 Task: Display the picks of the 2022 Victory Lane Racing NASCAR Cup Series for the race "Quaker State 400" on the track "Atlanta".
Action: Mouse moved to (190, 256)
Screenshot: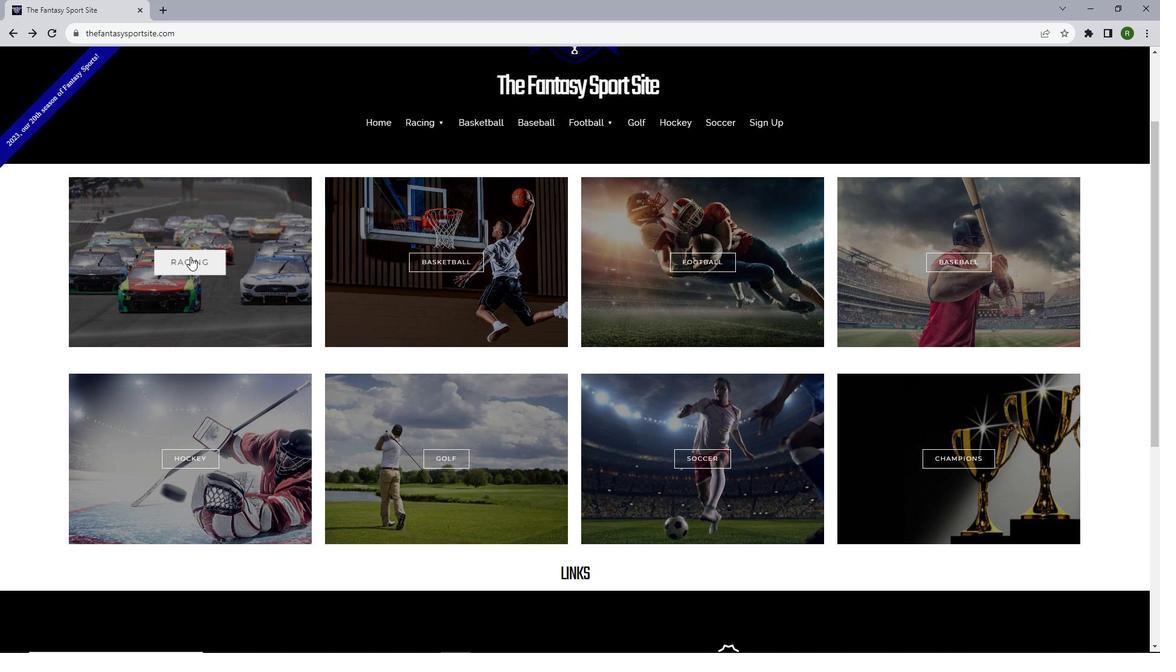 
Action: Mouse pressed left at (190, 256)
Screenshot: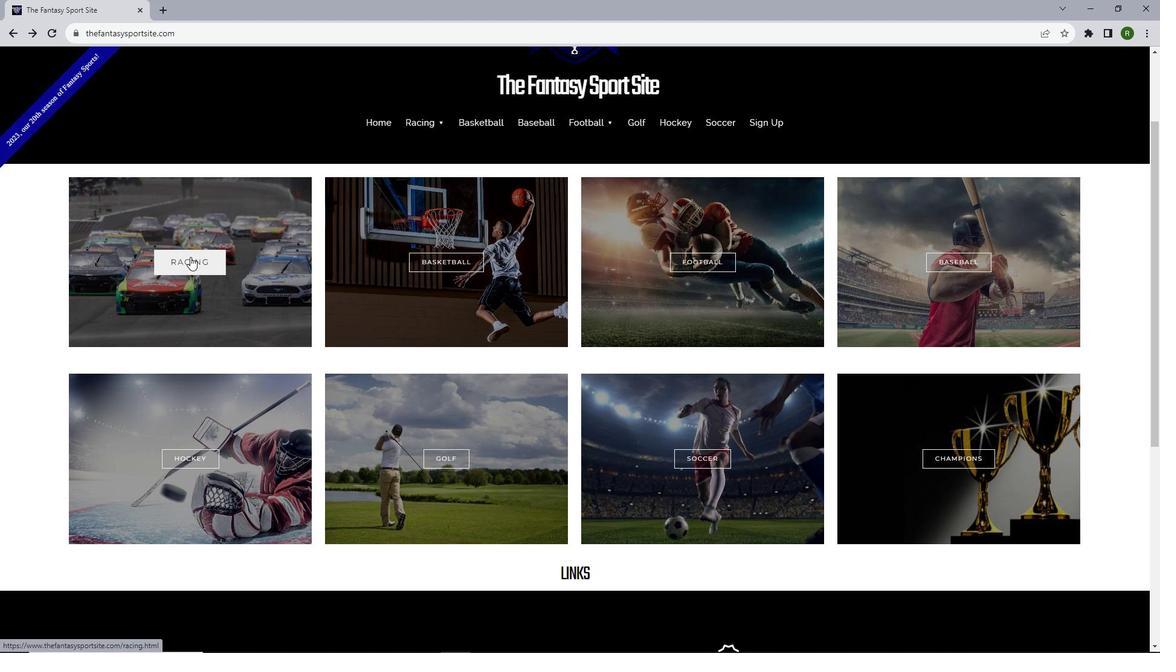 
Action: Mouse moved to (287, 261)
Screenshot: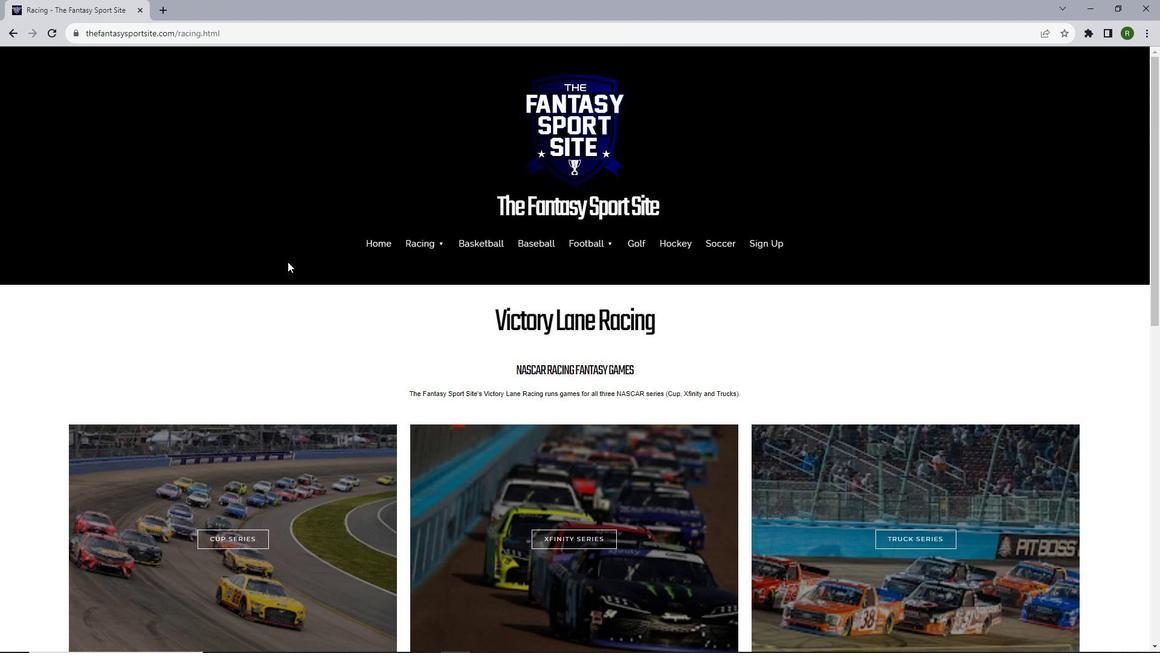 
Action: Mouse scrolled (287, 261) with delta (0, 0)
Screenshot: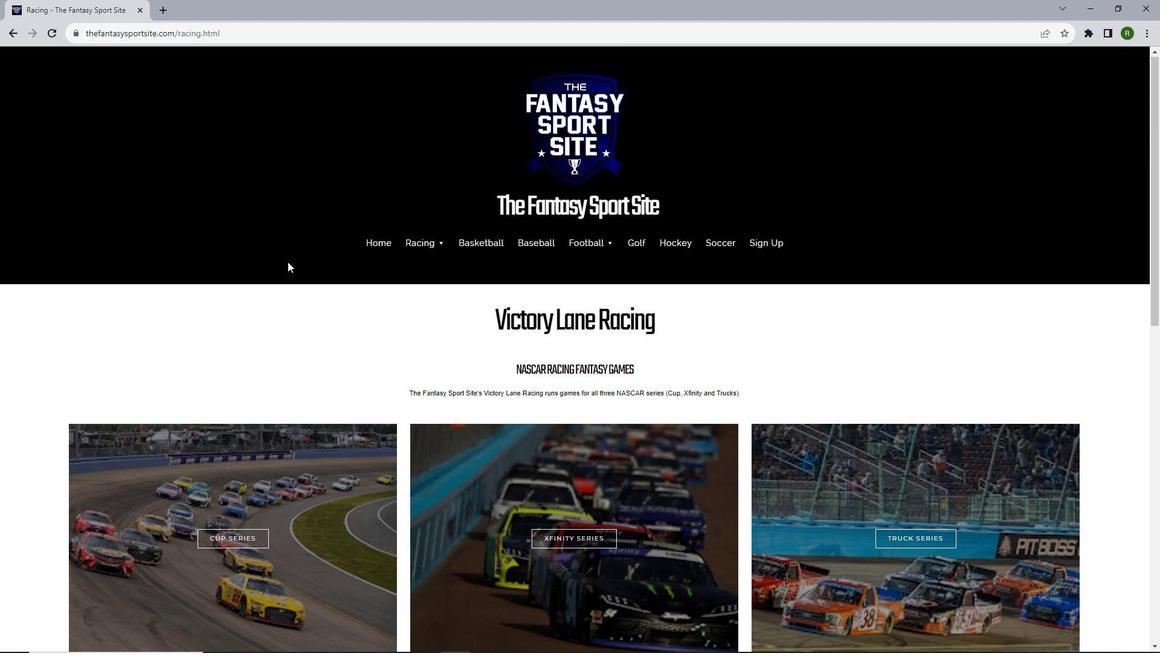 
Action: Mouse scrolled (287, 261) with delta (0, 0)
Screenshot: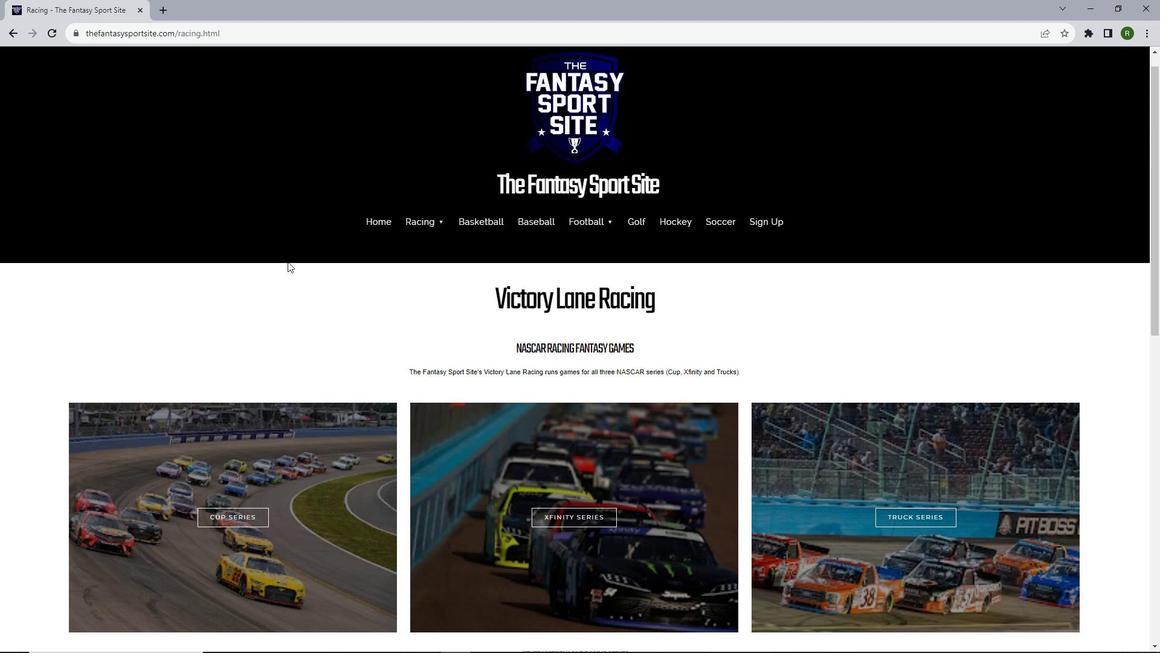 
Action: Mouse moved to (235, 414)
Screenshot: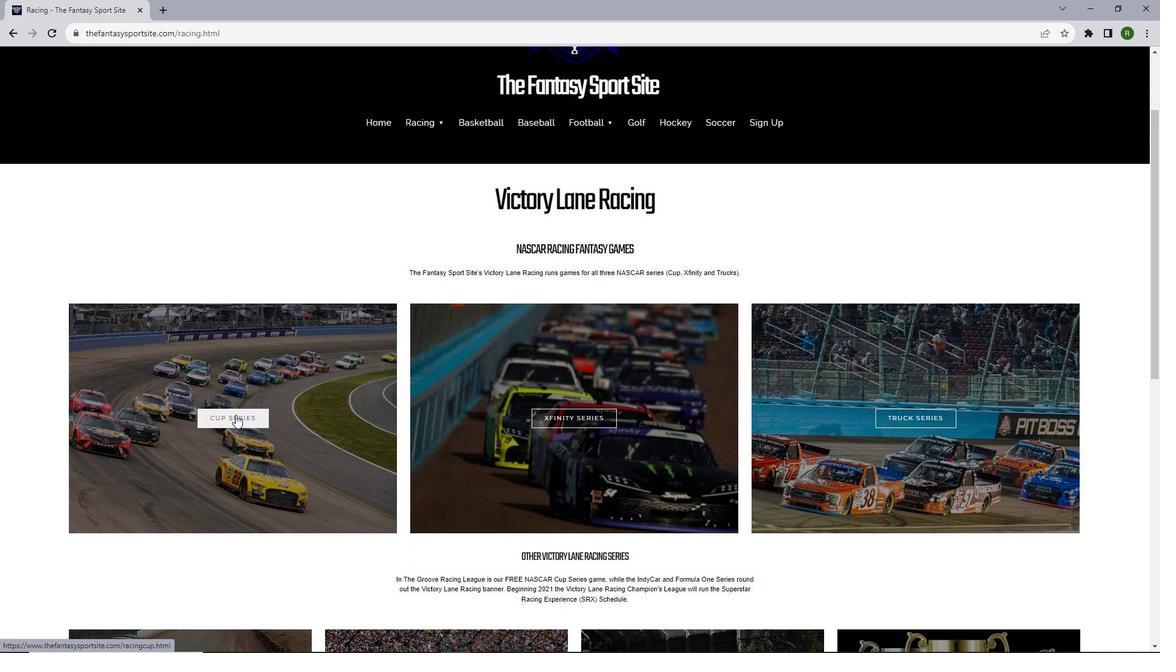 
Action: Mouse pressed left at (235, 414)
Screenshot: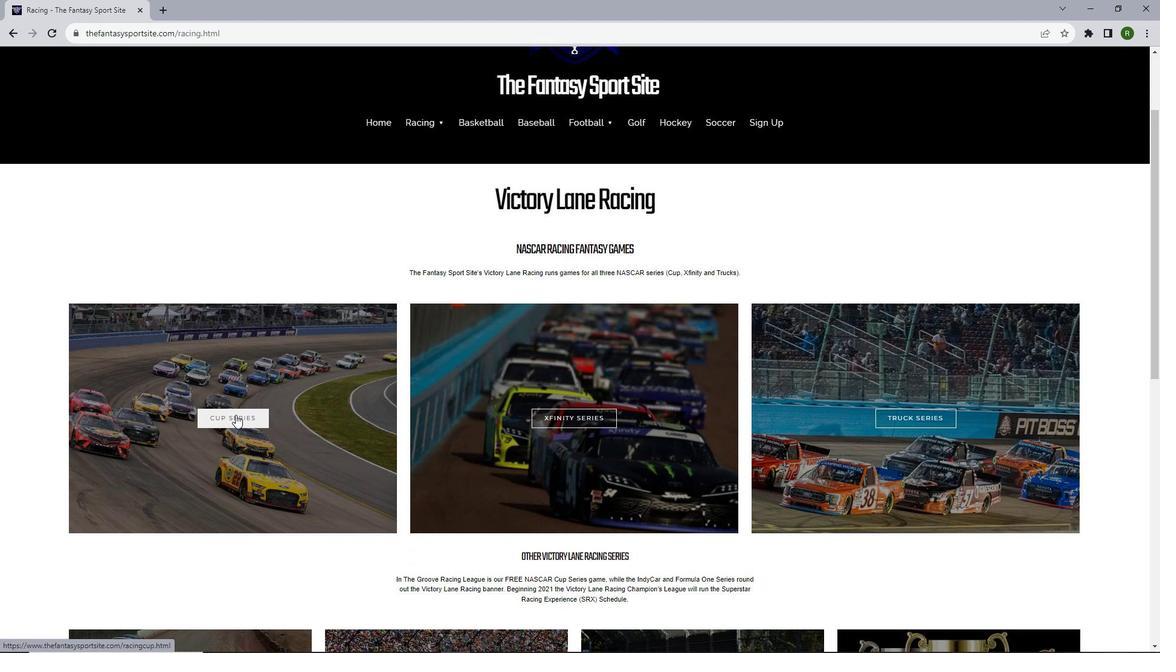
Action: Mouse moved to (312, 322)
Screenshot: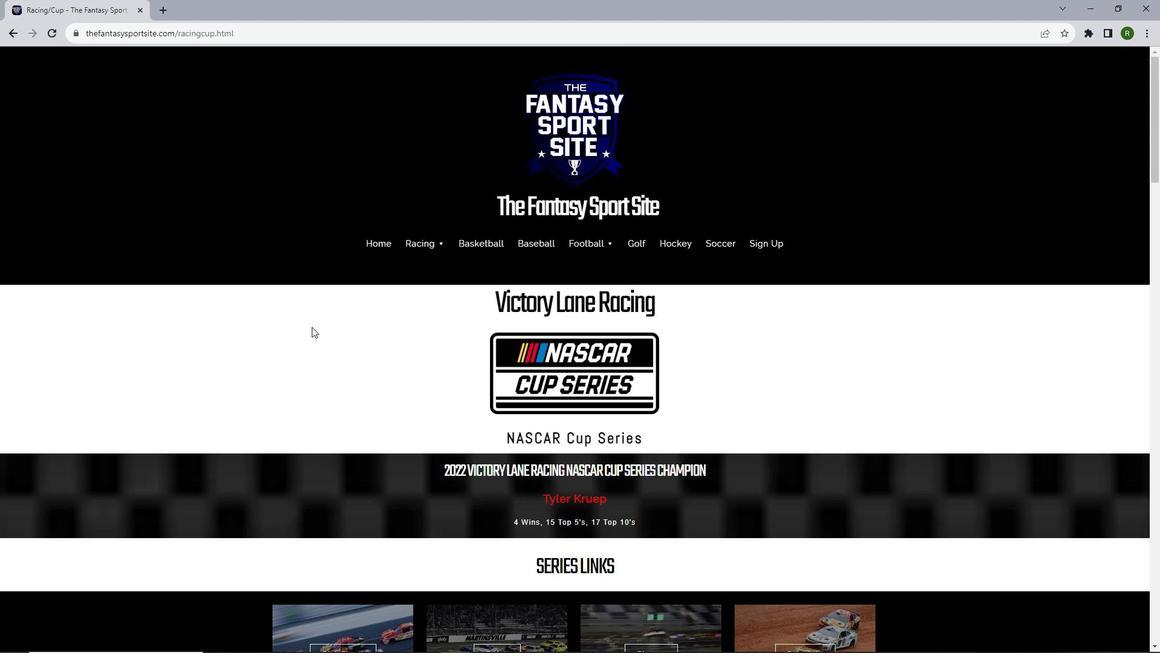 
Action: Mouse scrolled (312, 322) with delta (0, 0)
Screenshot: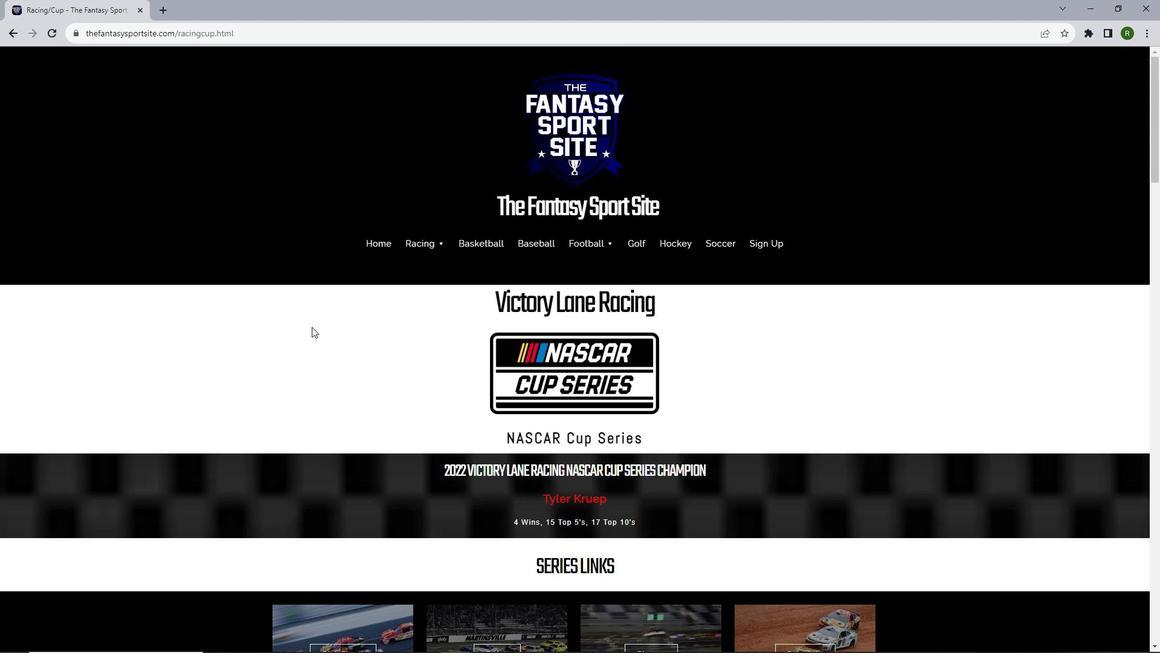 
Action: Mouse moved to (312, 327)
Screenshot: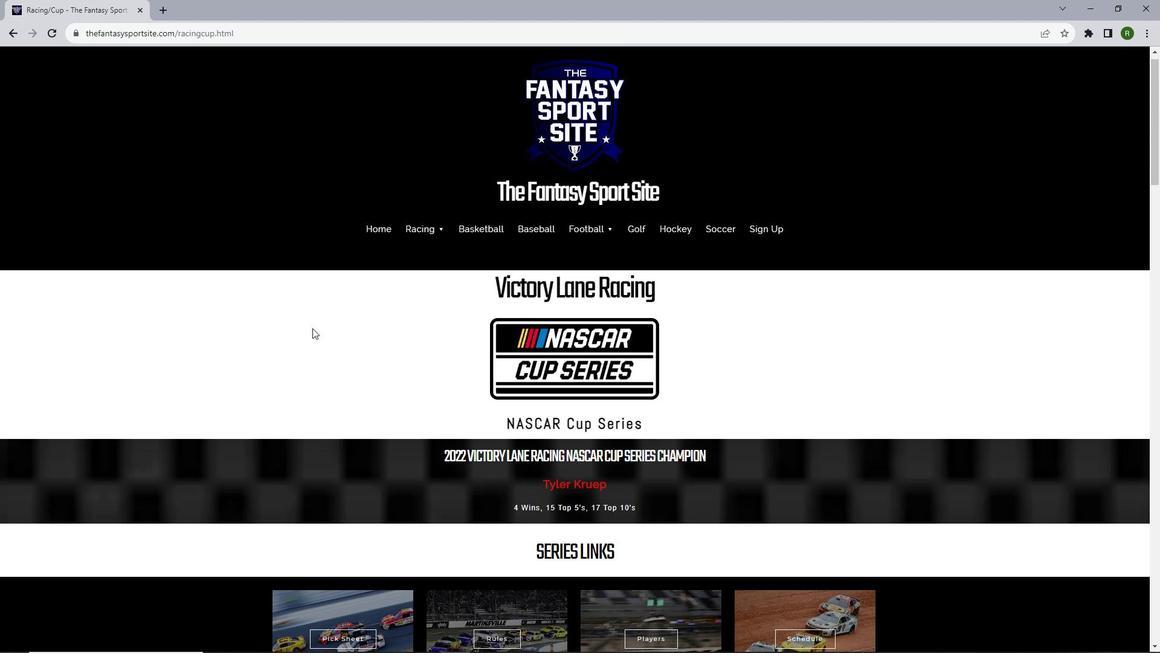 
Action: Mouse scrolled (312, 327) with delta (0, 0)
Screenshot: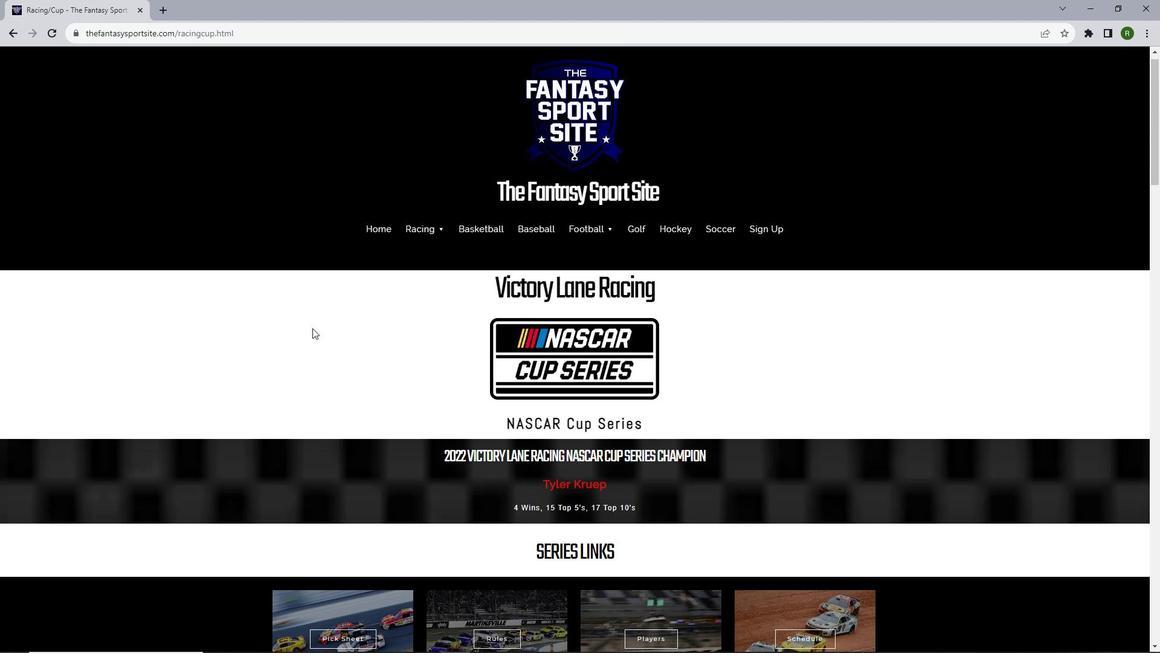 
Action: Mouse moved to (311, 347)
Screenshot: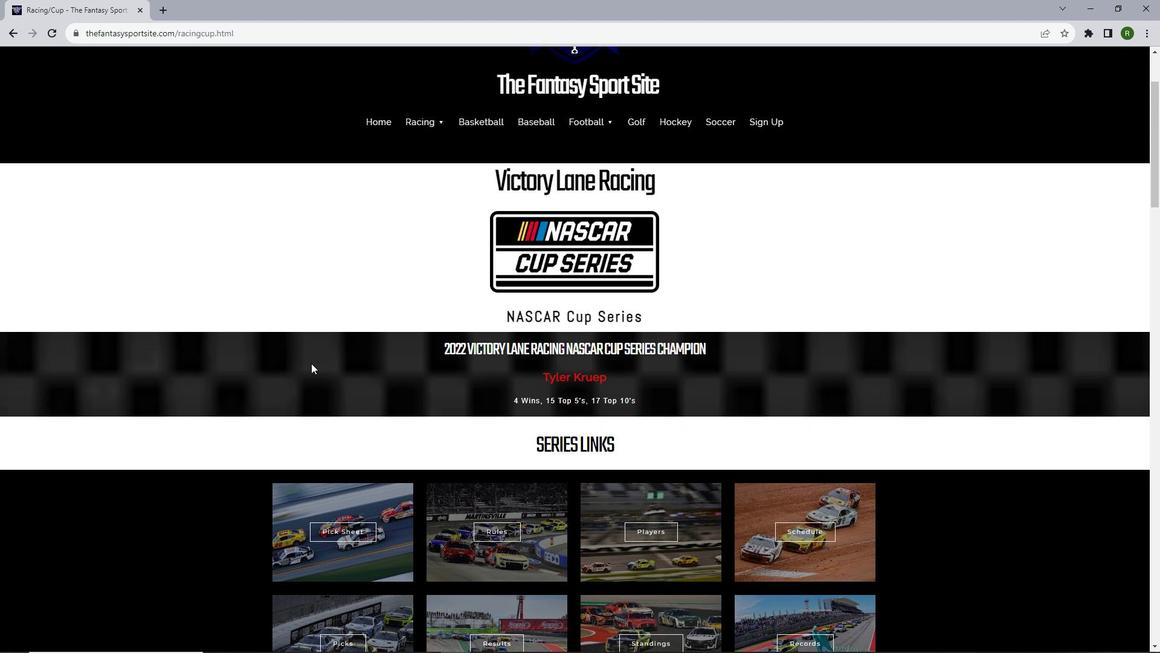 
Action: Mouse scrolled (311, 347) with delta (0, 0)
Screenshot: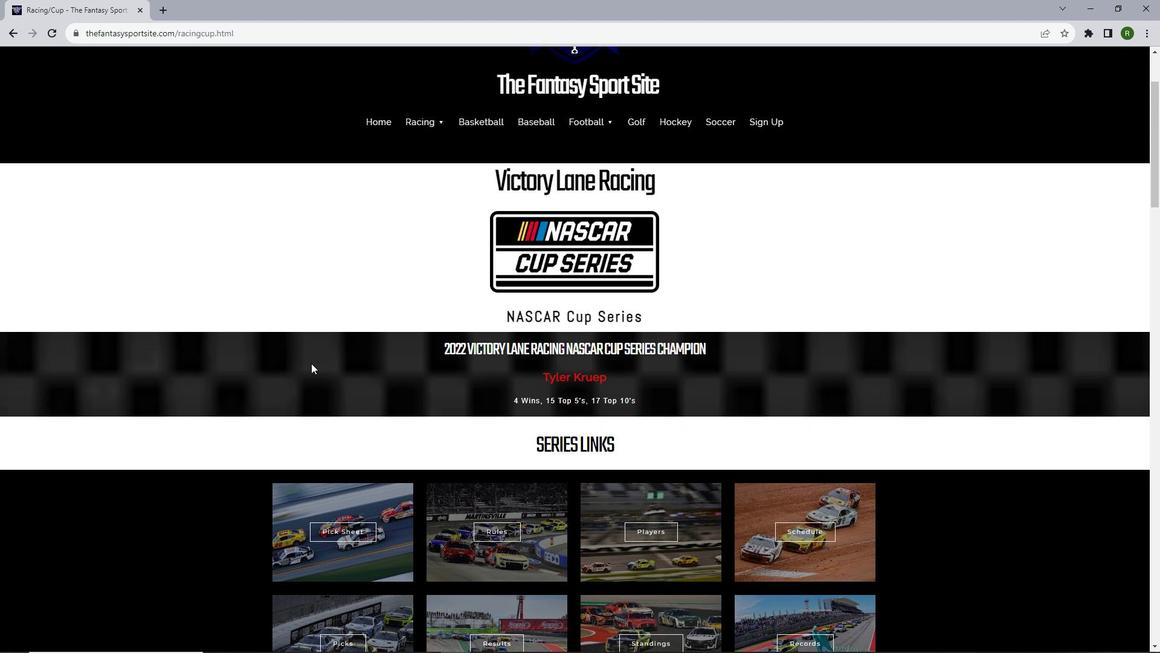 
Action: Mouse moved to (335, 587)
Screenshot: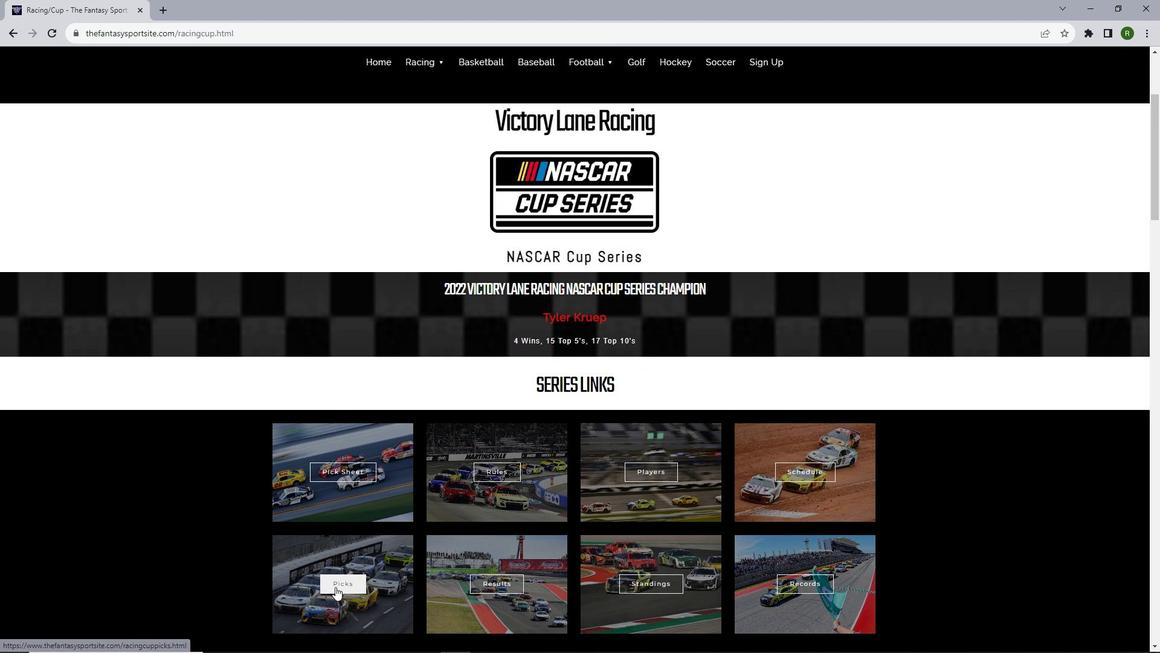 
Action: Mouse pressed left at (335, 587)
Screenshot: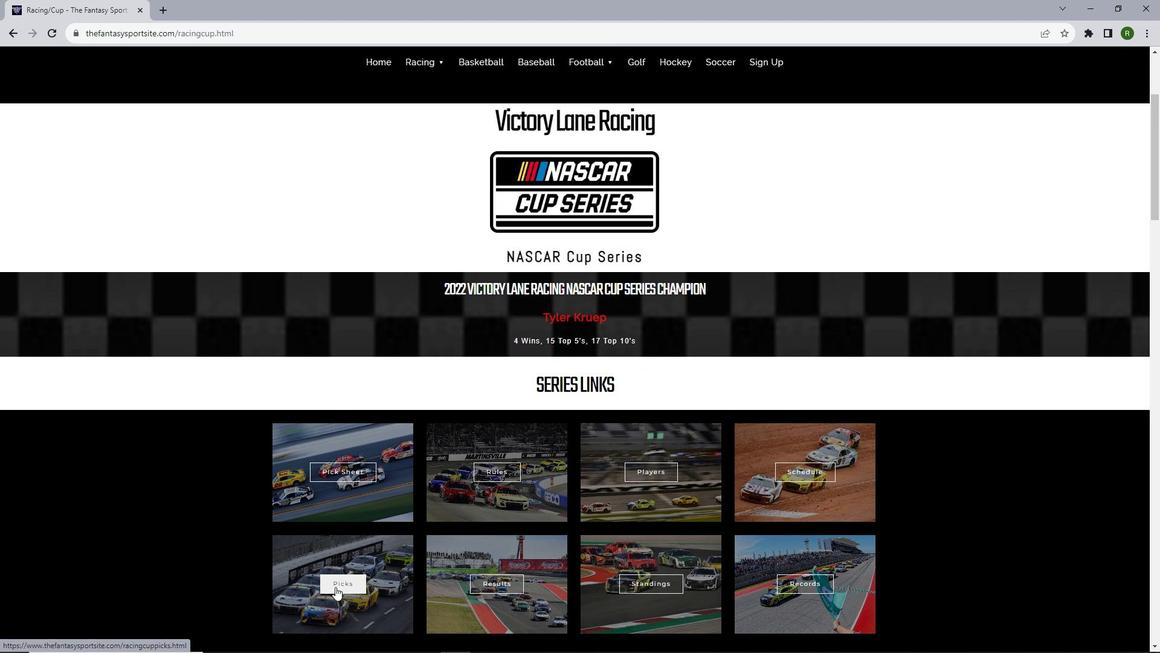 
Action: Mouse moved to (290, 393)
Screenshot: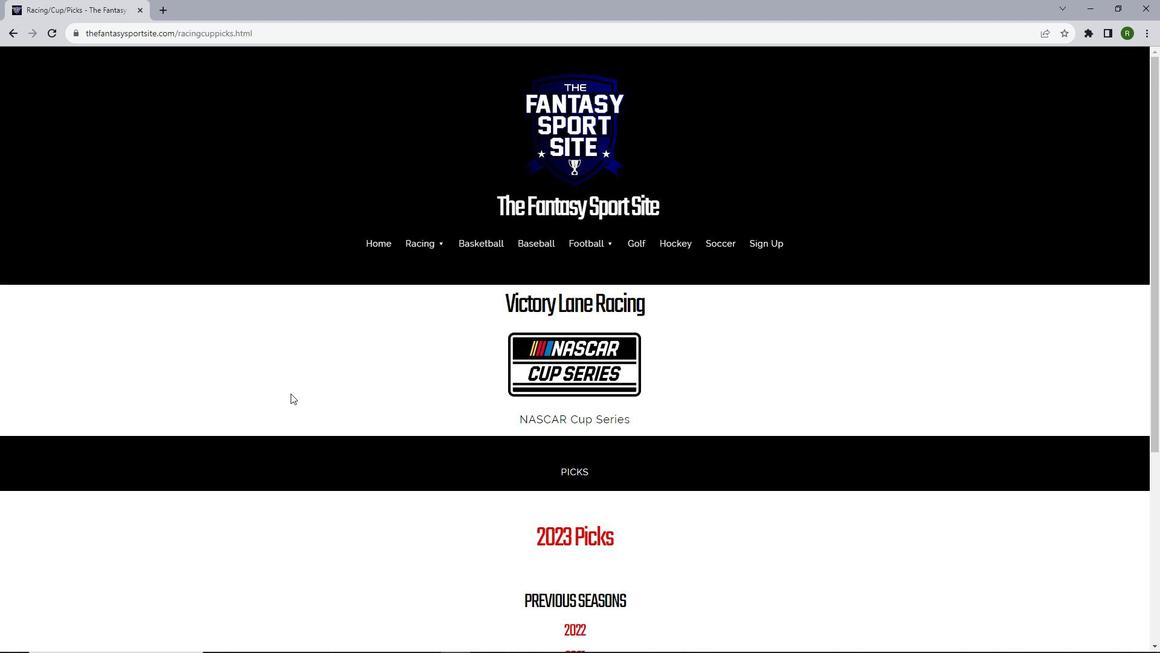 
Action: Mouse scrolled (290, 393) with delta (0, 0)
Screenshot: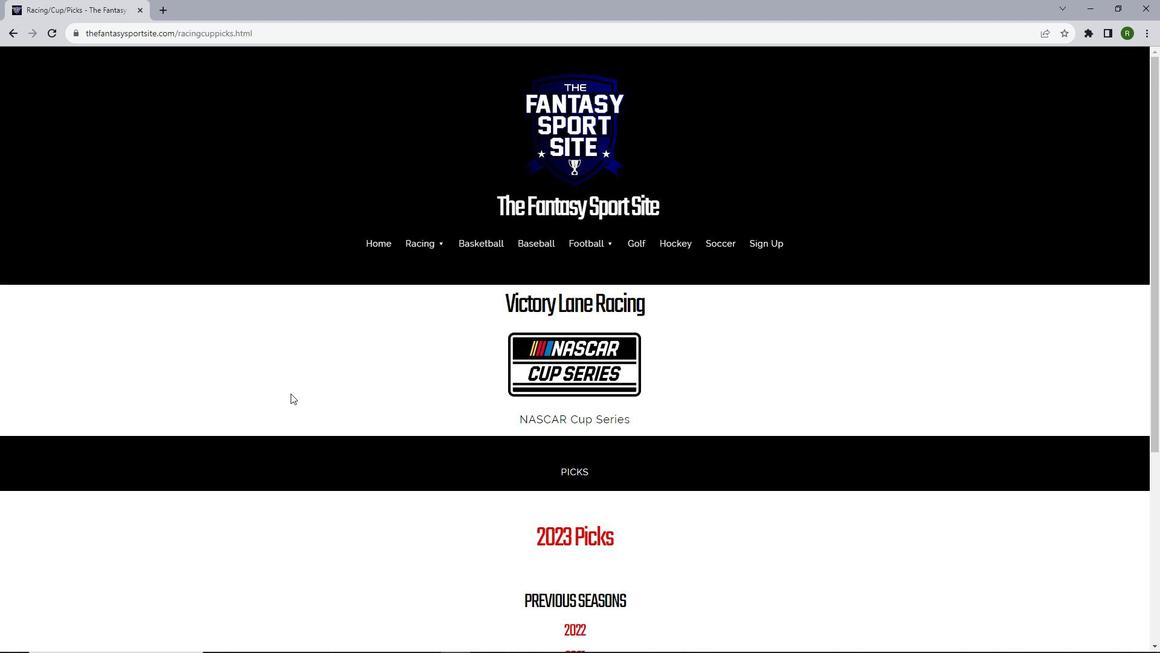 
Action: Mouse scrolled (290, 393) with delta (0, 0)
Screenshot: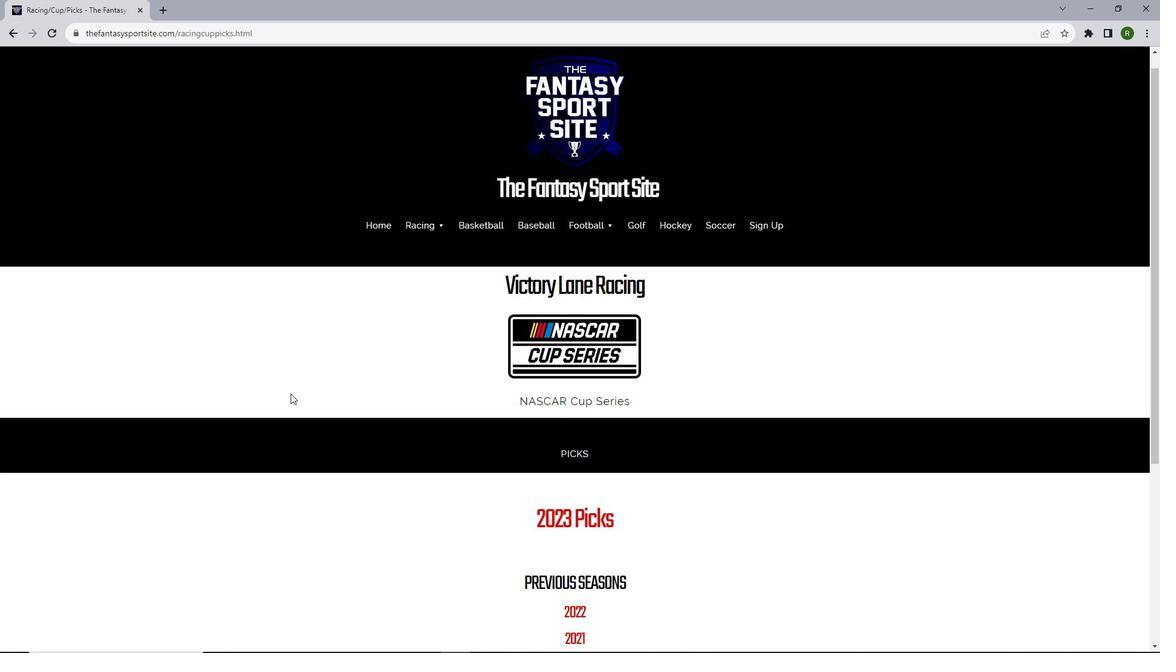 
Action: Mouse scrolled (290, 393) with delta (0, 0)
Screenshot: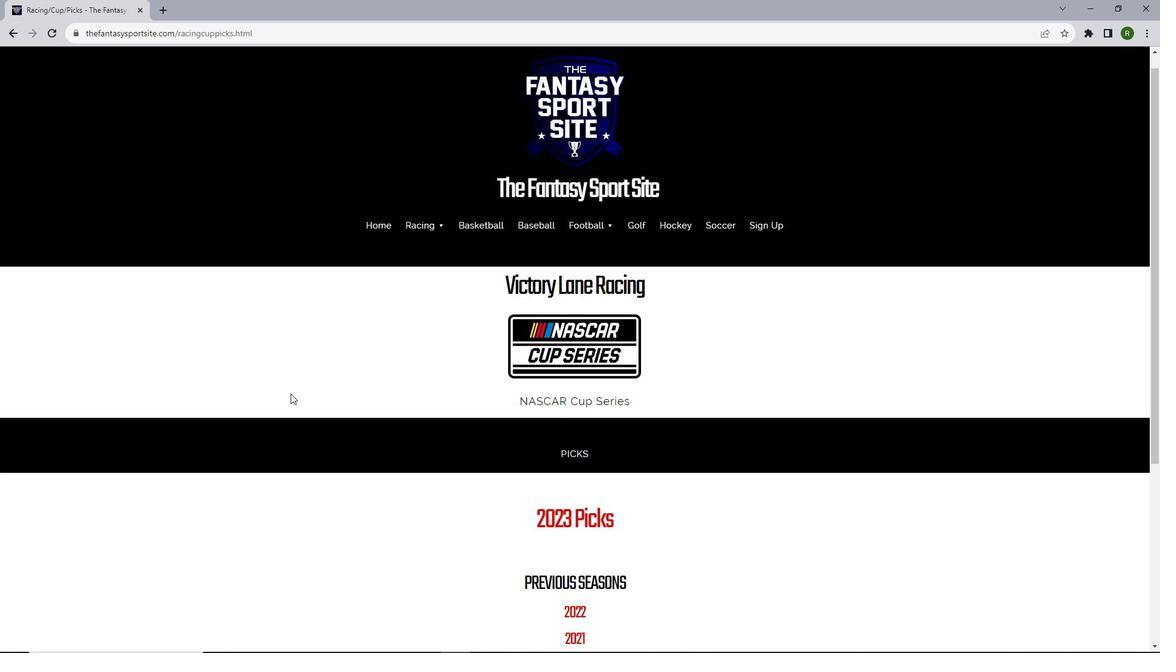 
Action: Mouse scrolled (290, 393) with delta (0, 0)
Screenshot: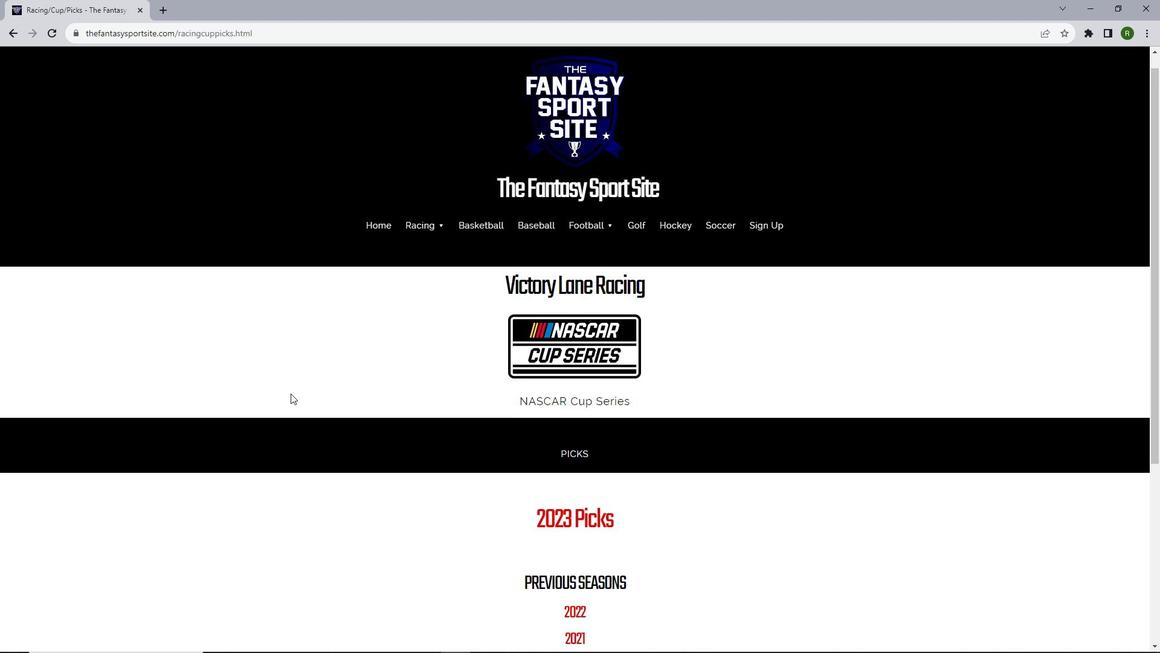 
Action: Mouse scrolled (290, 393) with delta (0, 0)
Screenshot: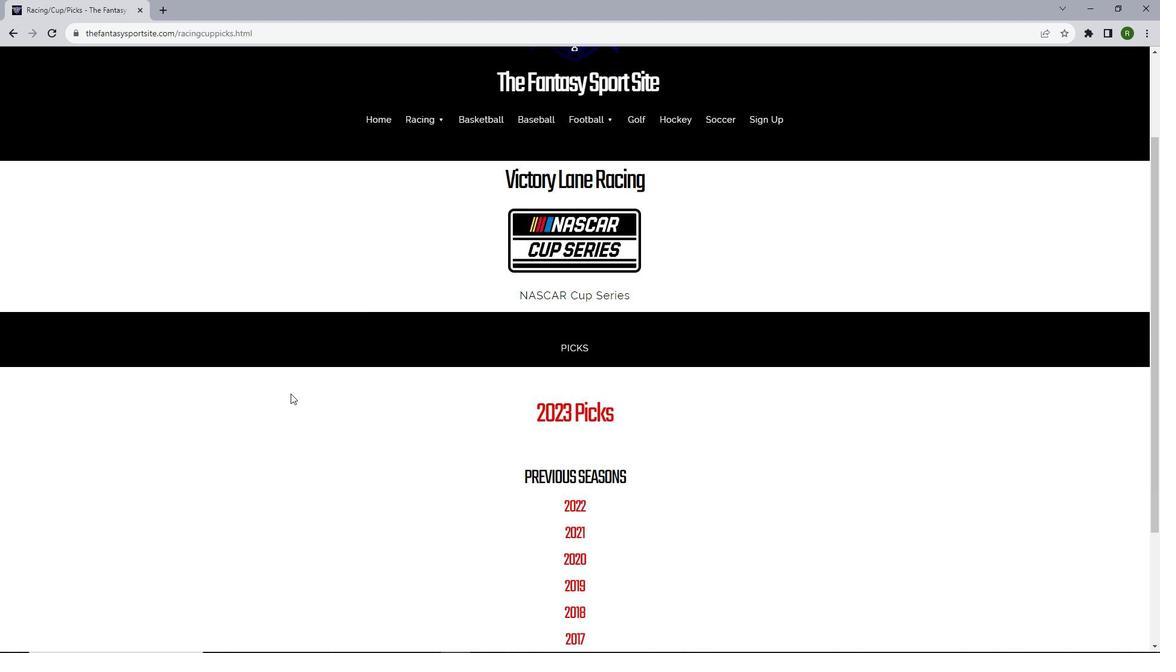 
Action: Mouse moved to (576, 337)
Screenshot: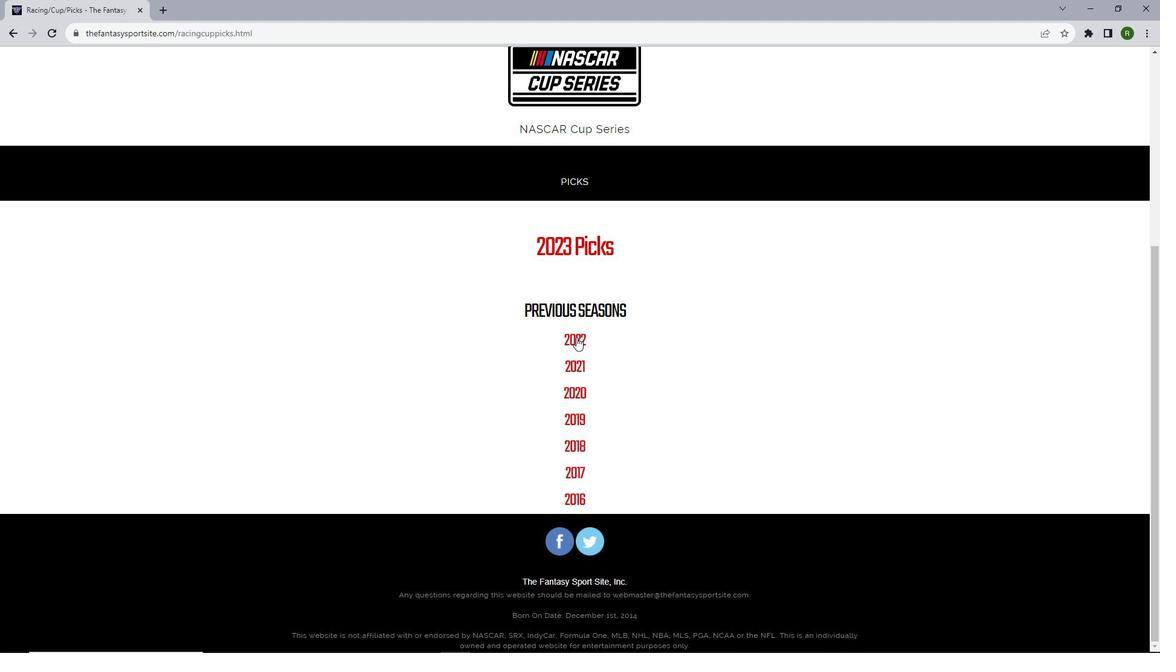 
Action: Mouse pressed left at (576, 337)
Screenshot: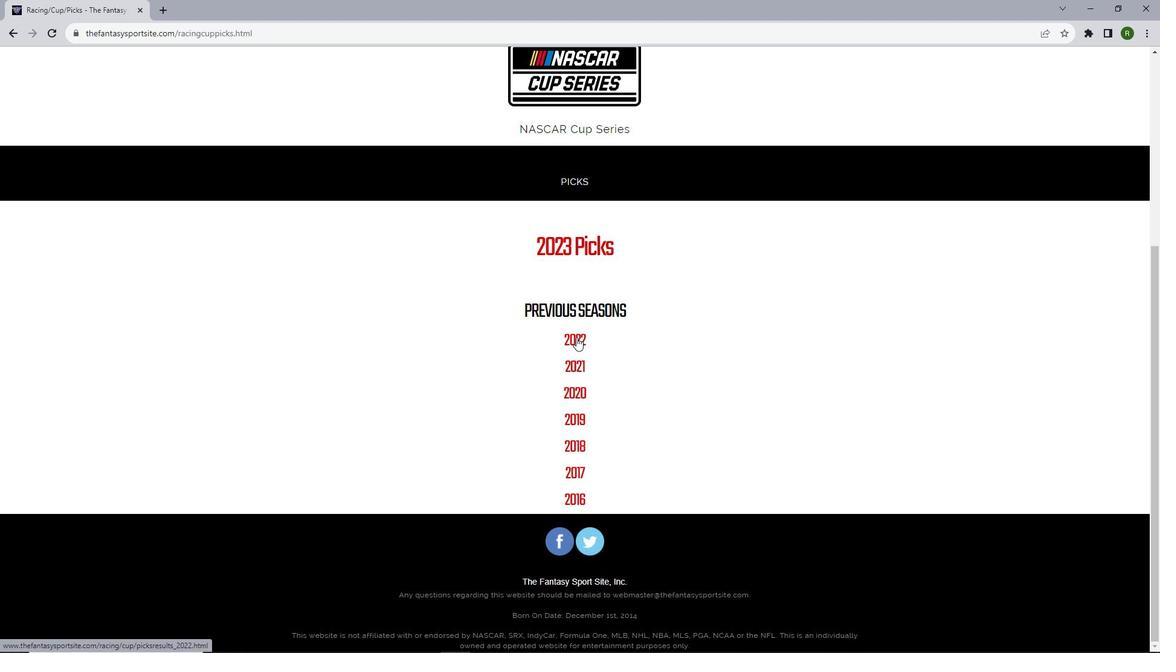 
Action: Mouse moved to (589, 365)
Screenshot: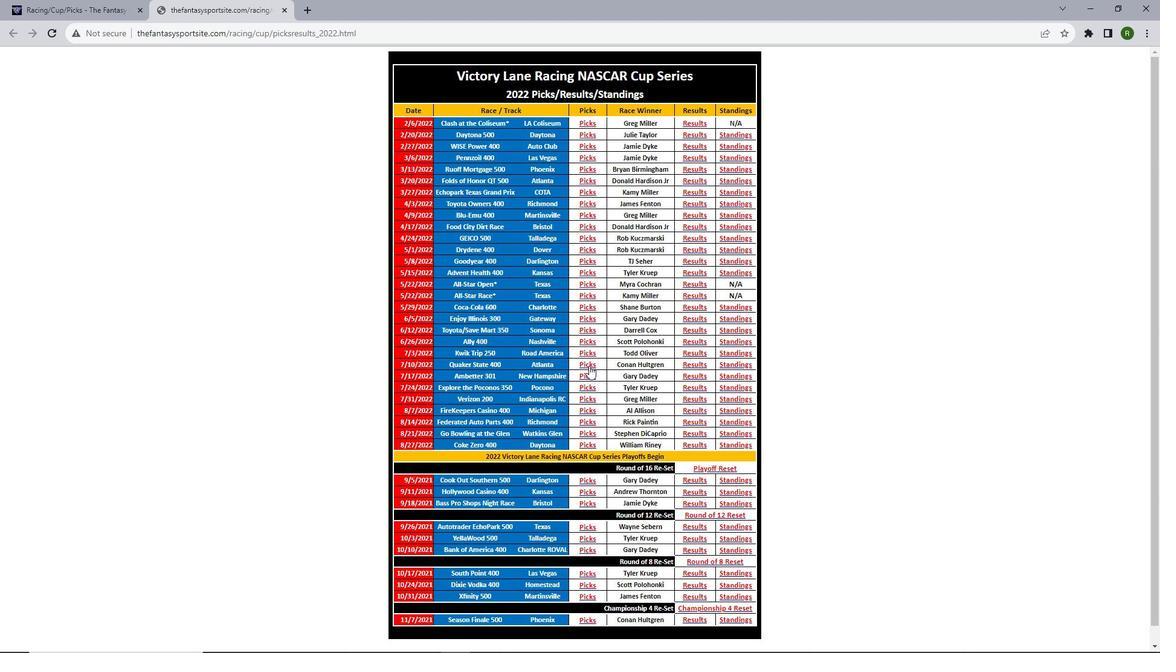 
Action: Mouse pressed left at (589, 365)
Screenshot: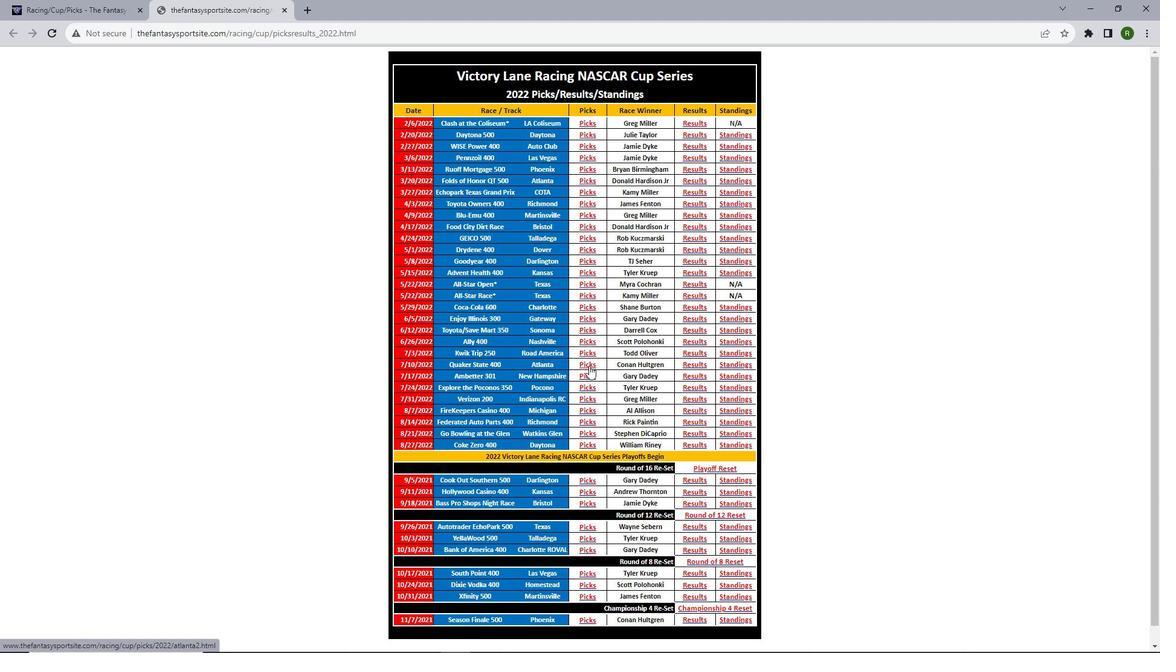 
Action: Mouse scrolled (589, 365) with delta (0, 0)
Screenshot: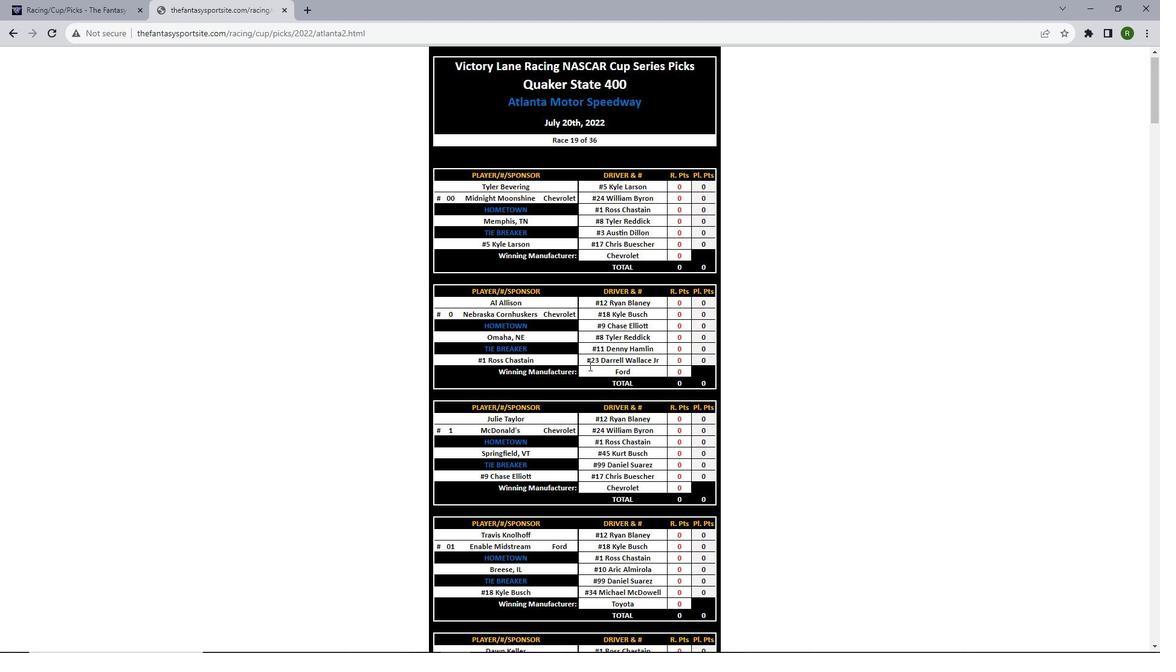 
Action: Mouse scrolled (589, 365) with delta (0, 0)
Screenshot: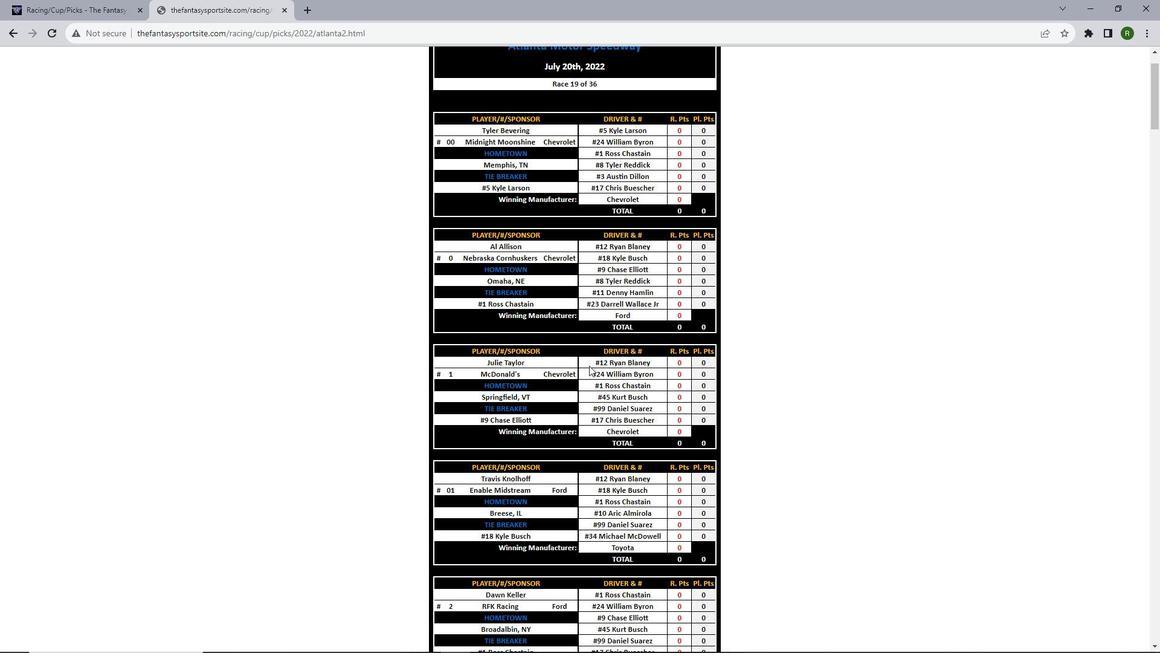 
Action: Mouse scrolled (589, 365) with delta (0, 0)
Screenshot: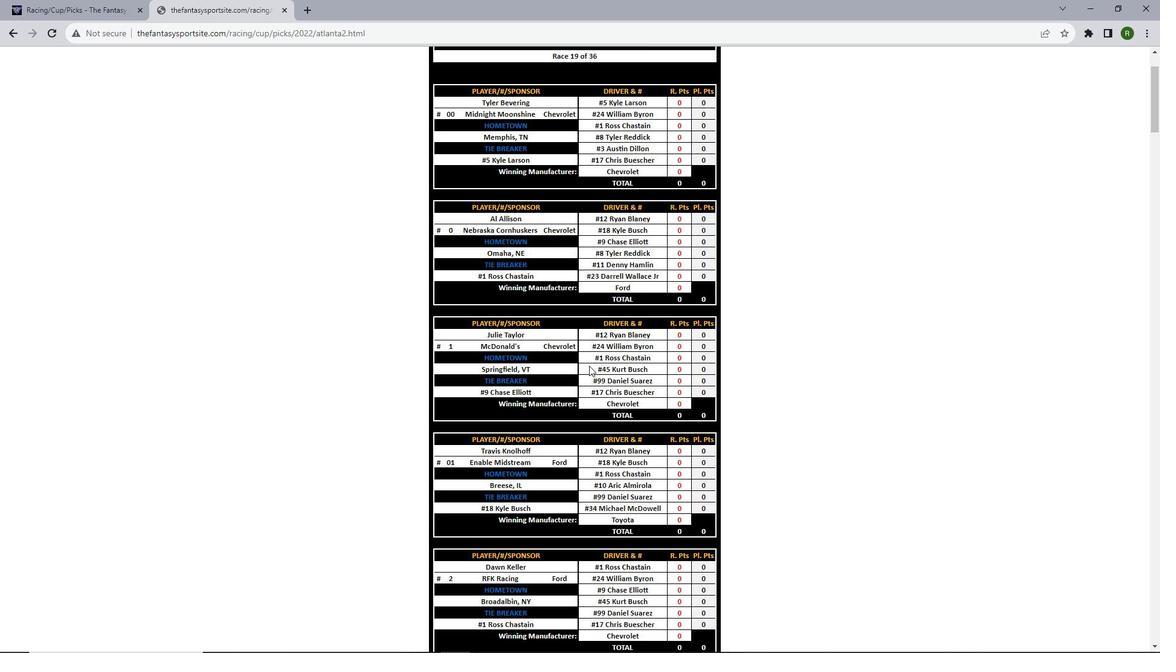 
Action: Mouse moved to (589, 365)
Screenshot: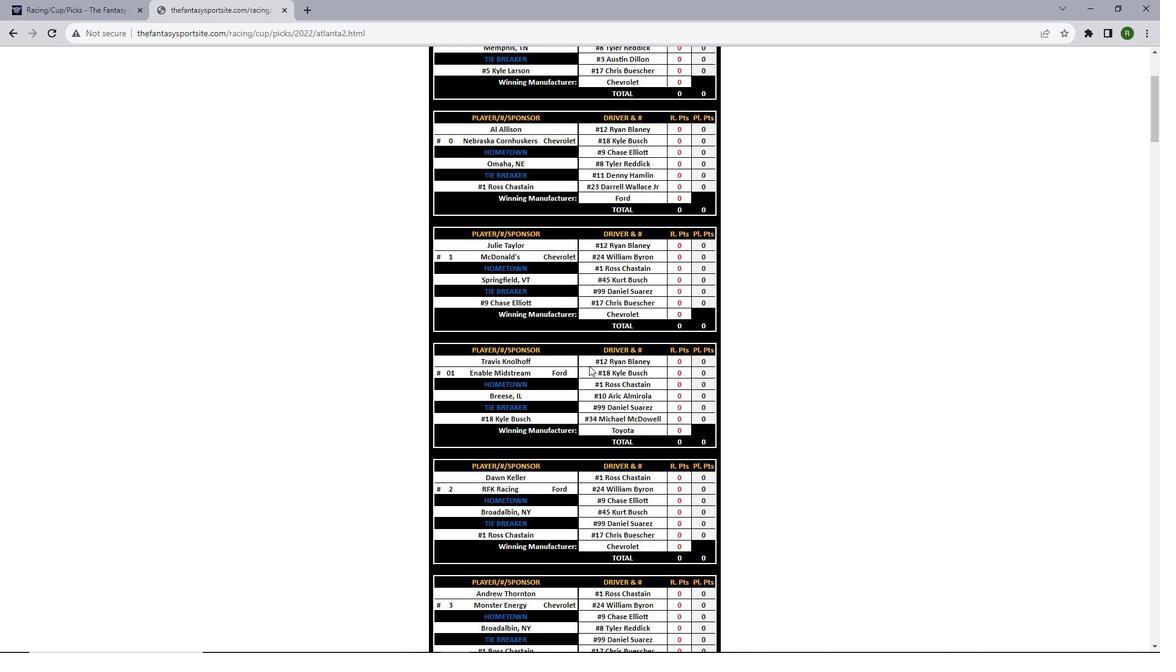 
Action: Mouse scrolled (589, 365) with delta (0, 0)
Screenshot: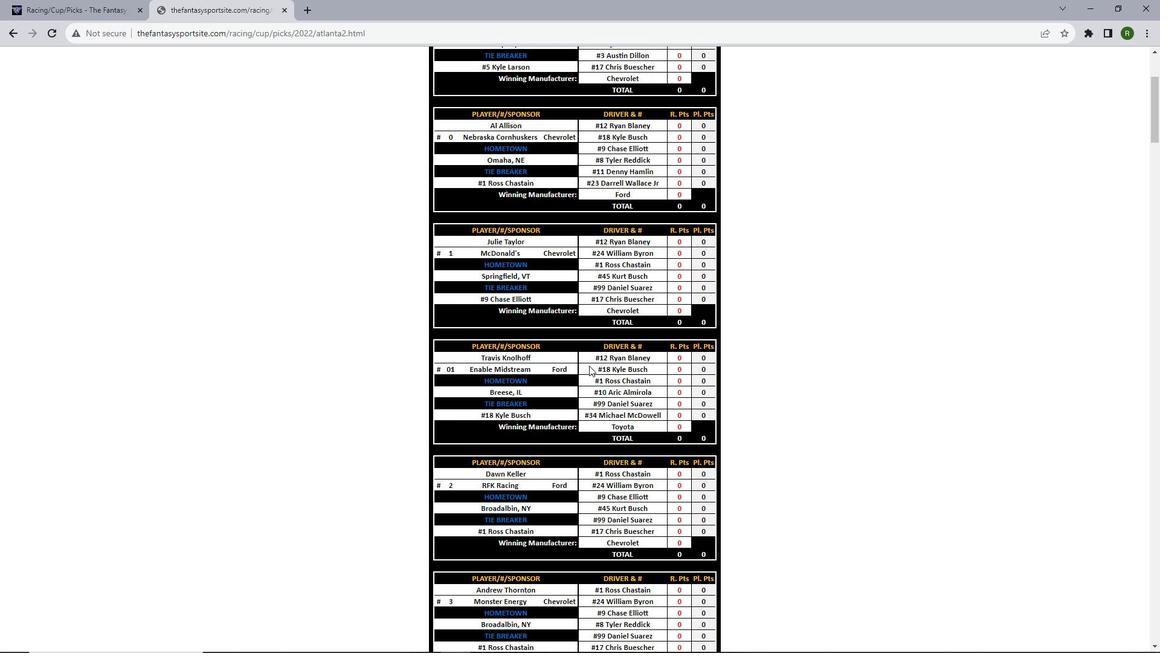 
Action: Mouse moved to (590, 360)
Screenshot: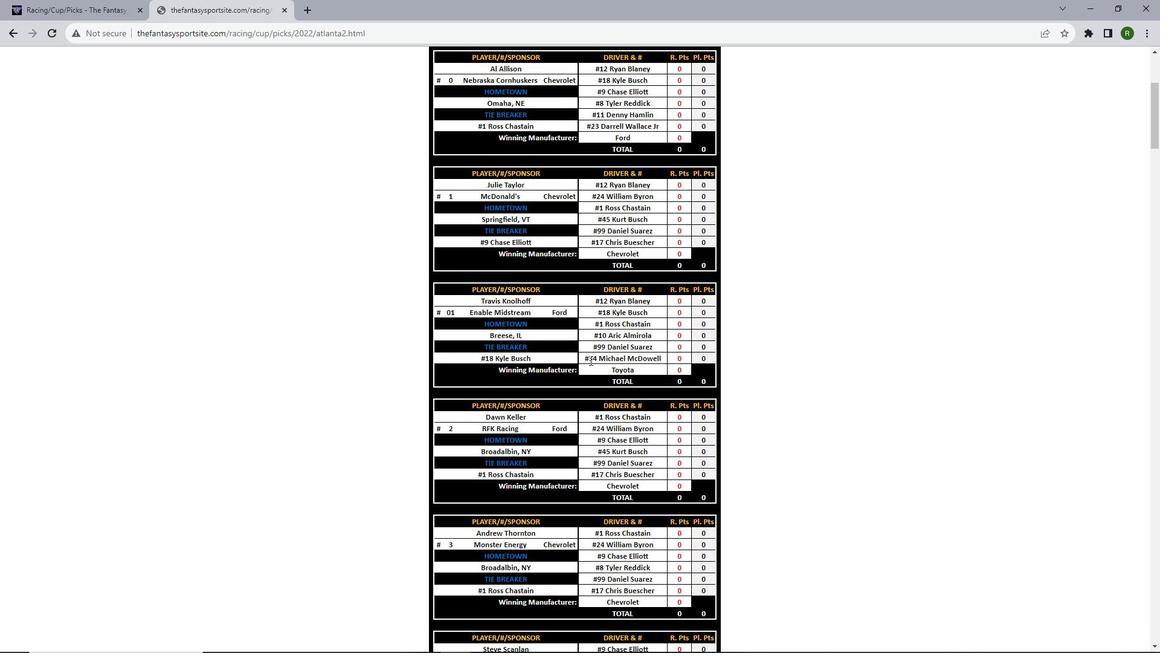 
Action: Mouse scrolled (590, 359) with delta (0, 0)
Screenshot: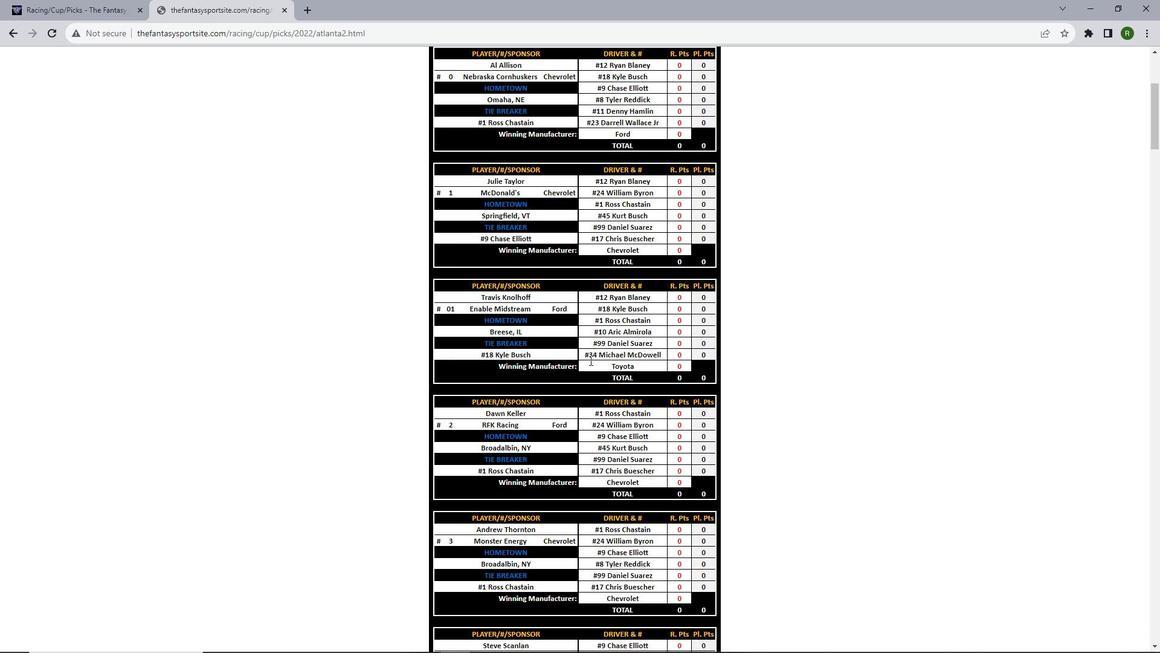 
Action: Mouse scrolled (590, 359) with delta (0, 0)
Screenshot: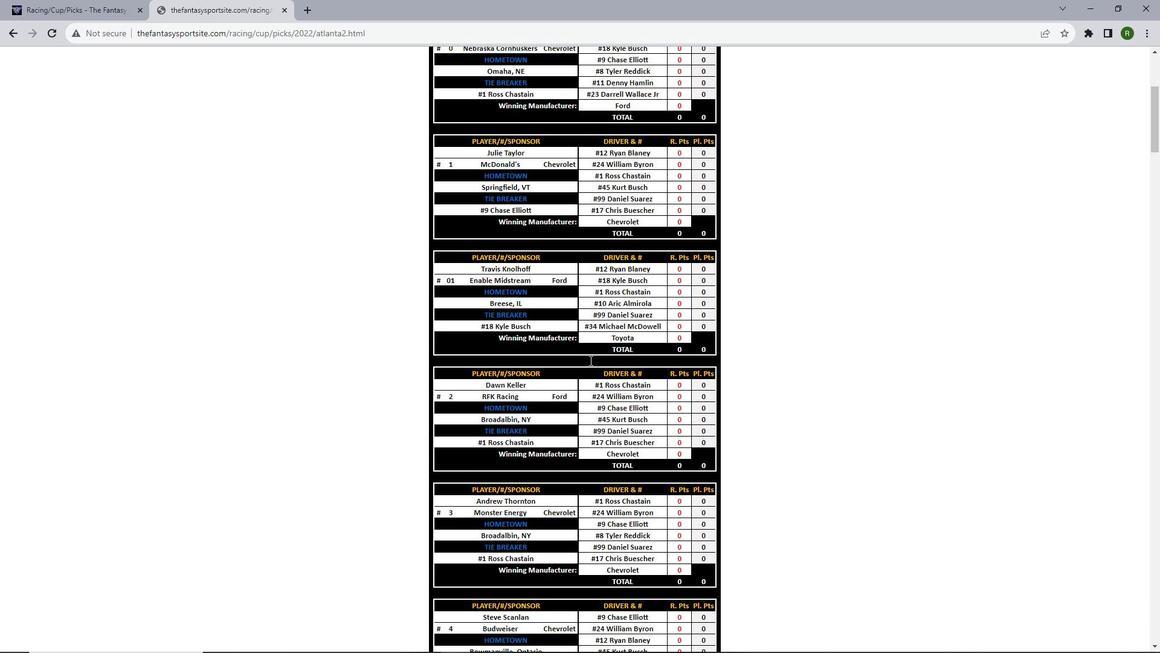 
Action: Mouse scrolled (590, 359) with delta (0, 0)
Screenshot: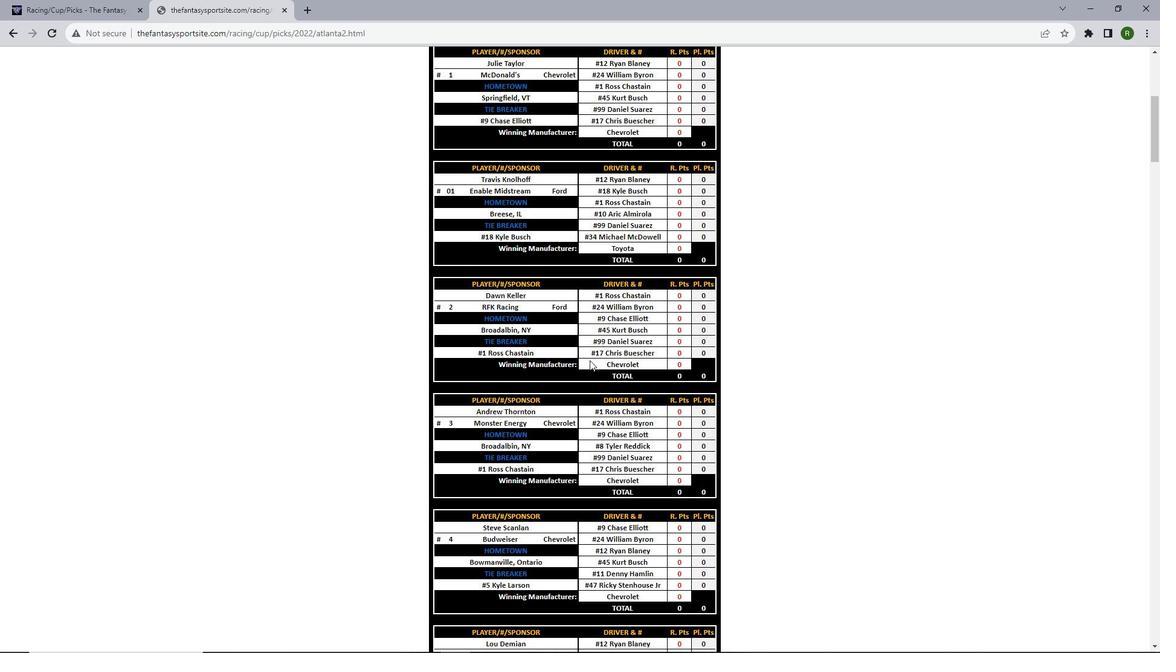 
Action: Mouse scrolled (590, 359) with delta (0, 0)
Screenshot: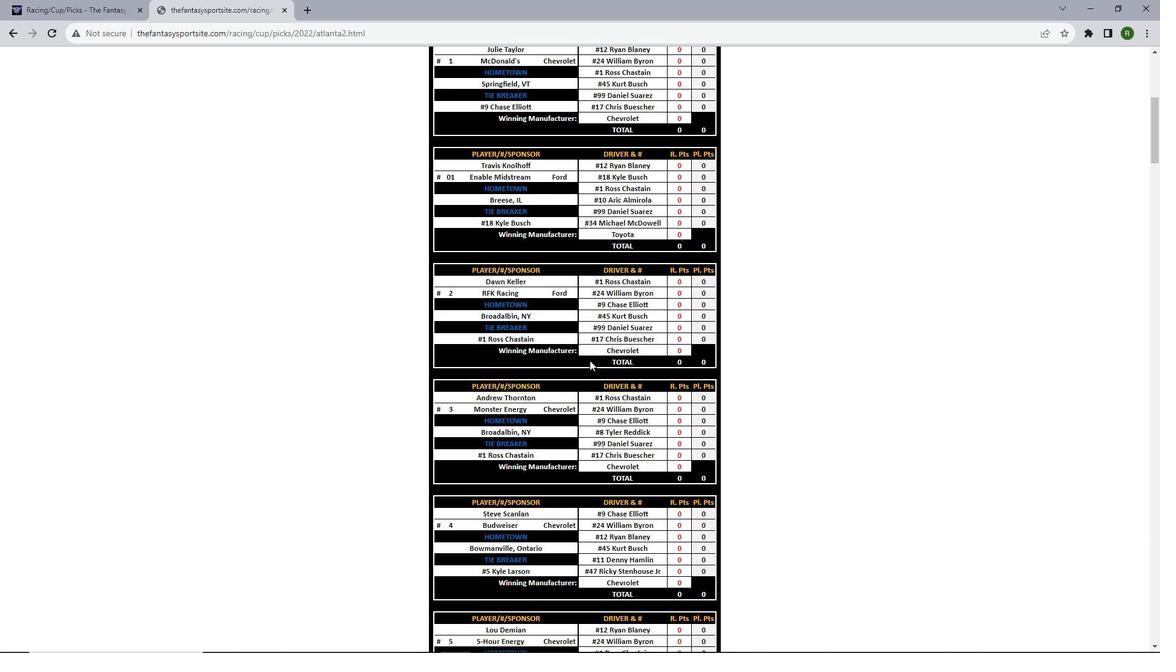 
Action: Mouse moved to (589, 360)
Screenshot: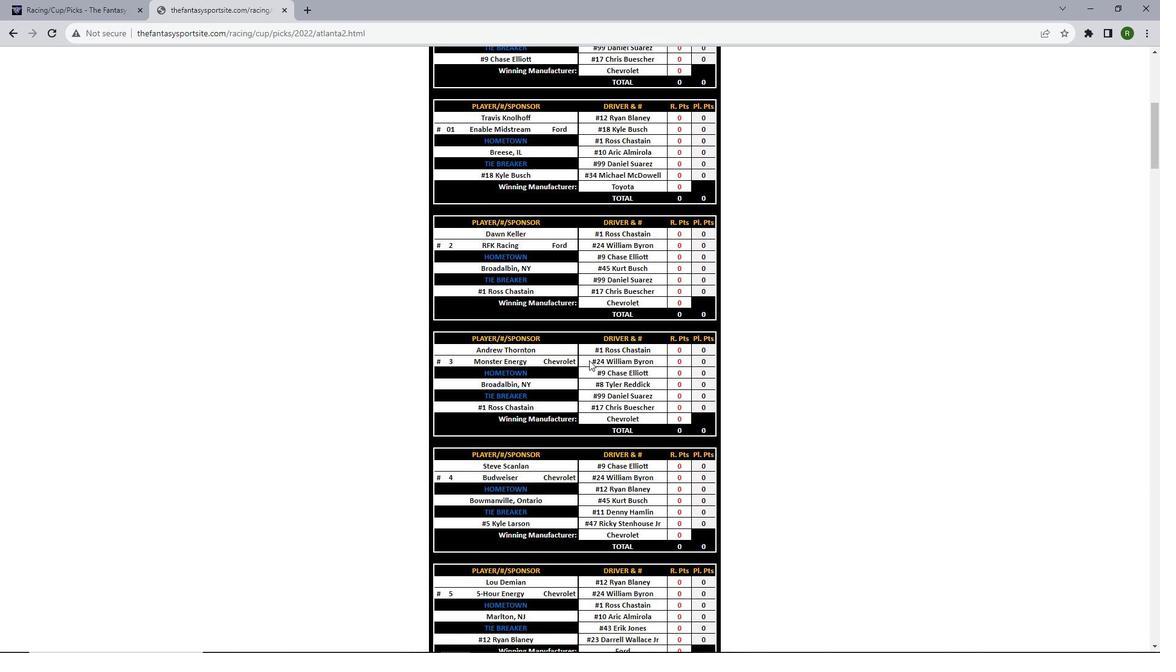 
Action: Mouse scrolled (589, 359) with delta (0, 0)
Screenshot: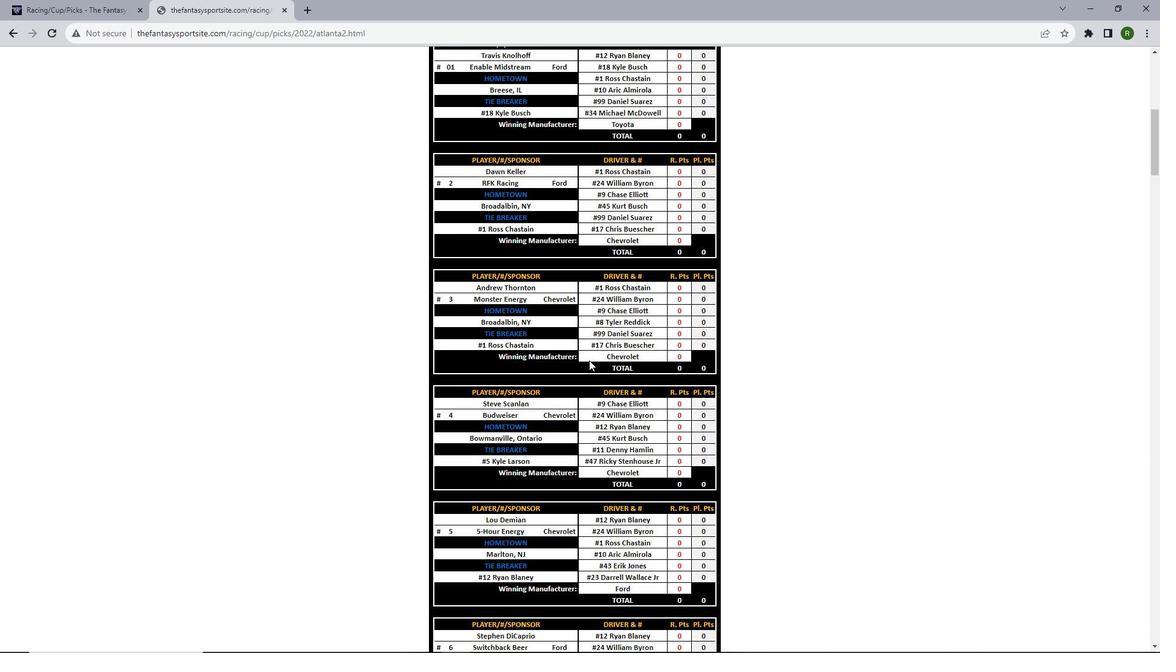 
Action: Mouse scrolled (589, 359) with delta (0, 0)
Screenshot: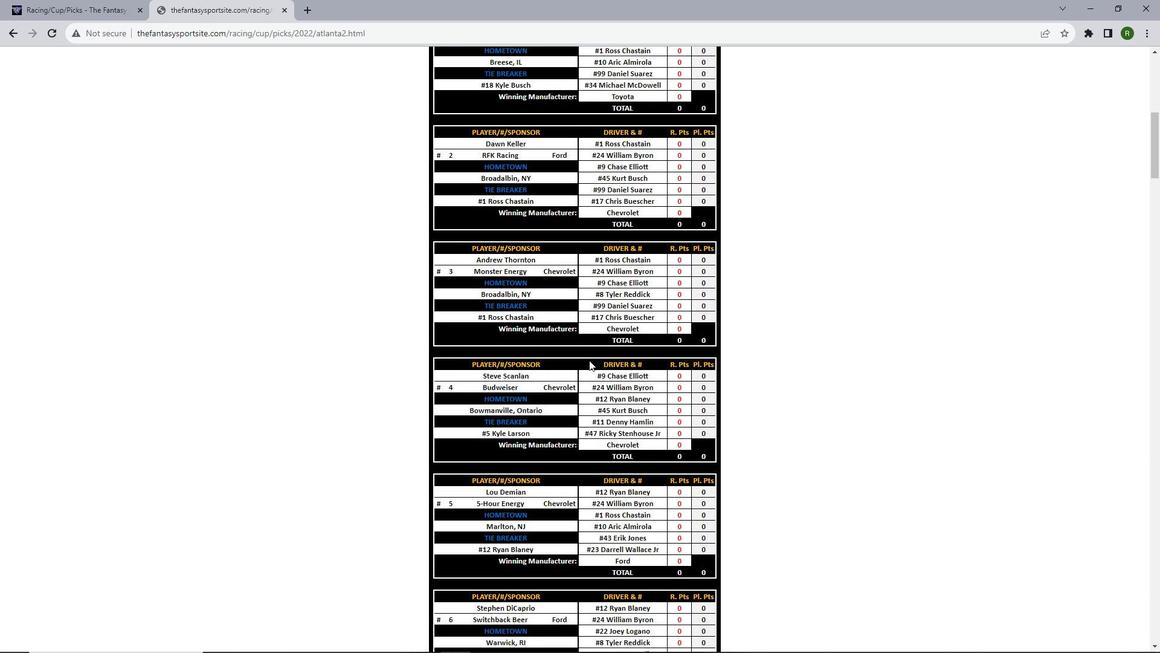 
Action: Mouse scrolled (589, 359) with delta (0, 0)
Screenshot: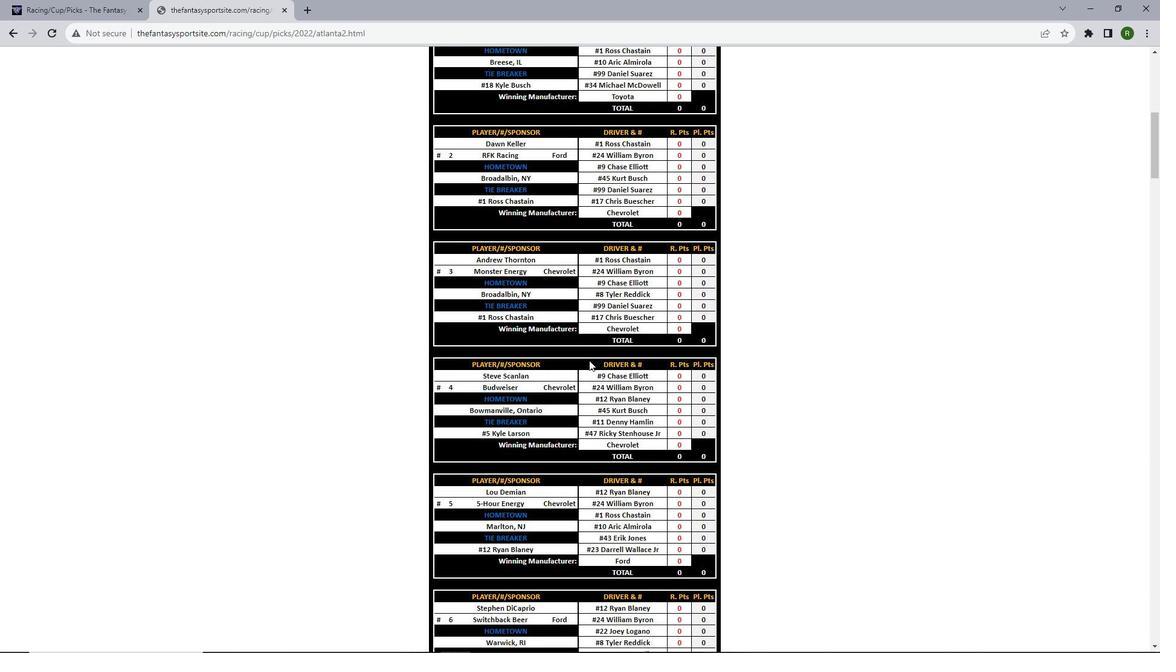 
Action: Mouse scrolled (589, 359) with delta (0, 0)
Screenshot: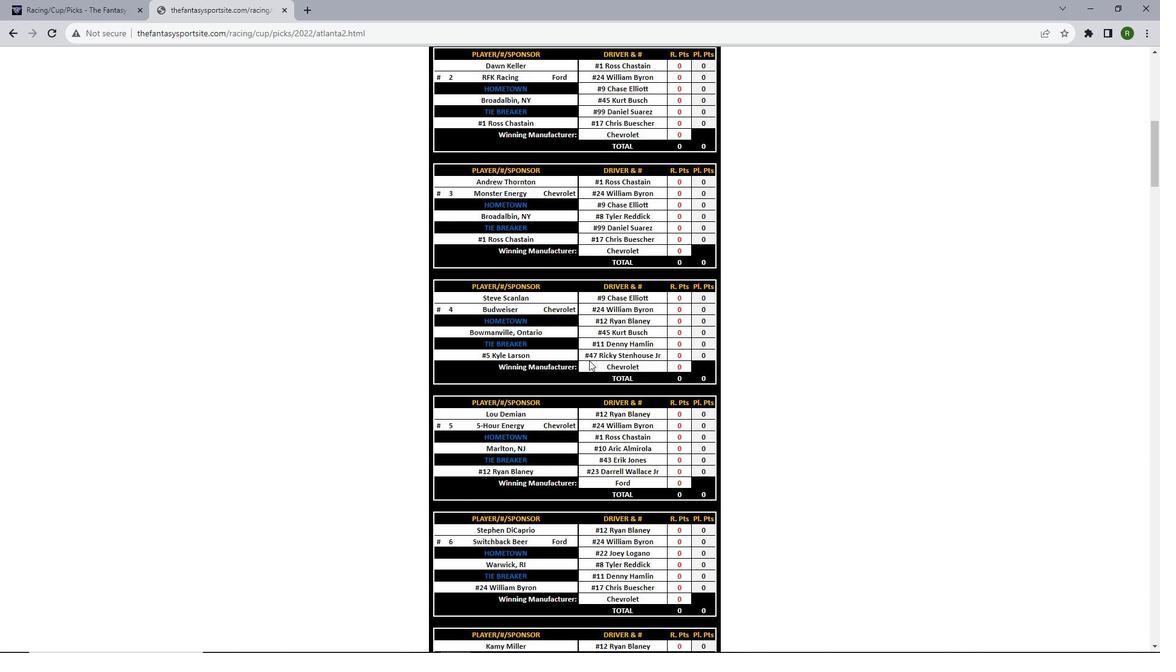 
Action: Mouse scrolled (589, 359) with delta (0, 0)
Screenshot: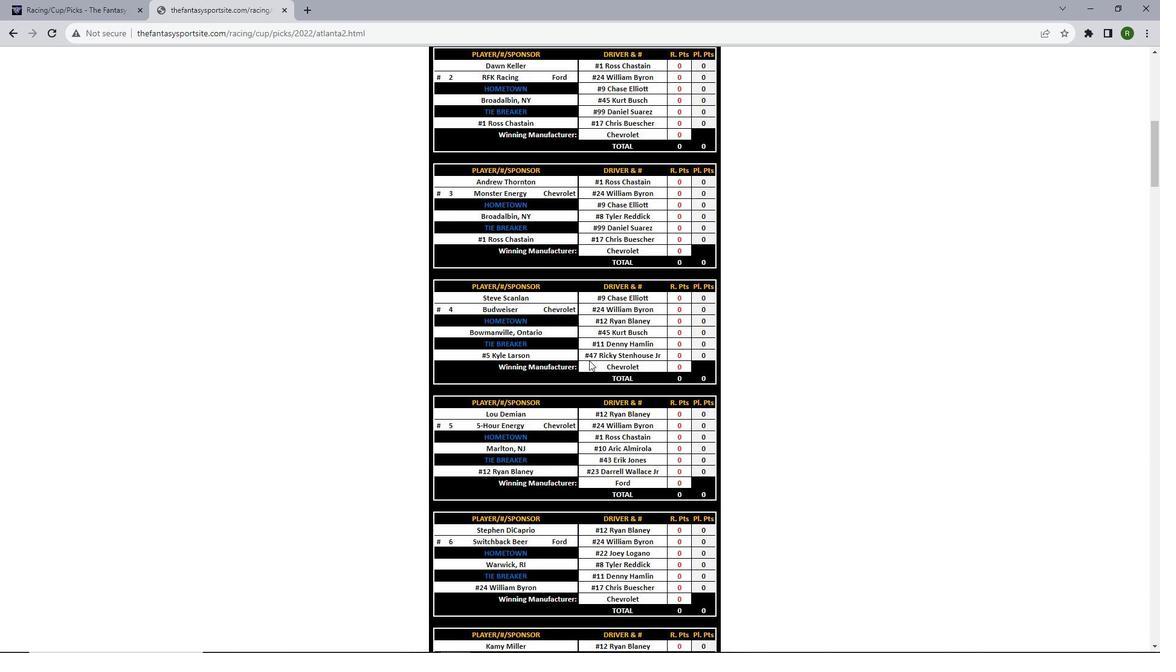 
Action: Mouse scrolled (589, 359) with delta (0, 0)
Screenshot: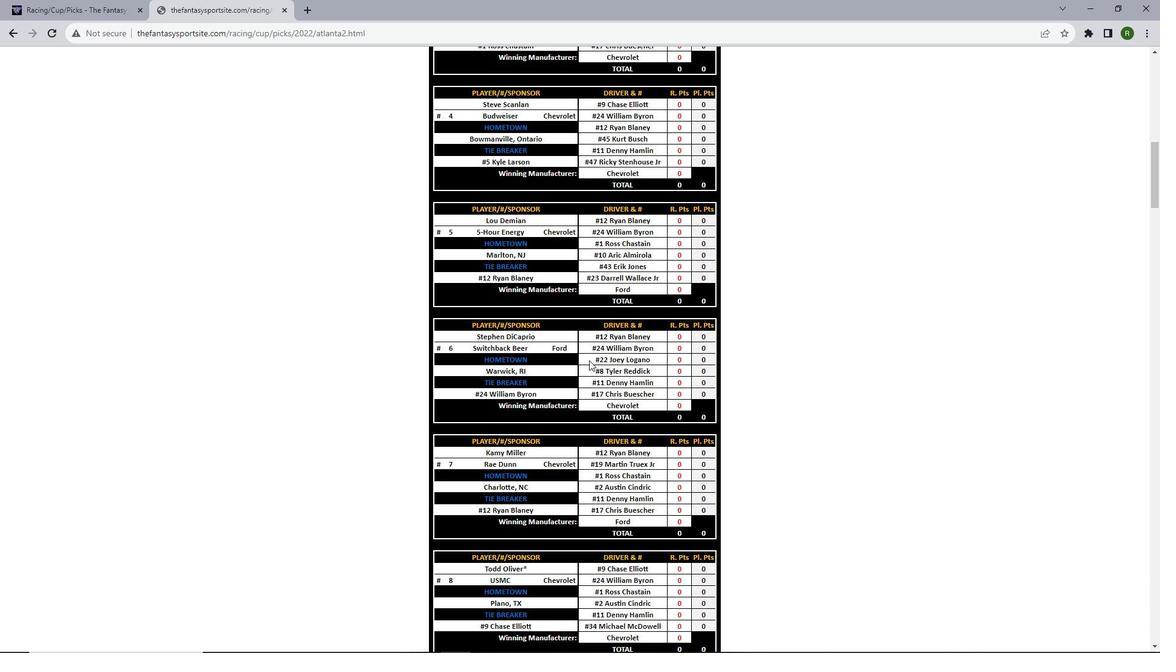 
Action: Mouse scrolled (589, 359) with delta (0, 0)
Screenshot: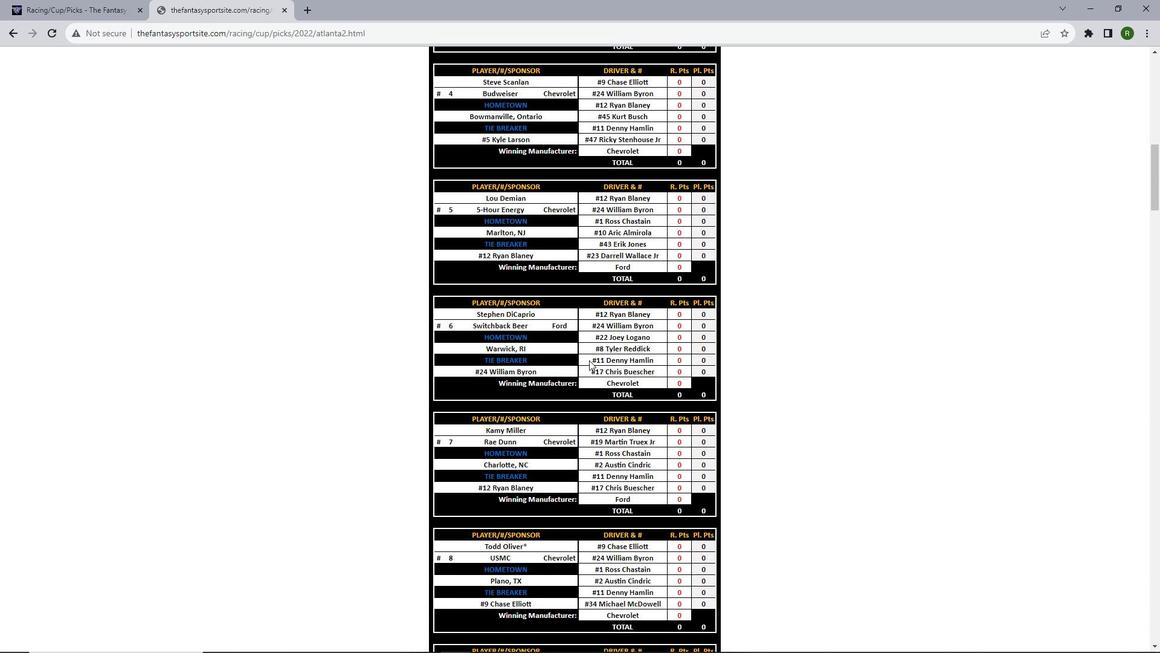 
Action: Mouse scrolled (589, 359) with delta (0, 0)
Screenshot: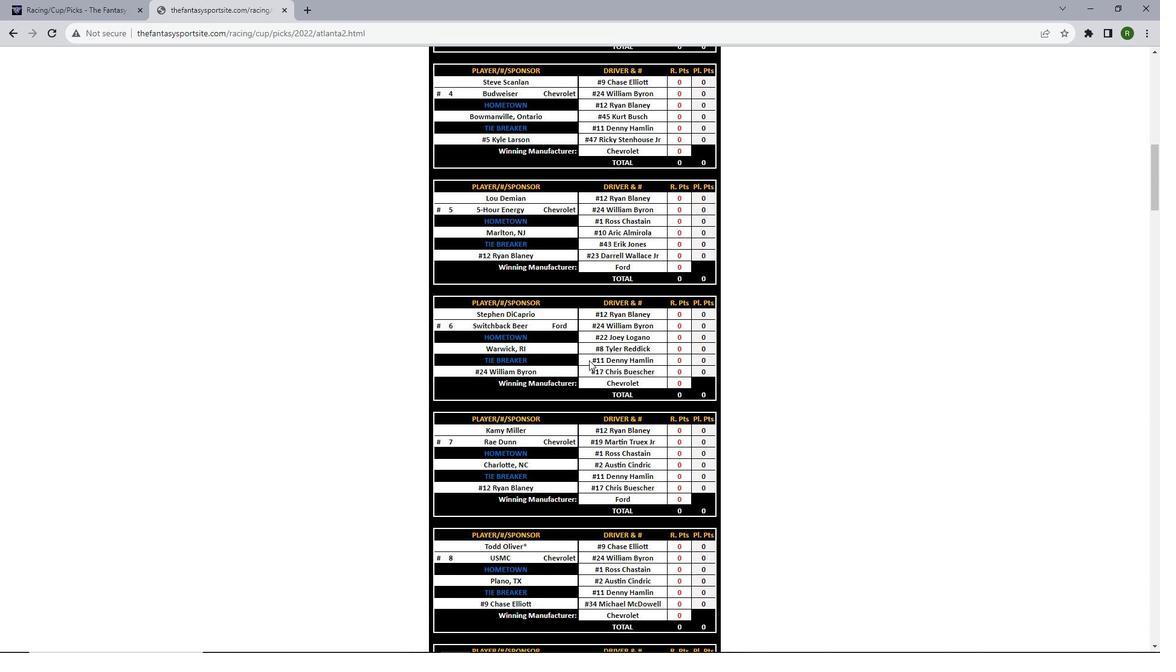 
Action: Mouse scrolled (589, 359) with delta (0, 0)
Screenshot: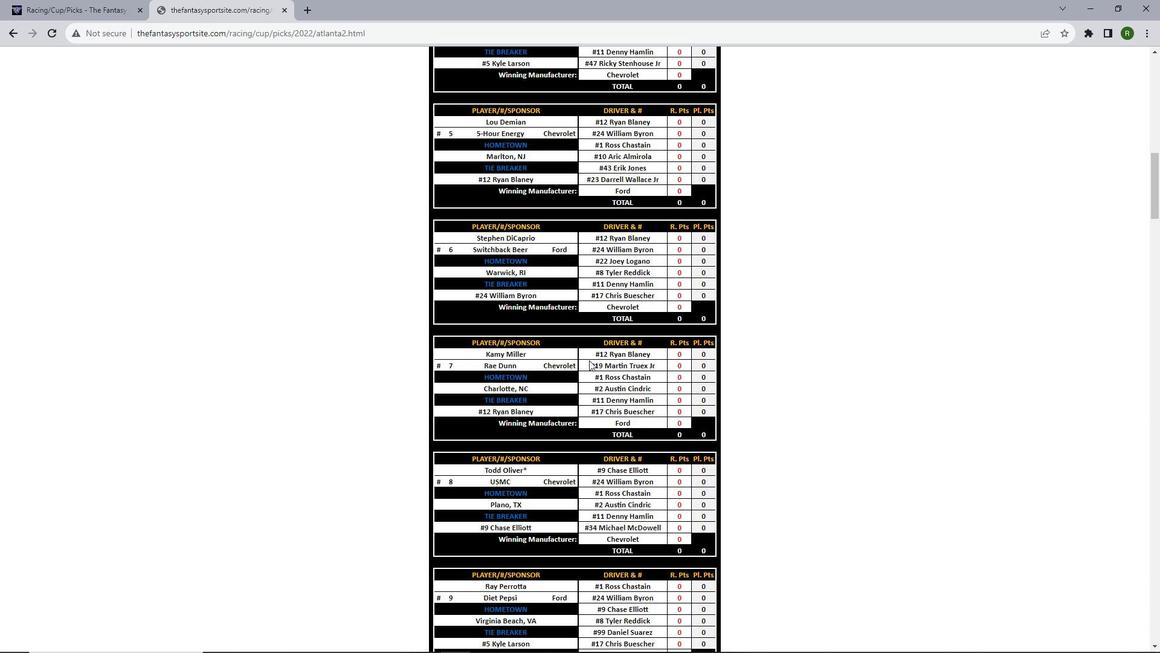 
Action: Mouse moved to (589, 359)
Screenshot: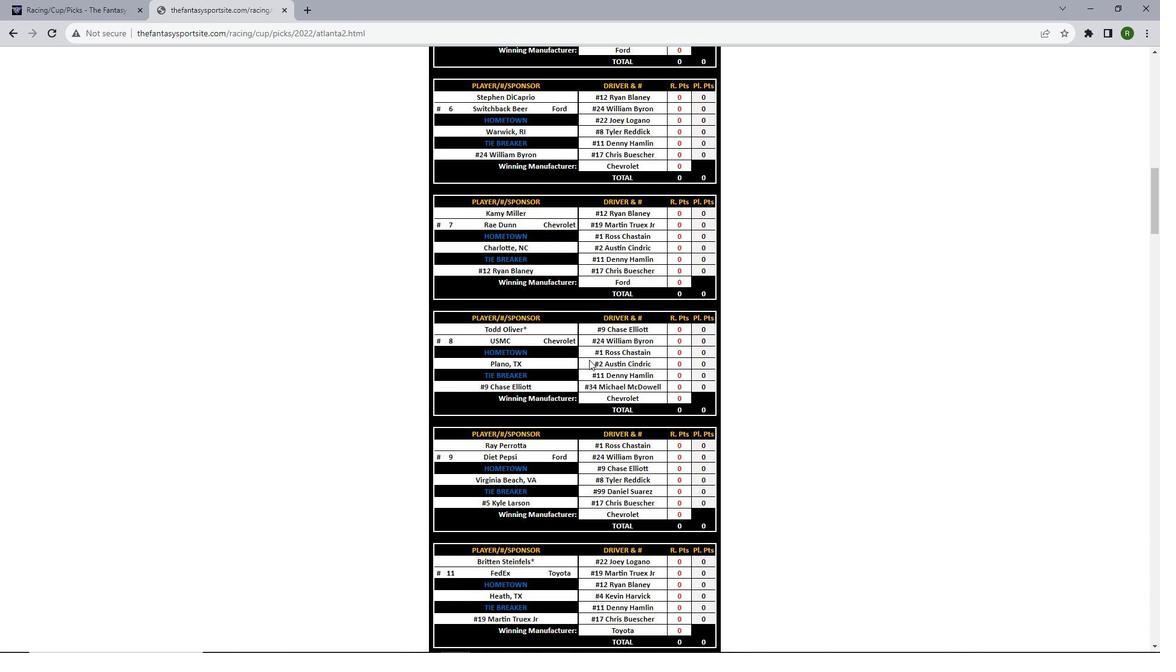 
Action: Mouse scrolled (589, 359) with delta (0, 0)
Screenshot: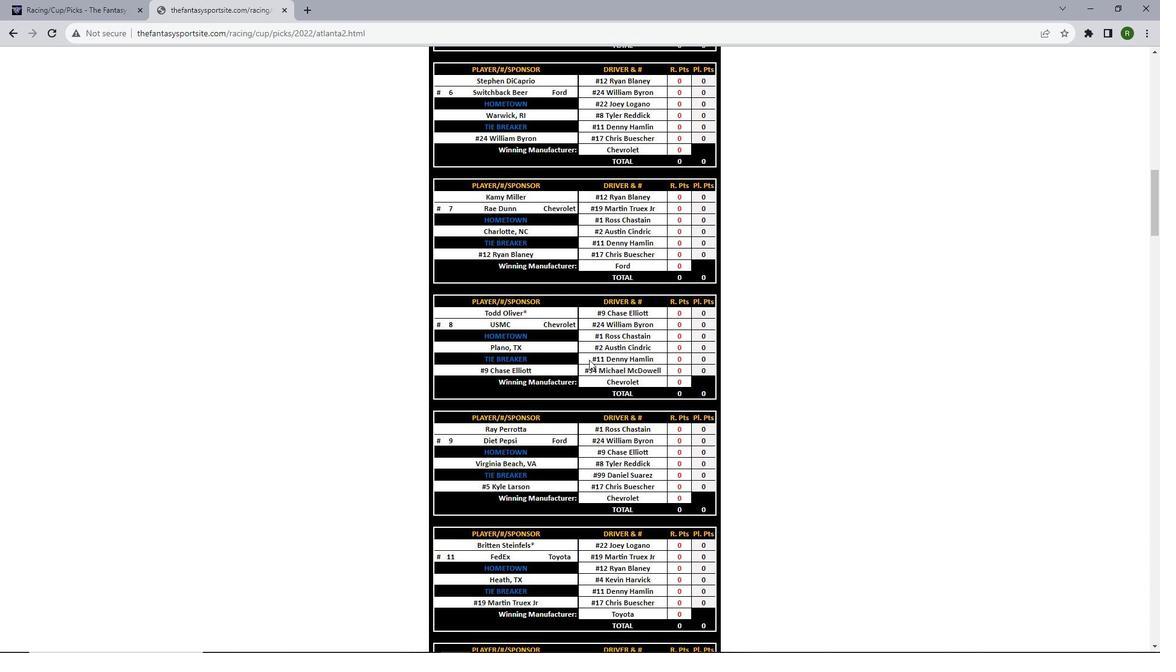 
Action: Mouse scrolled (589, 359) with delta (0, 0)
Screenshot: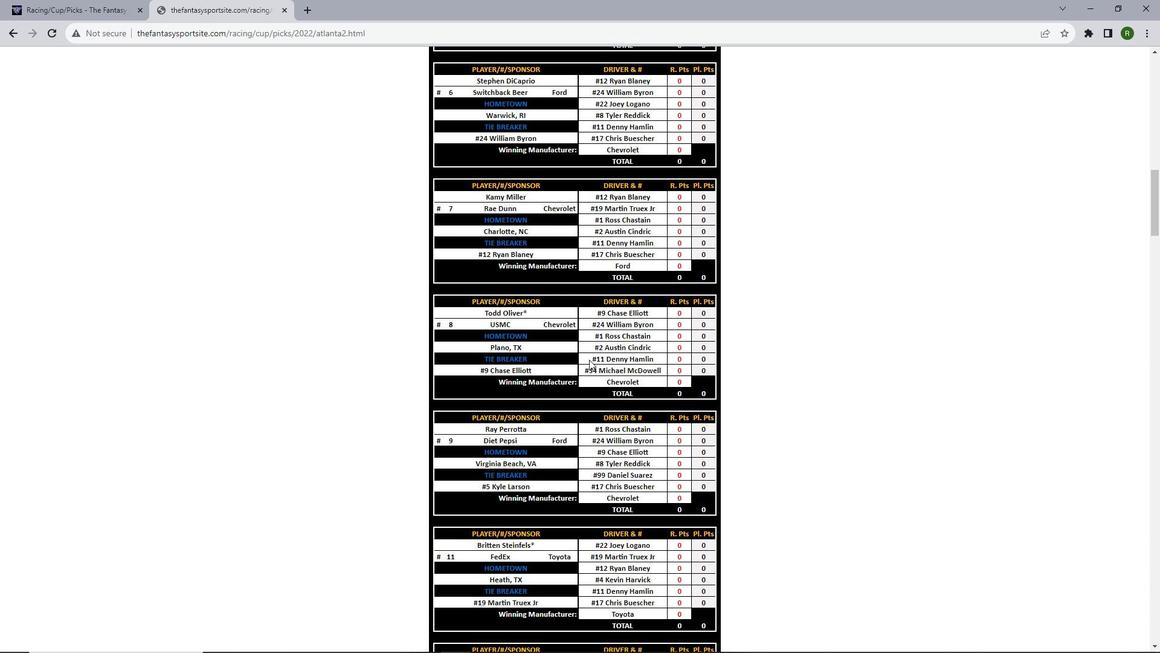 
Action: Mouse scrolled (589, 359) with delta (0, 0)
Screenshot: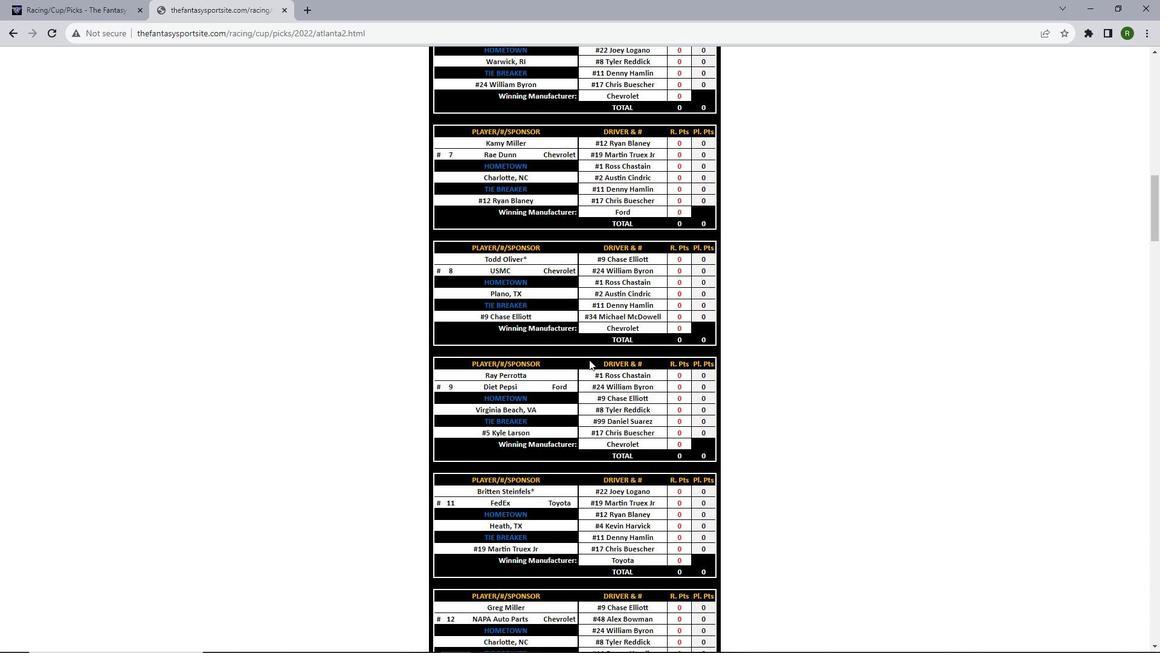 
Action: Mouse scrolled (589, 359) with delta (0, 0)
Screenshot: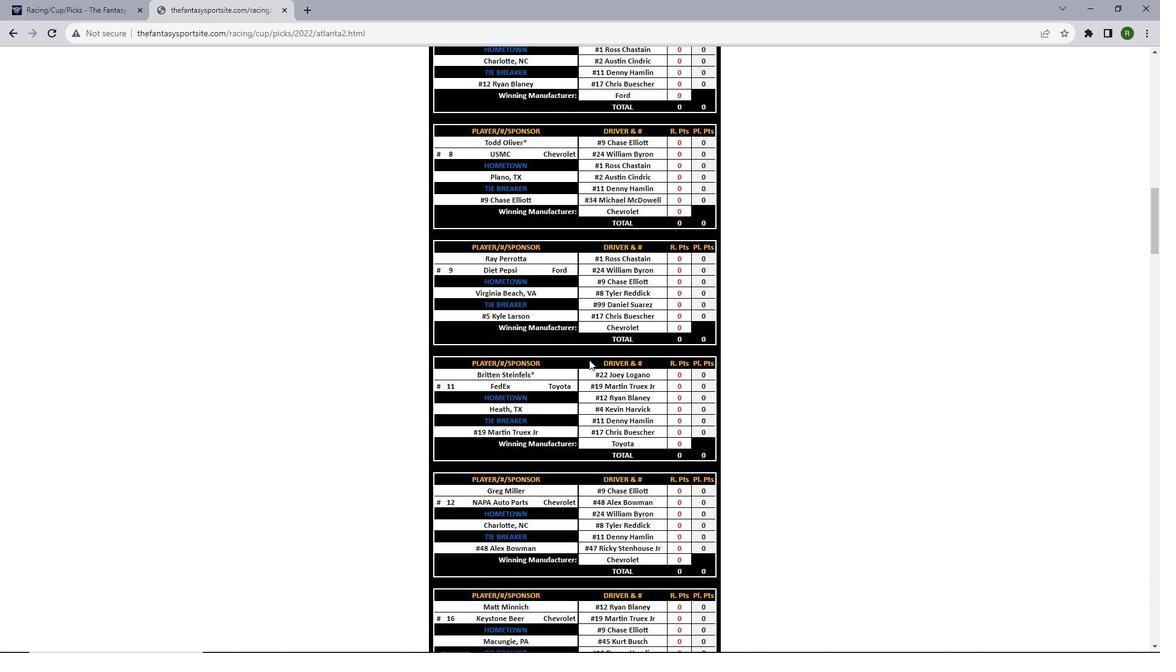 
Action: Mouse scrolled (589, 359) with delta (0, 0)
Screenshot: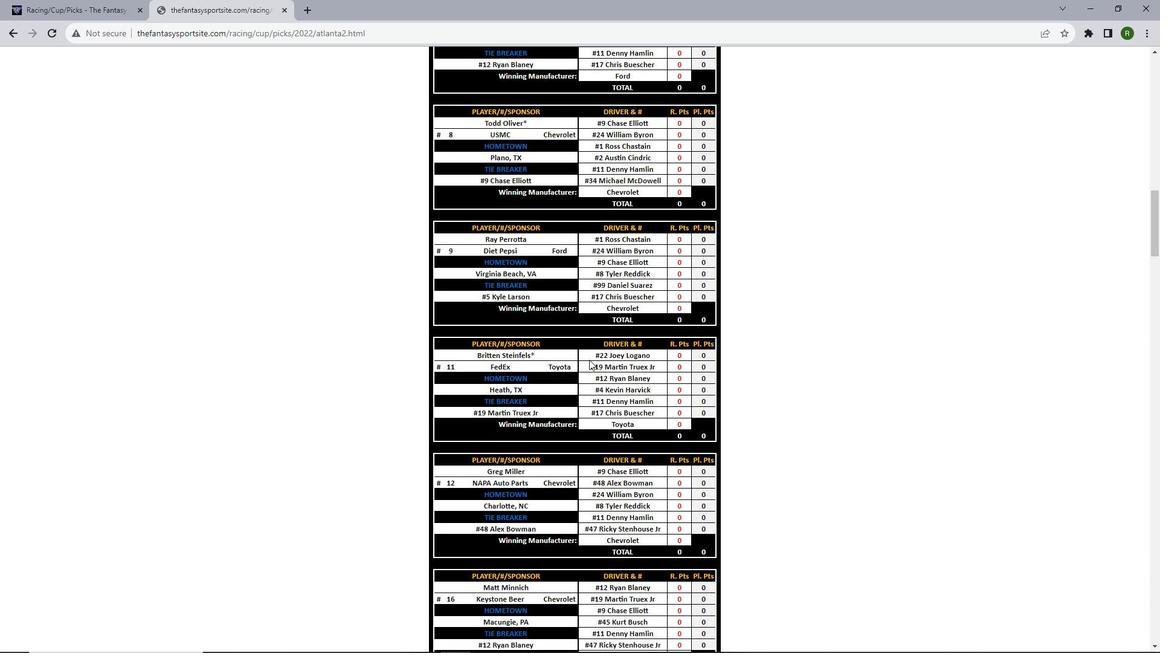 
Action: Mouse scrolled (589, 359) with delta (0, 0)
Screenshot: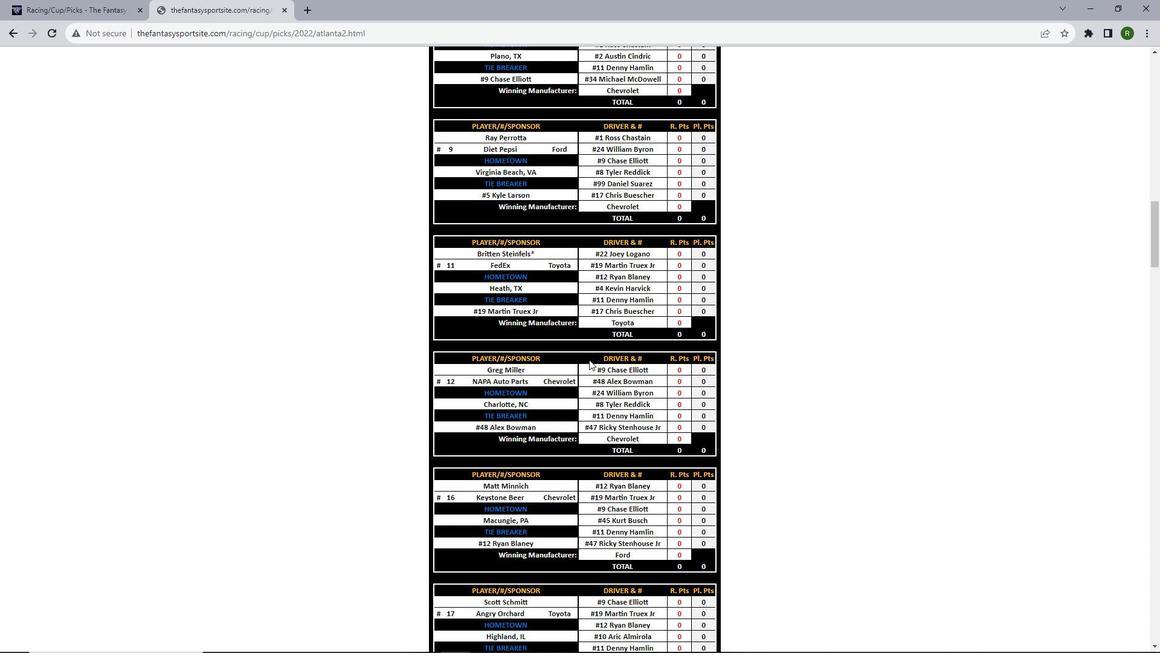 
Action: Mouse scrolled (589, 359) with delta (0, 0)
Screenshot: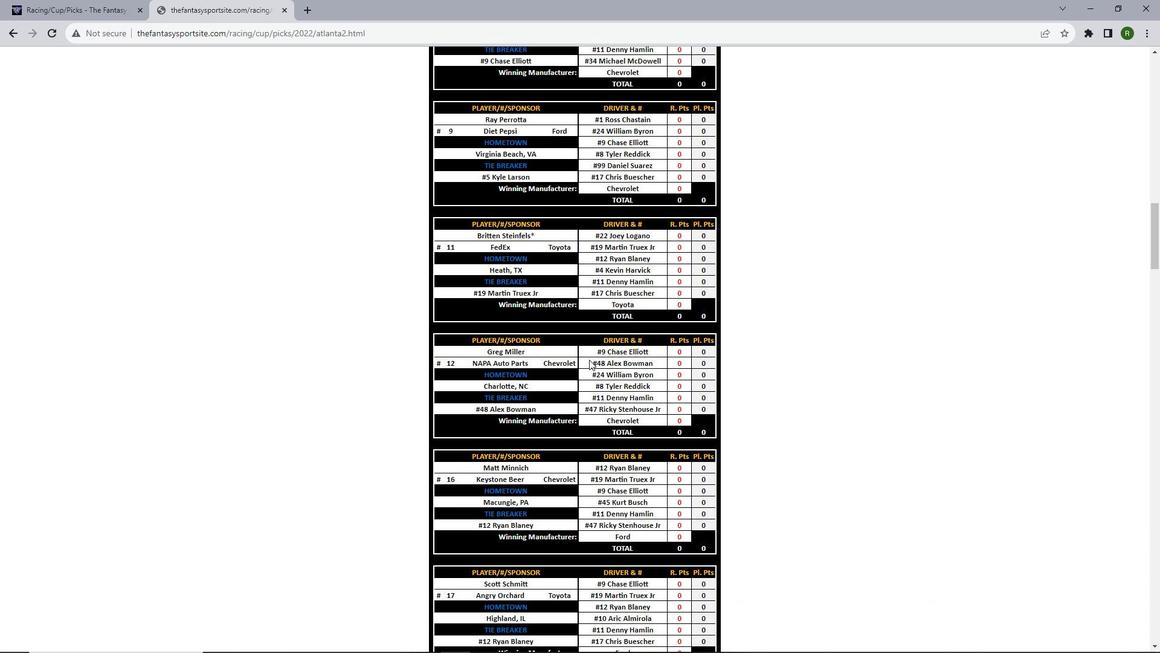 
Action: Mouse scrolled (589, 359) with delta (0, 0)
Screenshot: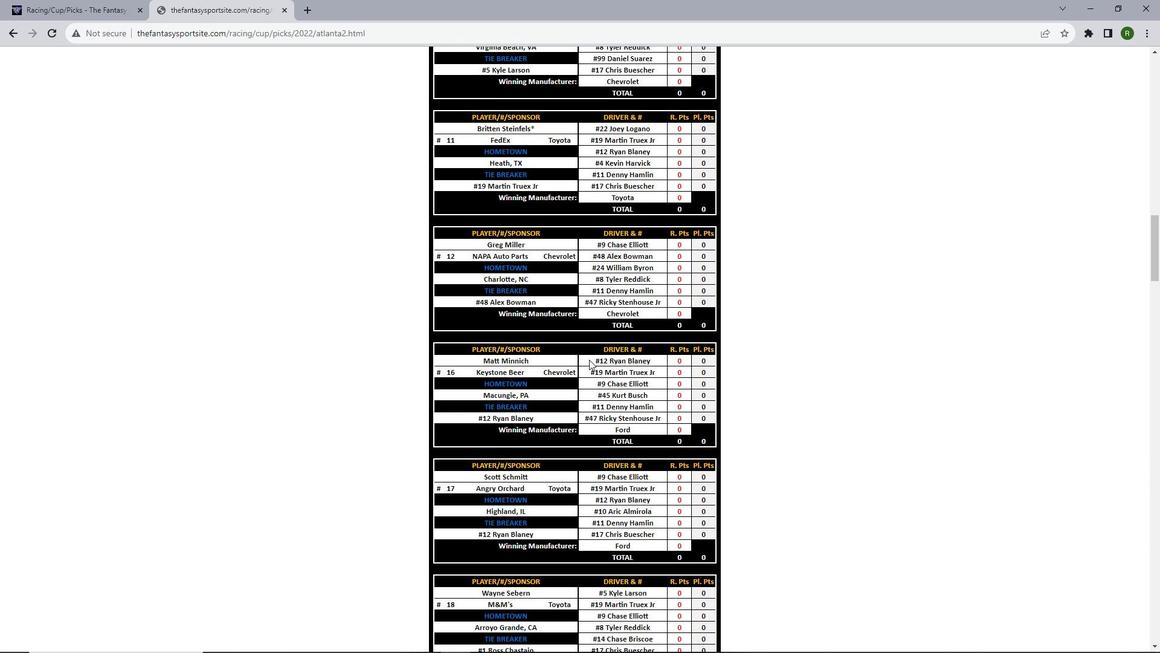 
Action: Mouse scrolled (589, 359) with delta (0, 0)
Screenshot: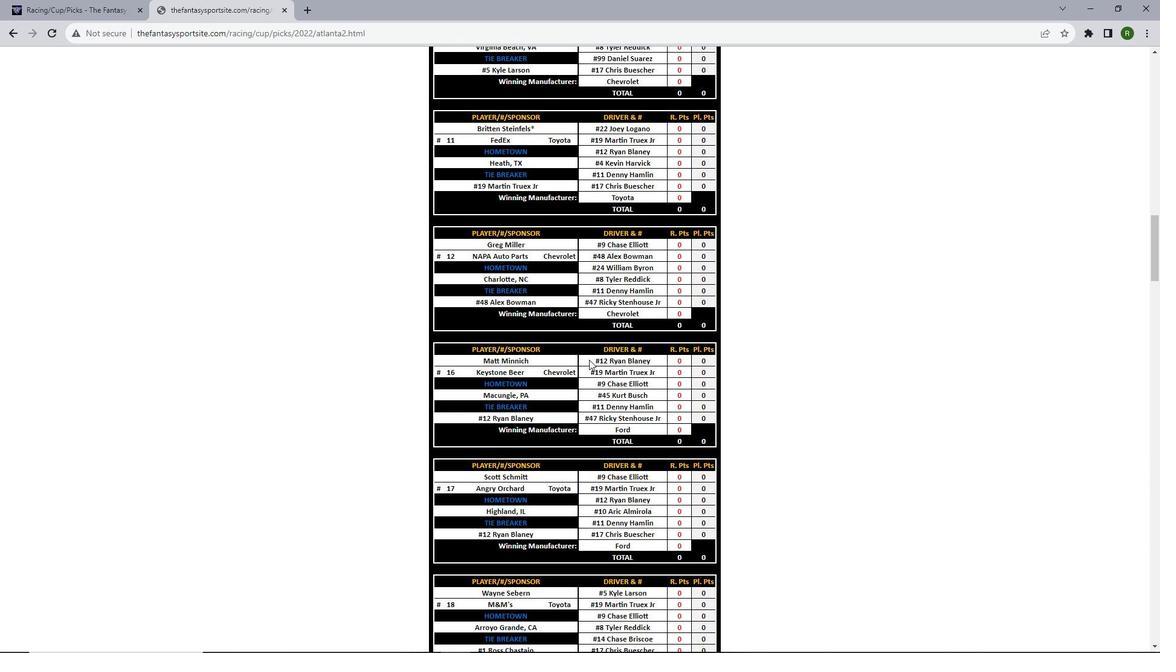 
Action: Mouse scrolled (589, 359) with delta (0, 0)
Screenshot: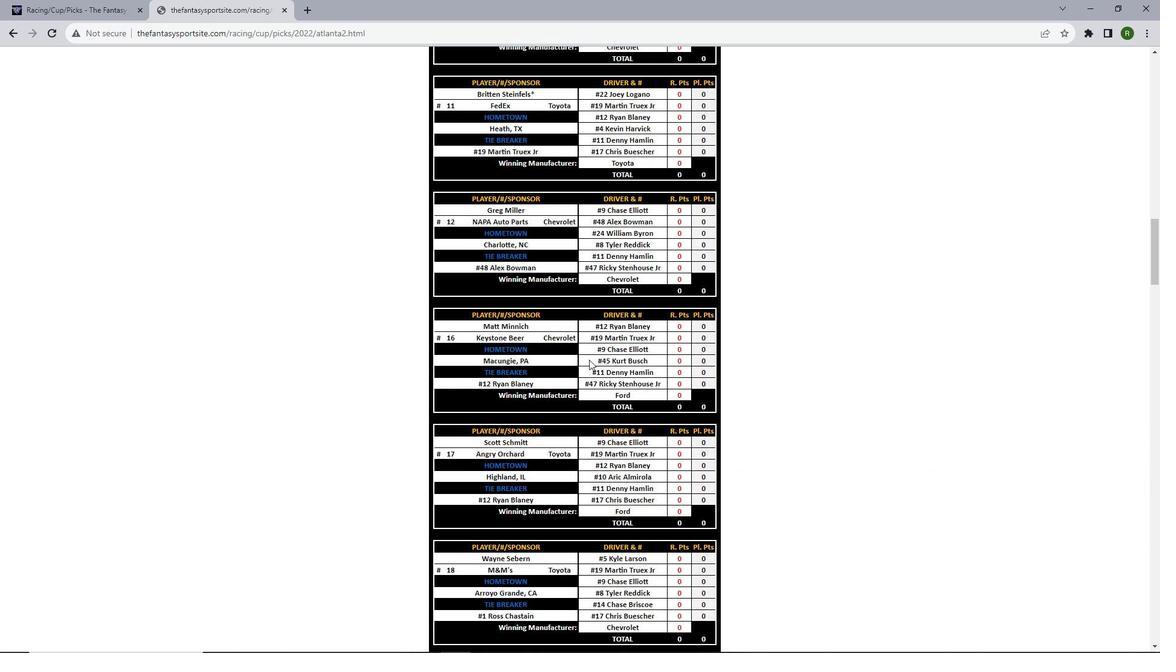 
Action: Mouse scrolled (589, 359) with delta (0, 0)
Screenshot: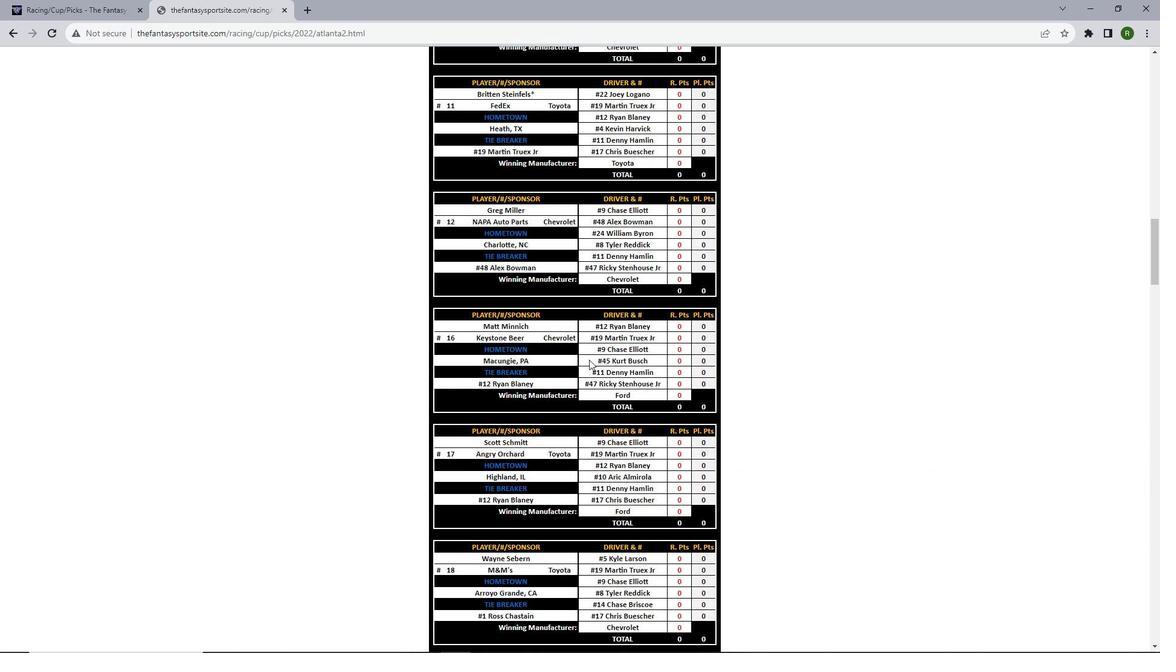 
Action: Mouse moved to (589, 359)
Screenshot: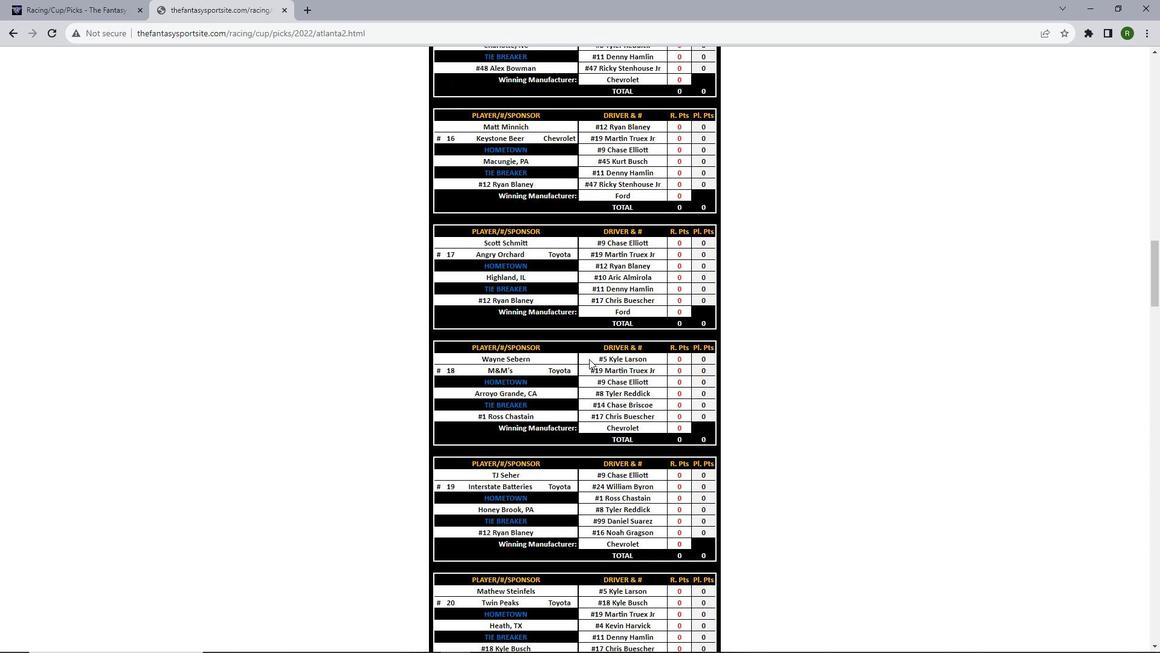 
Action: Mouse scrolled (589, 358) with delta (0, 0)
Screenshot: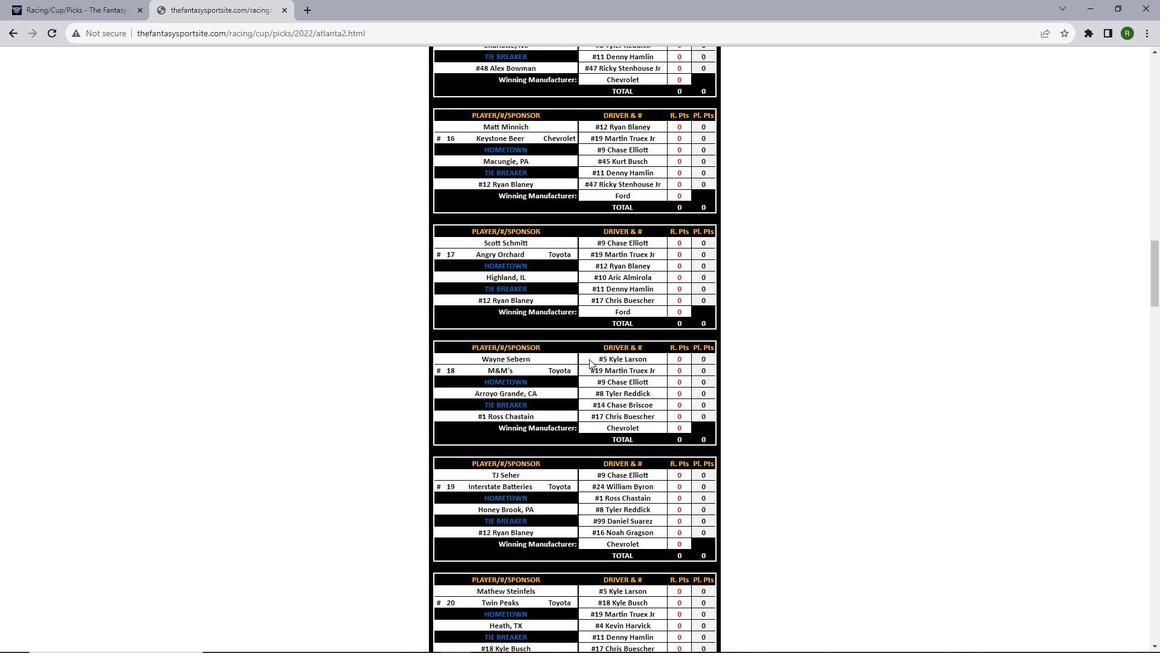 
Action: Mouse scrolled (589, 358) with delta (0, 0)
Screenshot: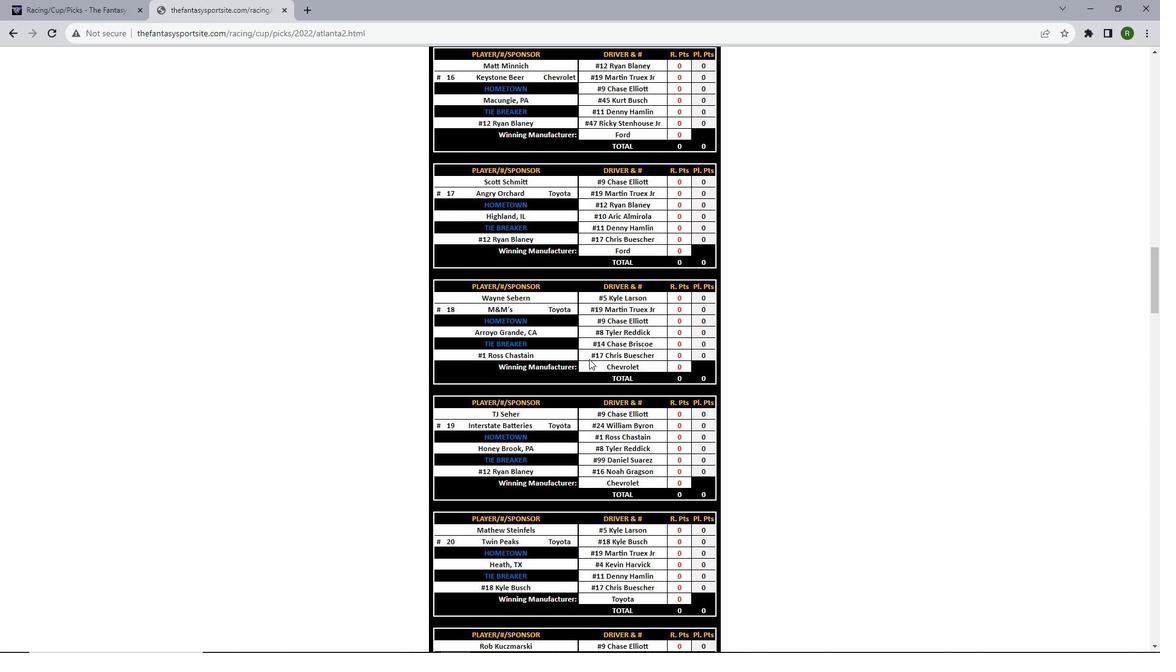 
Action: Mouse scrolled (589, 358) with delta (0, 0)
Screenshot: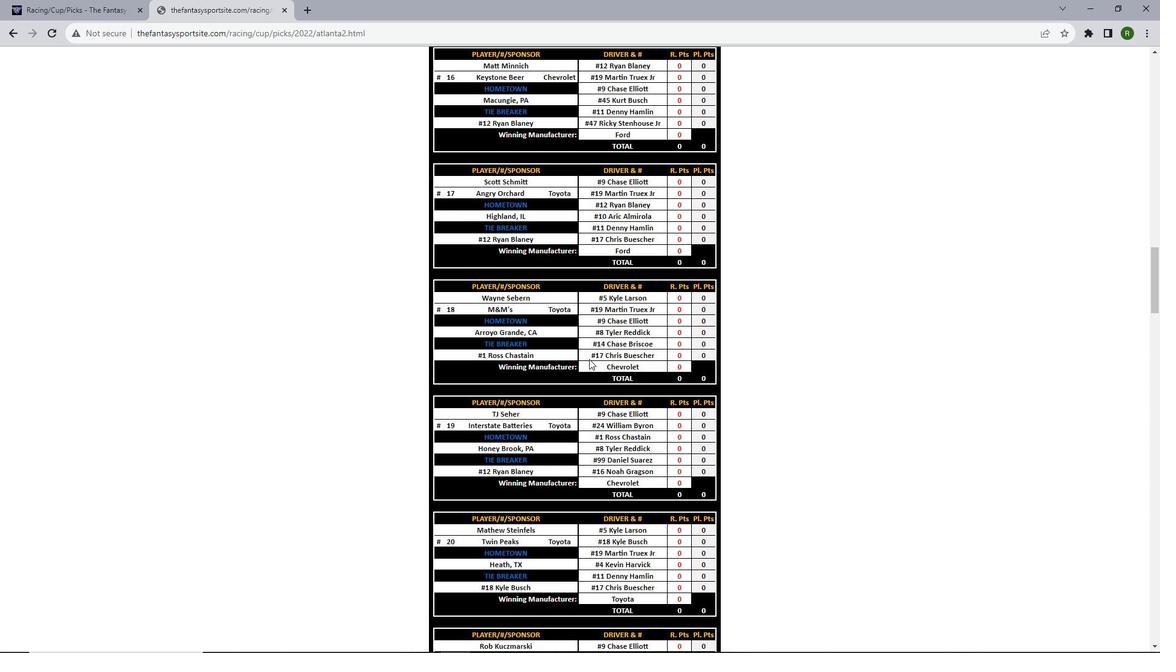 
Action: Mouse scrolled (589, 358) with delta (0, 0)
Screenshot: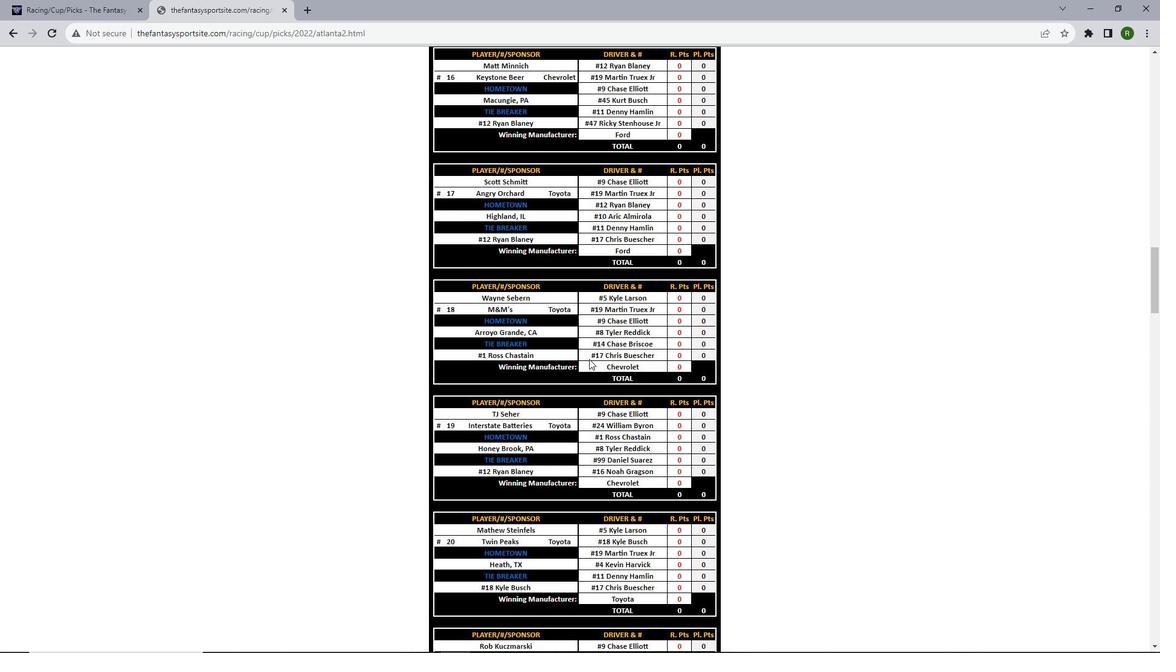 
Action: Mouse scrolled (589, 358) with delta (0, 0)
Screenshot: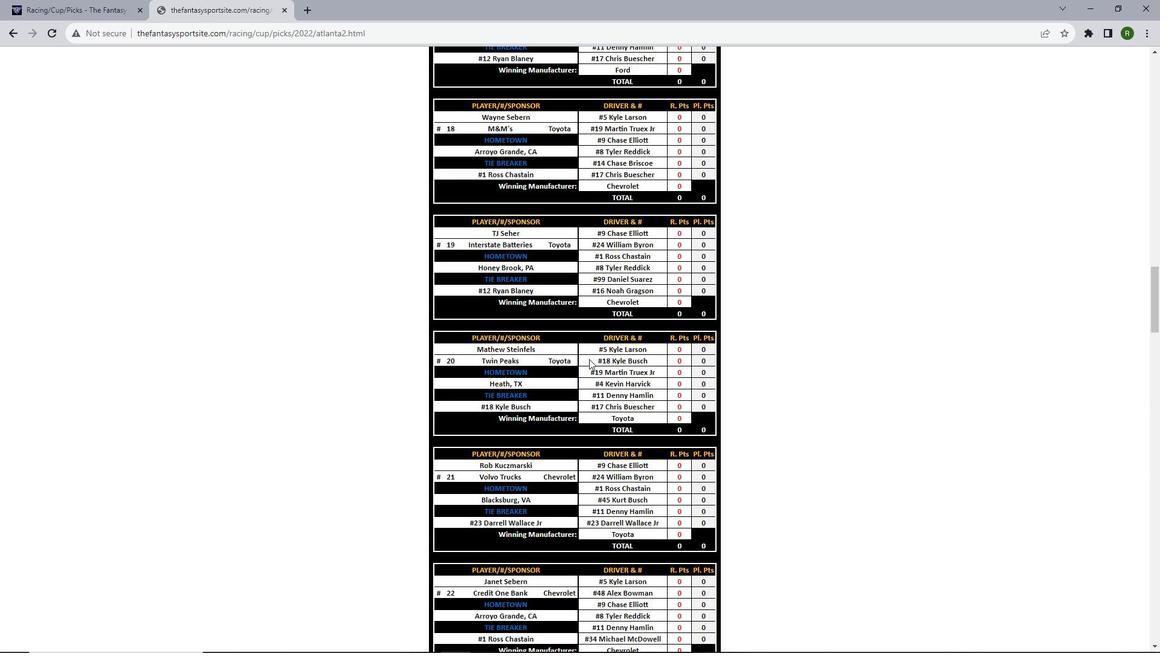 
Action: Mouse scrolled (589, 358) with delta (0, 0)
Screenshot: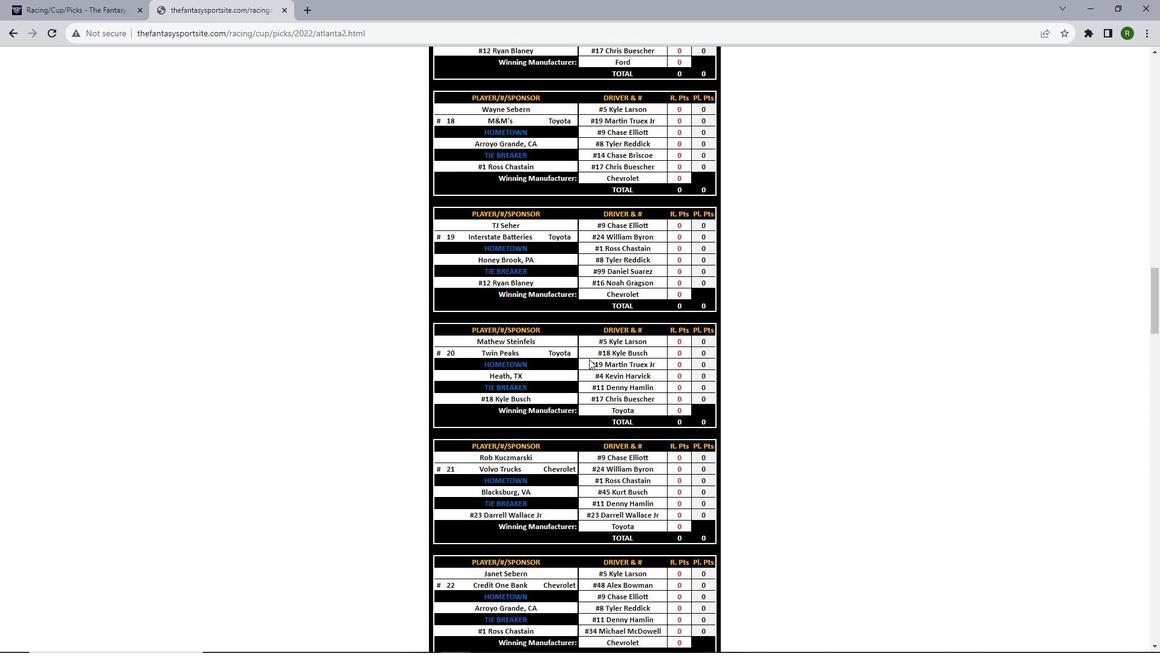 
Action: Mouse scrolled (589, 358) with delta (0, 0)
Screenshot: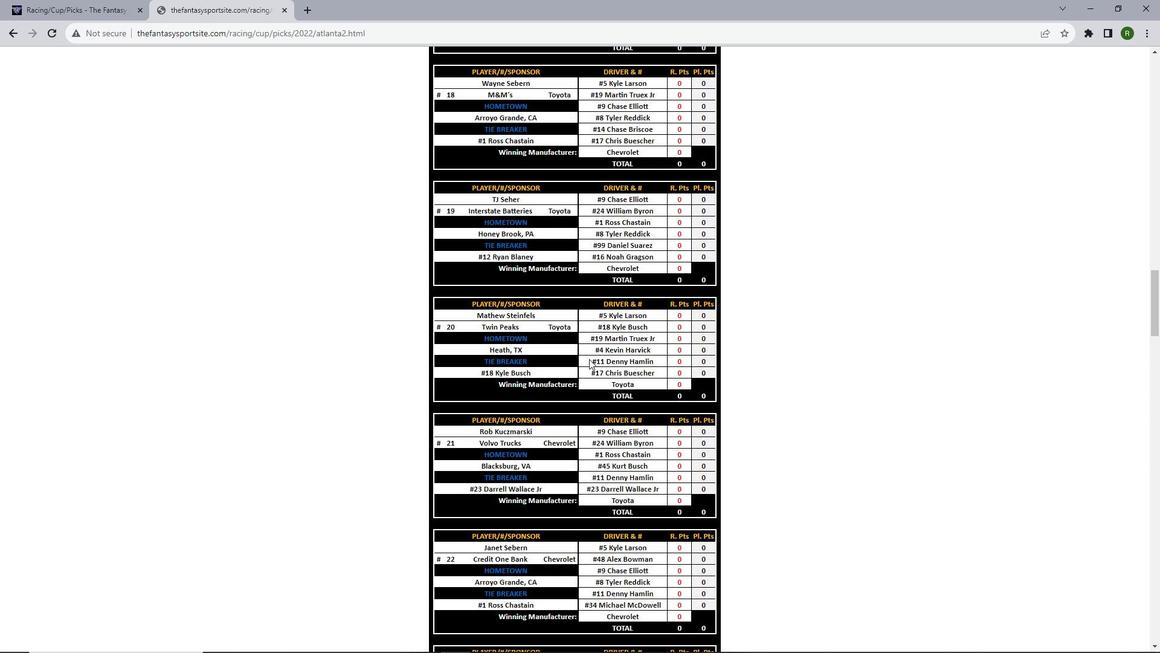 
Action: Mouse scrolled (589, 358) with delta (0, 0)
Screenshot: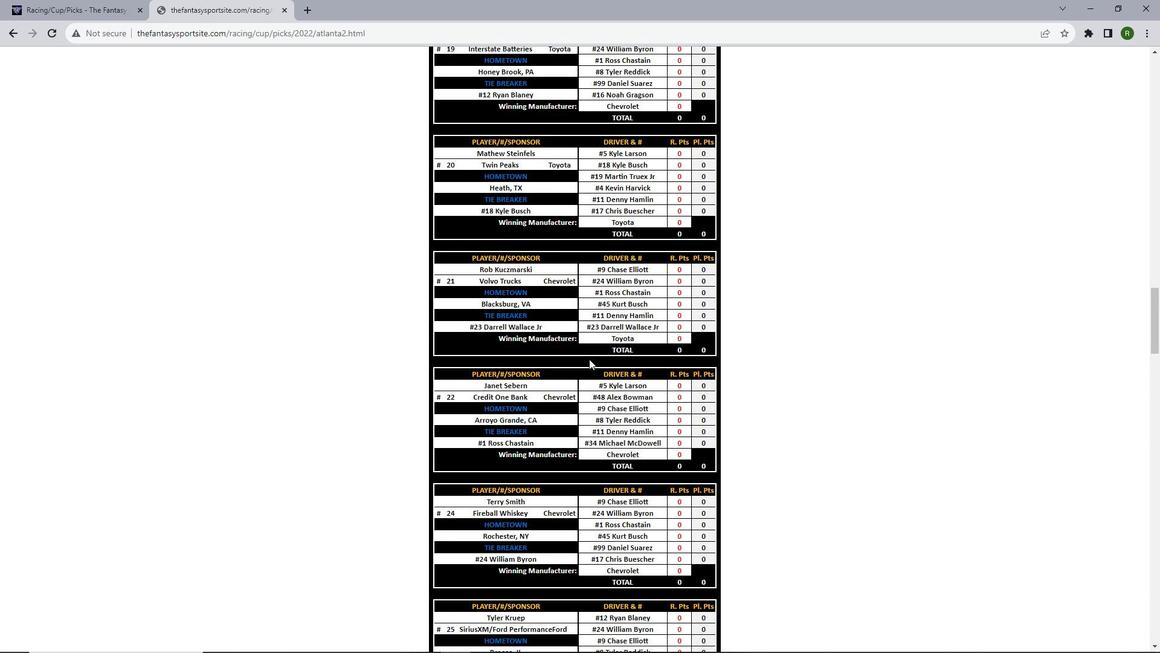 
Action: Mouse scrolled (589, 358) with delta (0, 0)
Screenshot: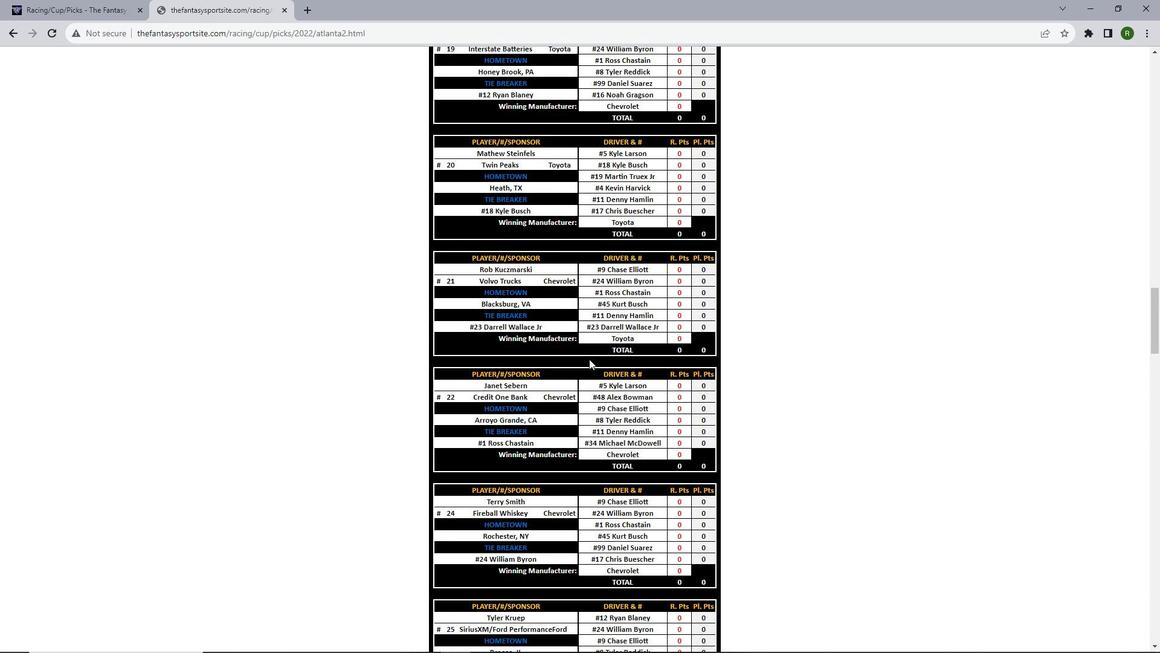 
Action: Mouse scrolled (589, 358) with delta (0, 0)
Screenshot: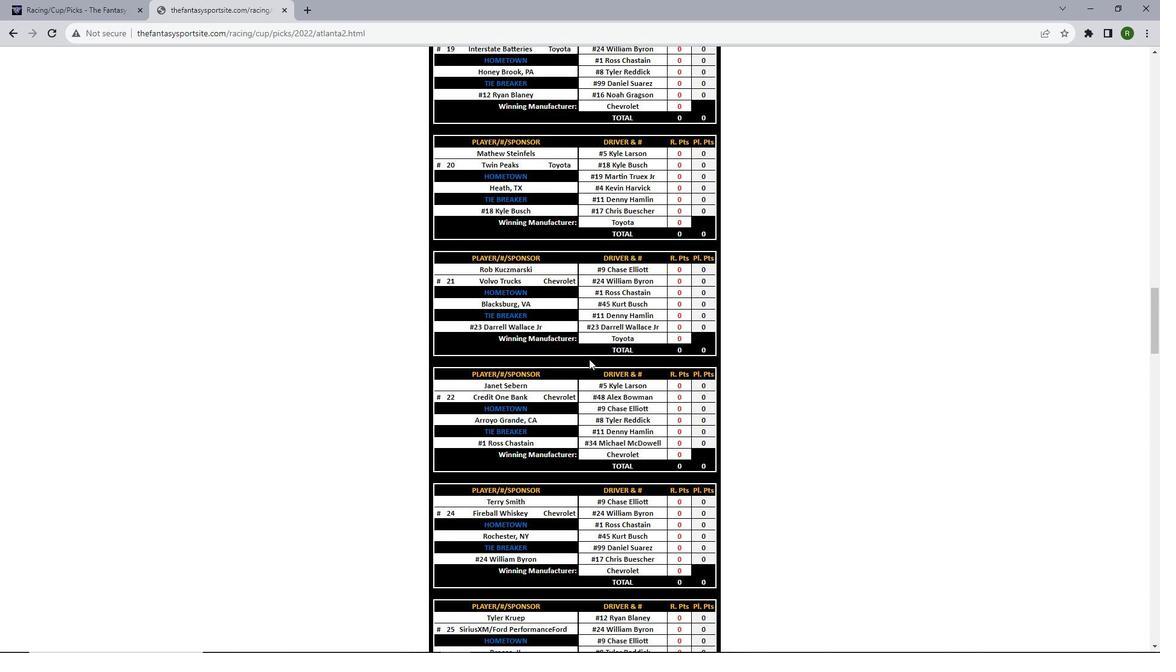 
Action: Mouse scrolled (589, 358) with delta (0, 0)
Screenshot: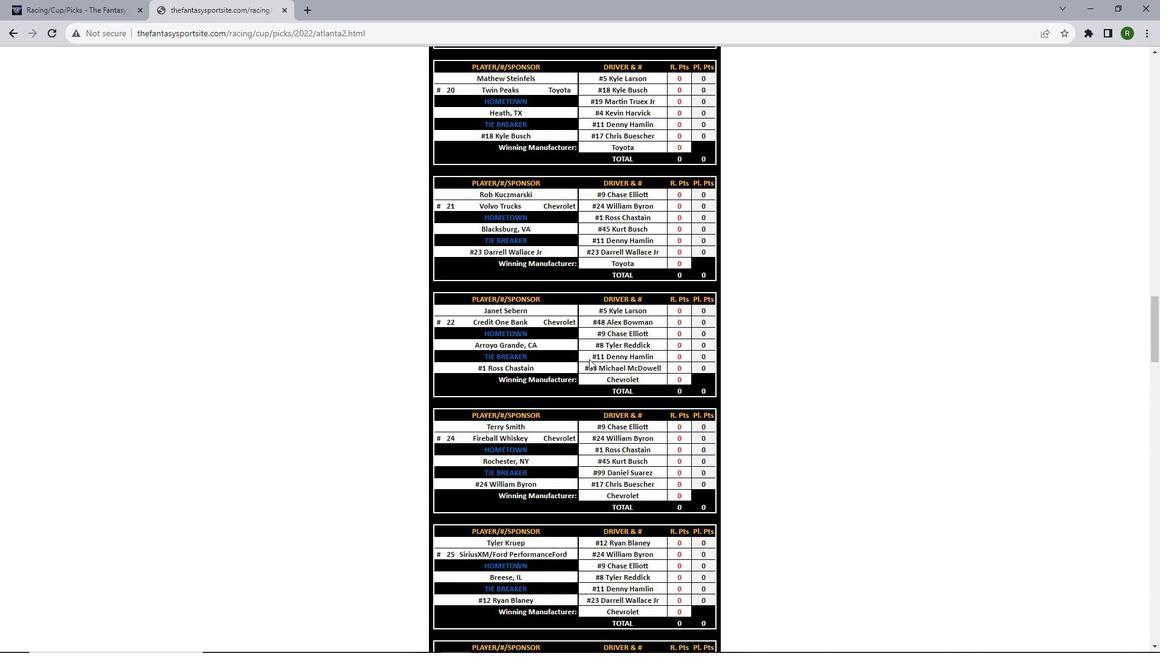 
Action: Mouse scrolled (589, 358) with delta (0, 0)
Screenshot: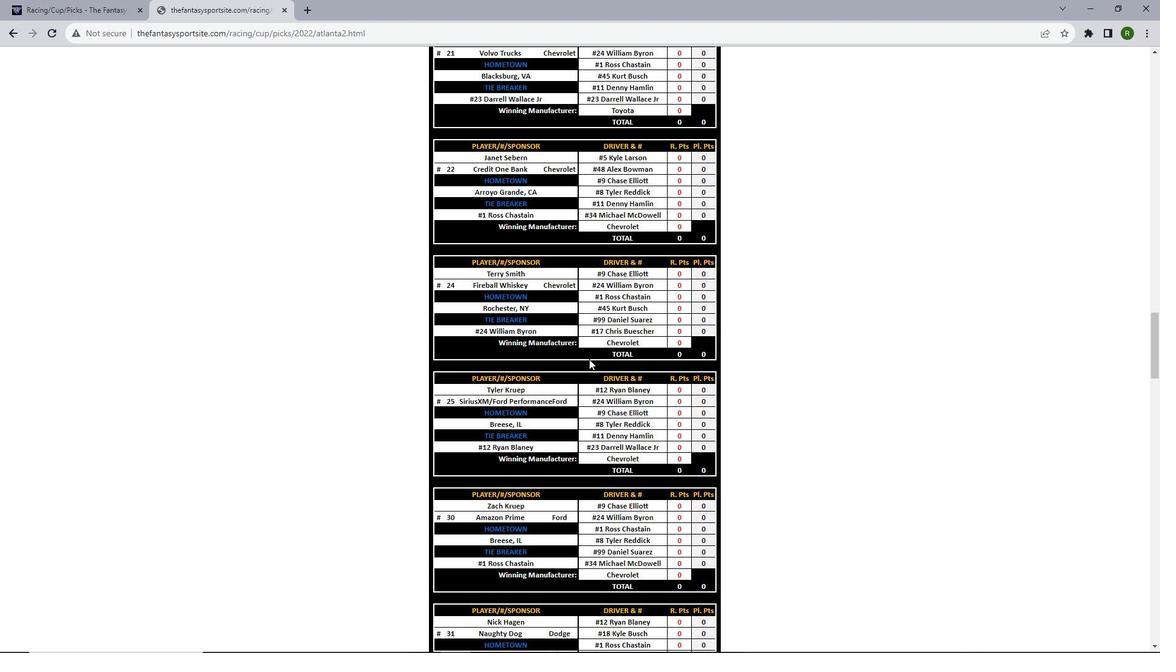
Action: Mouse scrolled (589, 358) with delta (0, 0)
Screenshot: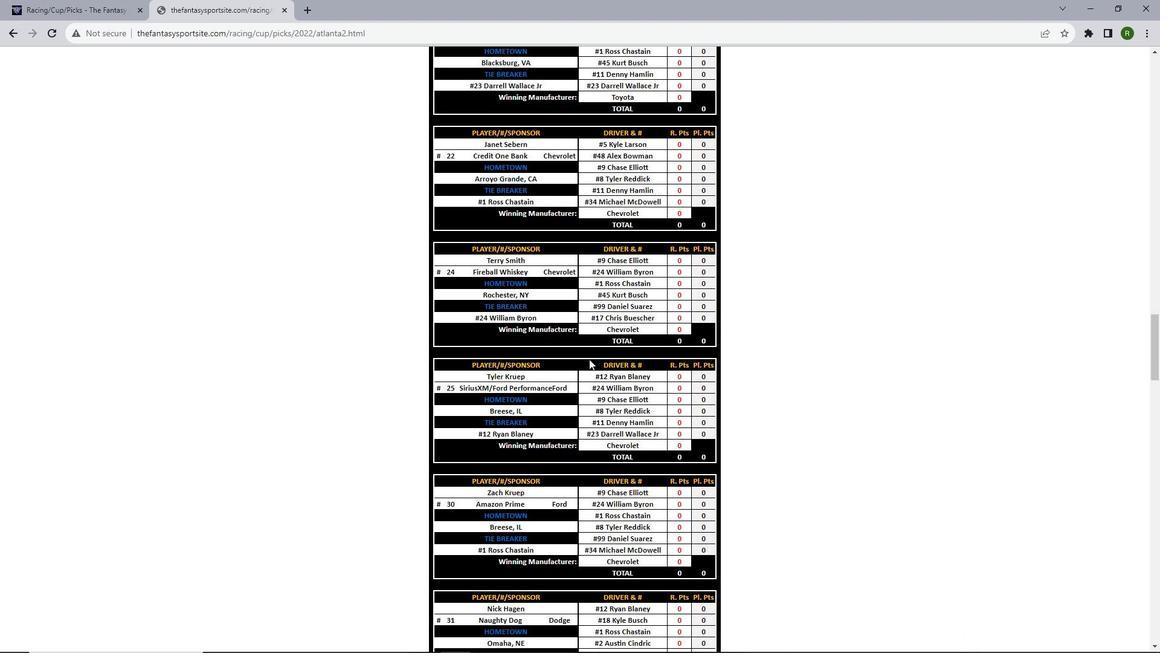 
Action: Mouse scrolled (589, 358) with delta (0, 0)
Screenshot: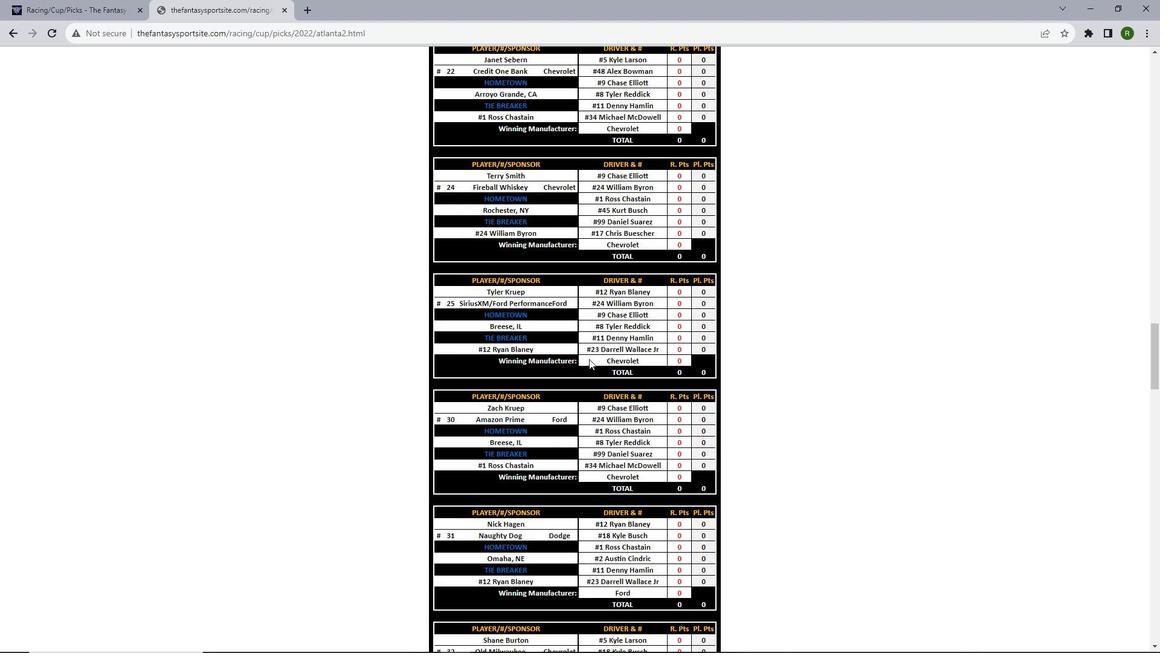
Action: Mouse moved to (588, 359)
Screenshot: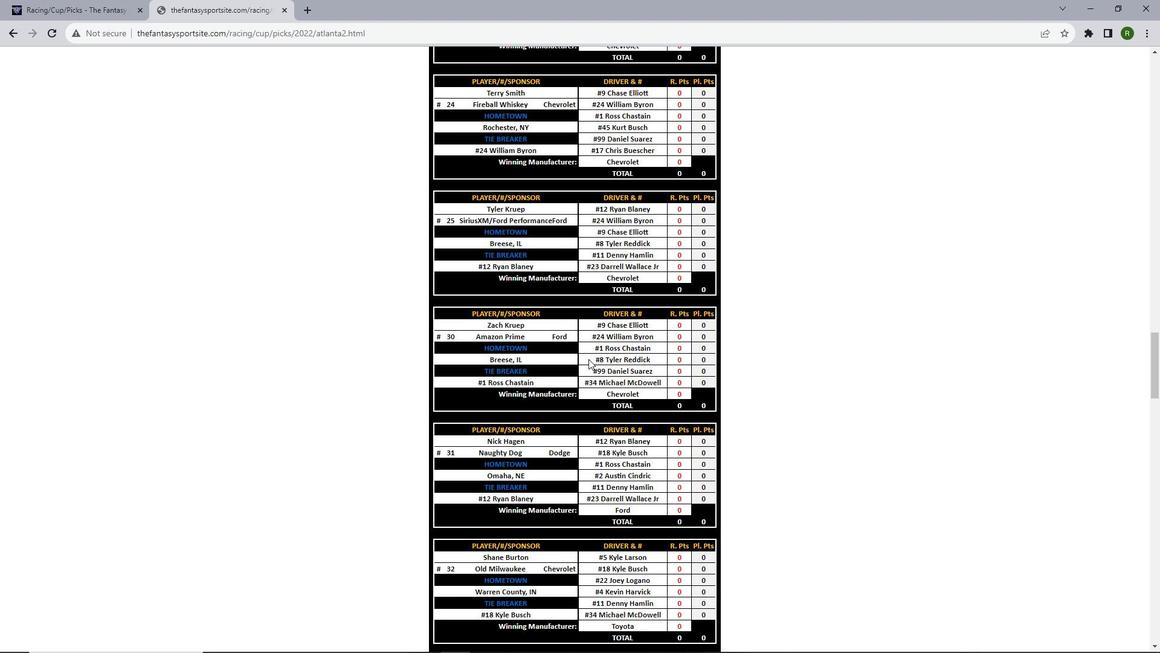 
Action: Mouse scrolled (588, 358) with delta (0, 0)
Screenshot: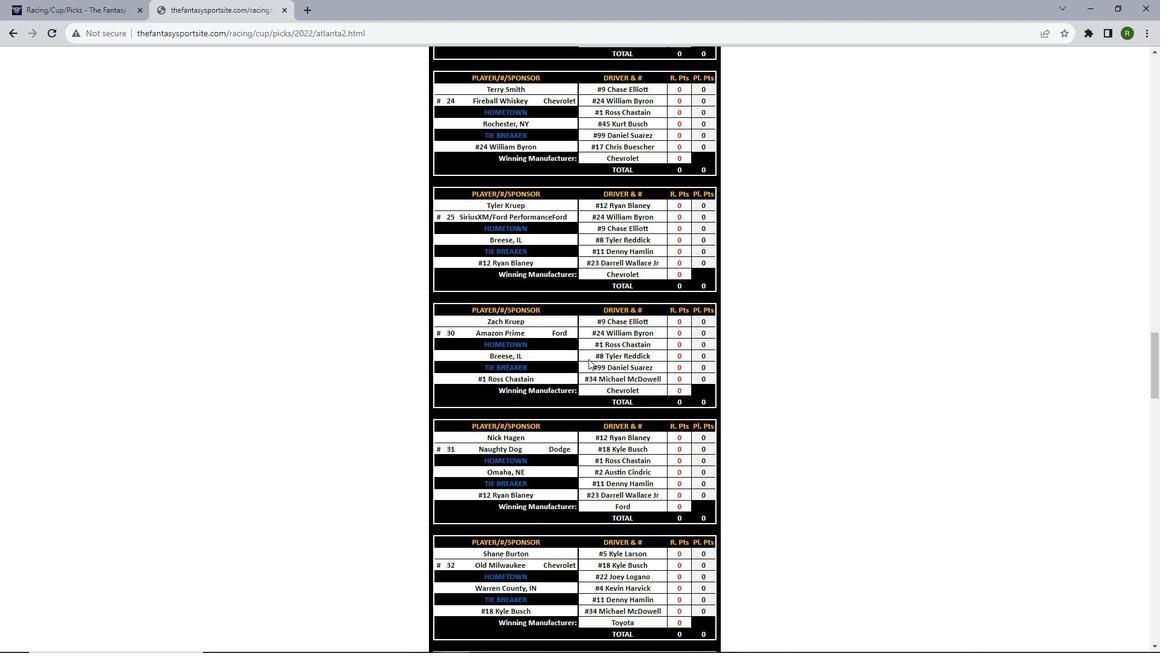 
Action: Mouse scrolled (588, 358) with delta (0, 0)
Screenshot: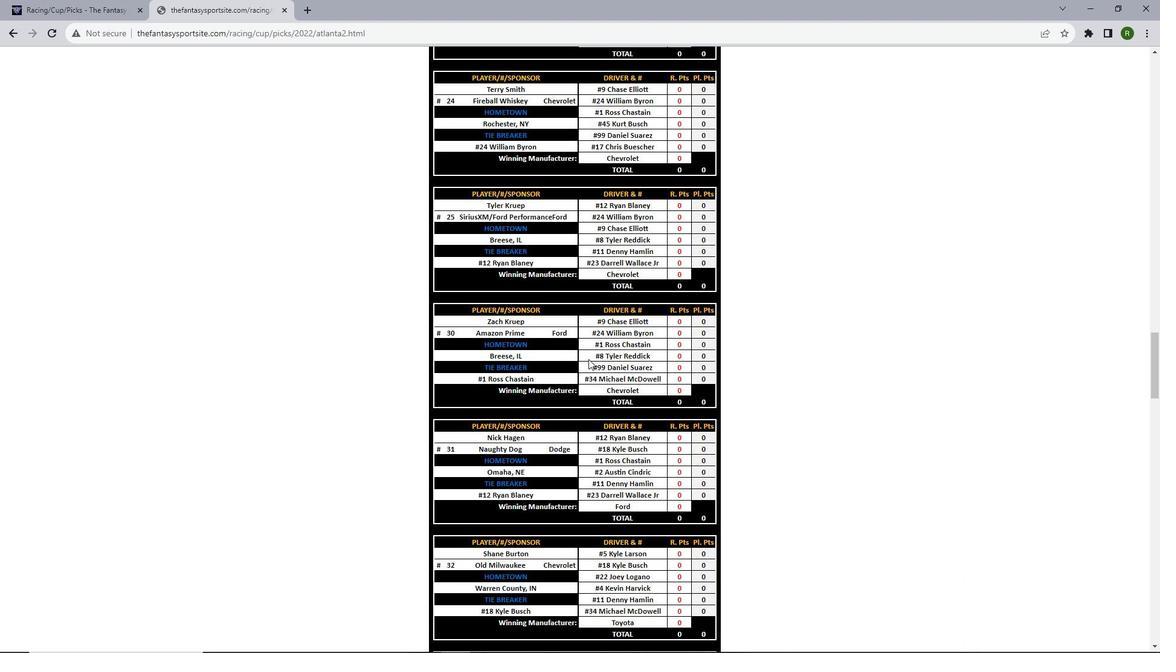 
Action: Mouse scrolled (588, 358) with delta (0, 0)
Screenshot: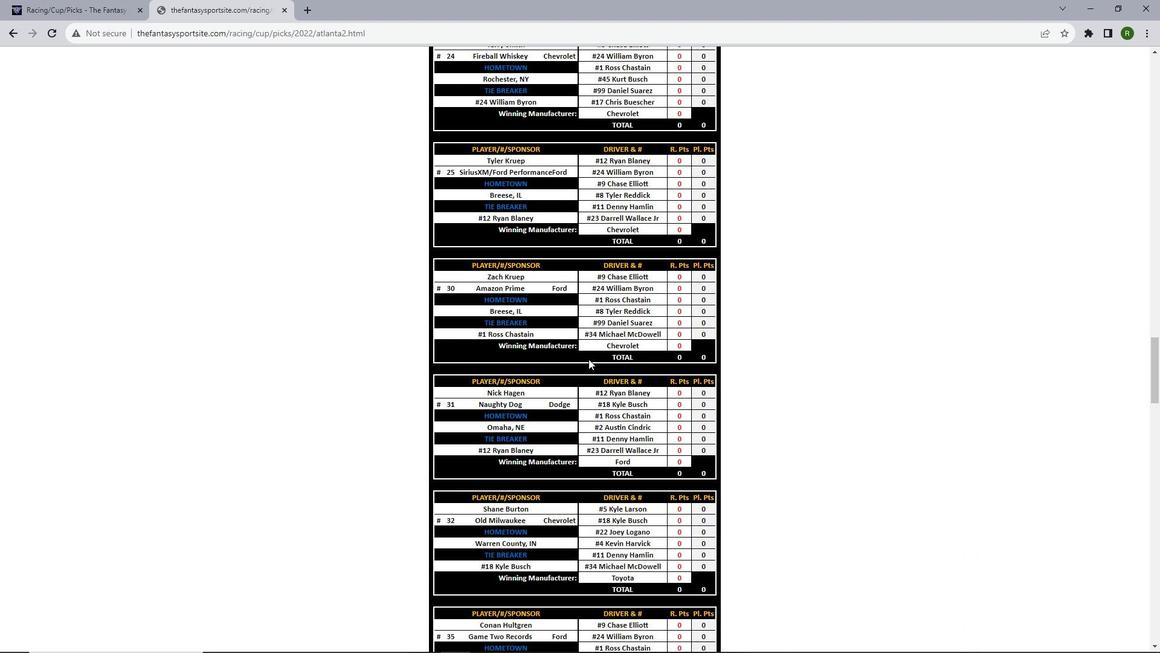 
Action: Mouse scrolled (588, 358) with delta (0, 0)
Screenshot: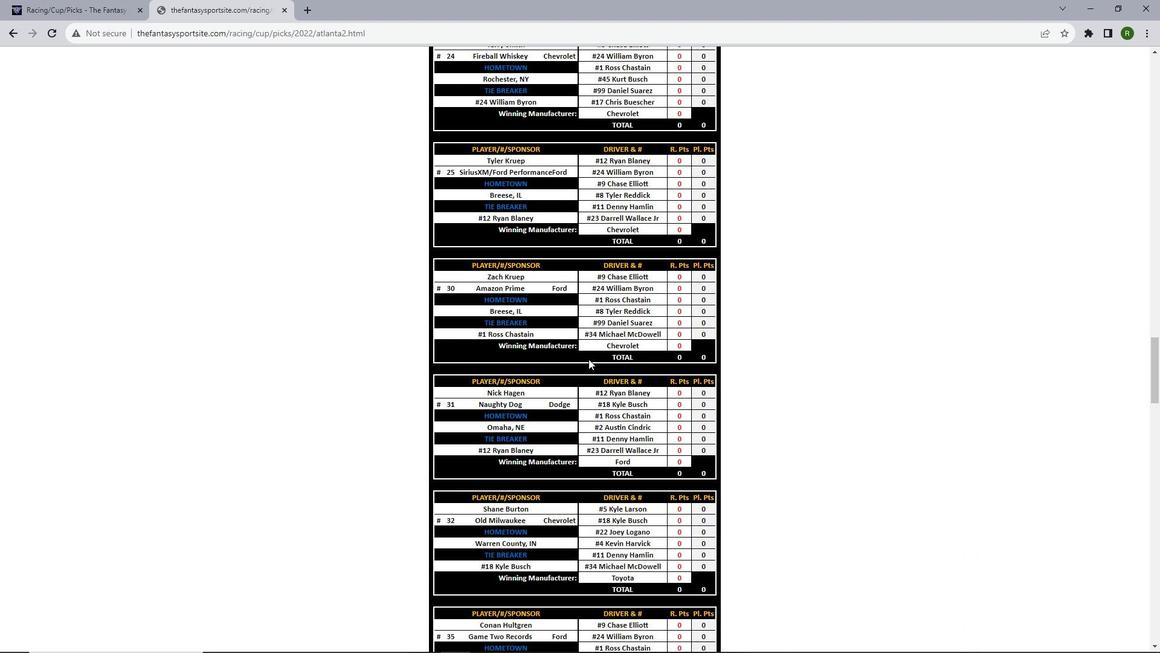 
Action: Mouse scrolled (588, 358) with delta (0, 0)
Screenshot: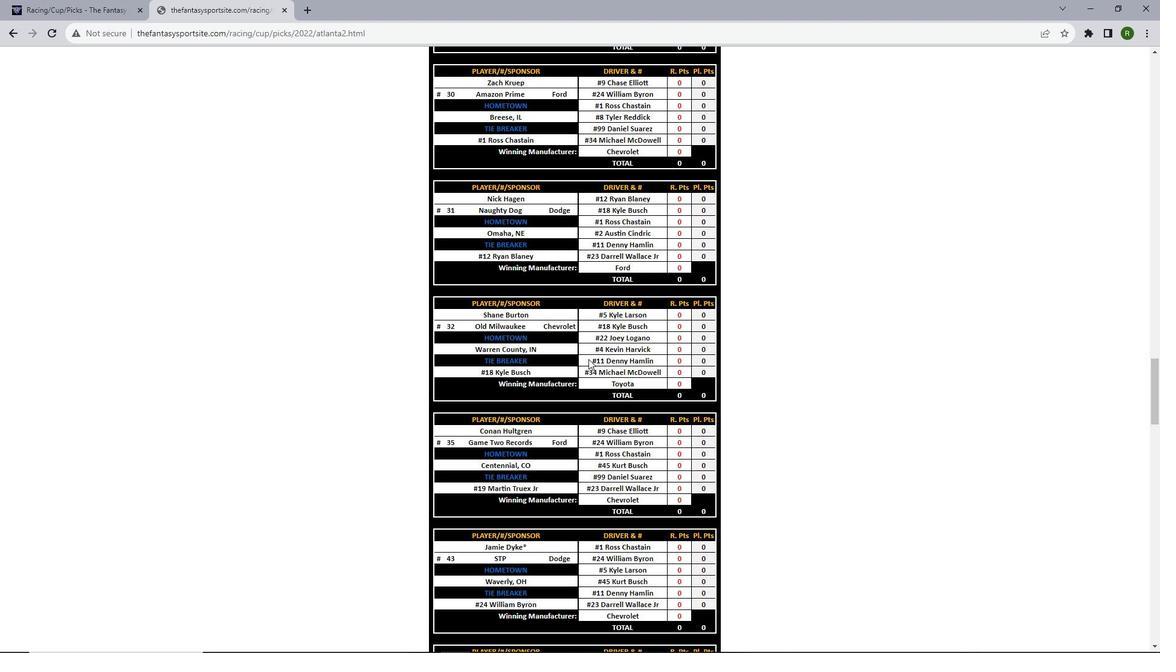 
Action: Mouse scrolled (588, 358) with delta (0, 0)
Screenshot: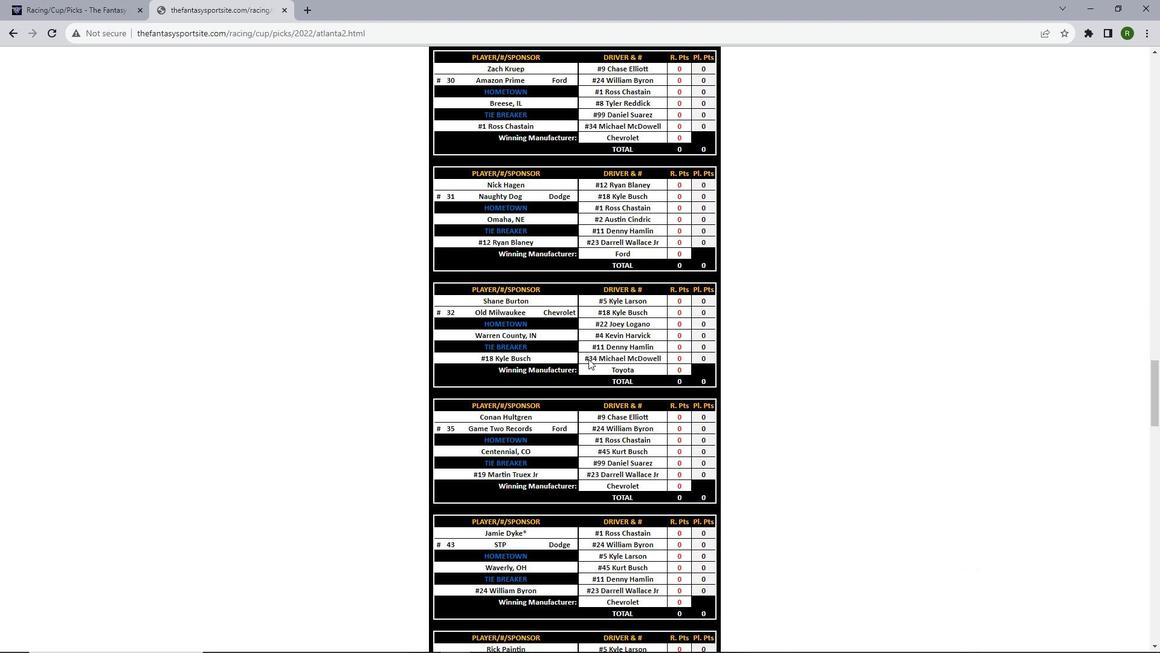 
Action: Mouse scrolled (588, 358) with delta (0, 0)
Screenshot: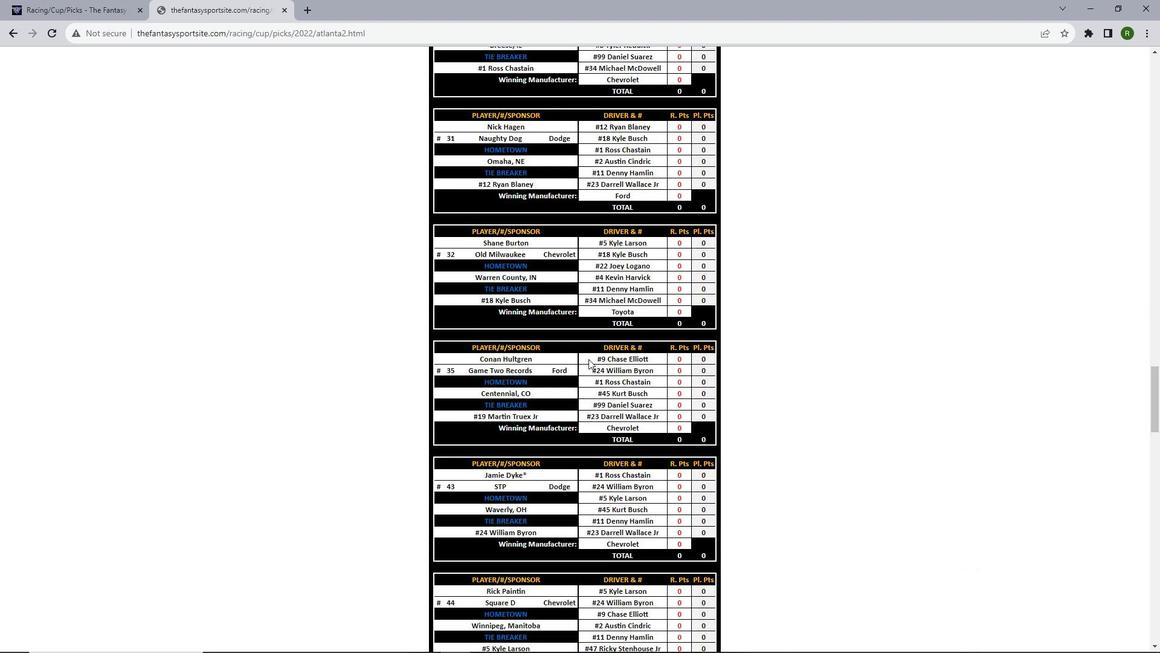 
Action: Mouse scrolled (588, 358) with delta (0, 0)
Screenshot: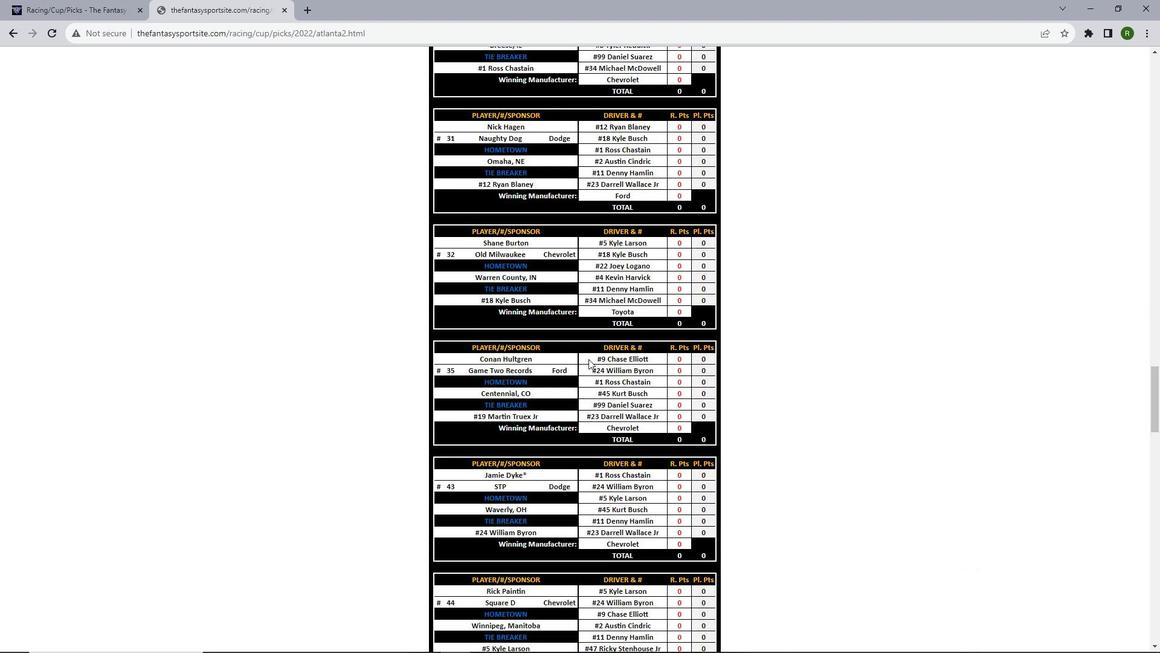 
Action: Mouse scrolled (588, 358) with delta (0, 0)
Screenshot: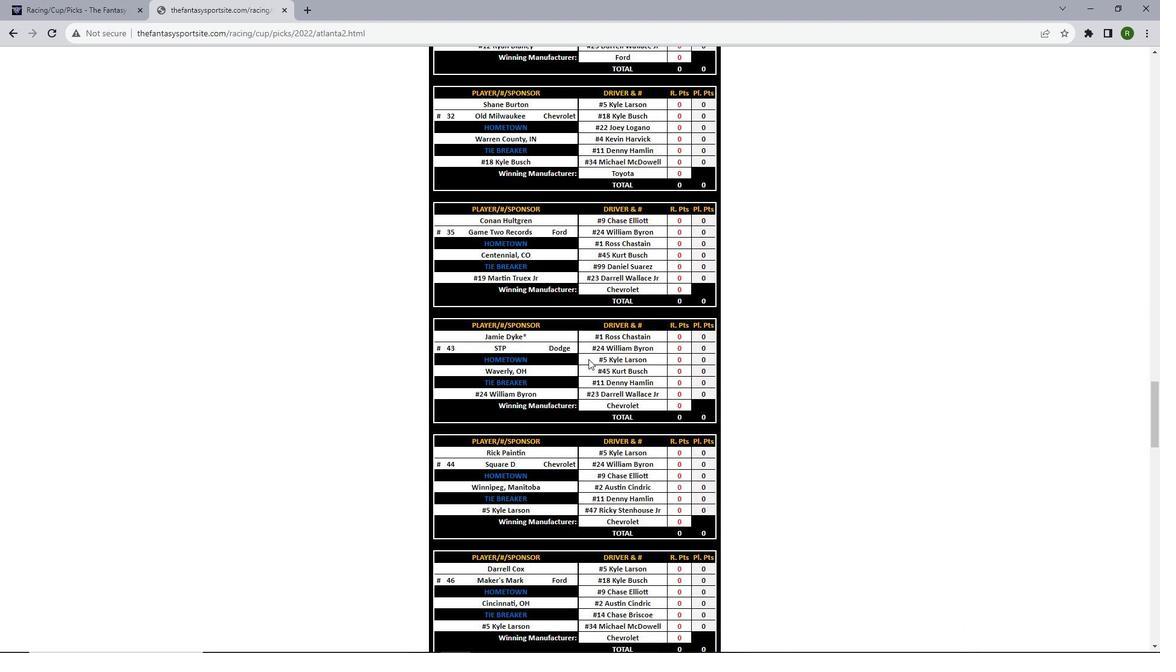 
Action: Mouse scrolled (588, 358) with delta (0, 0)
Screenshot: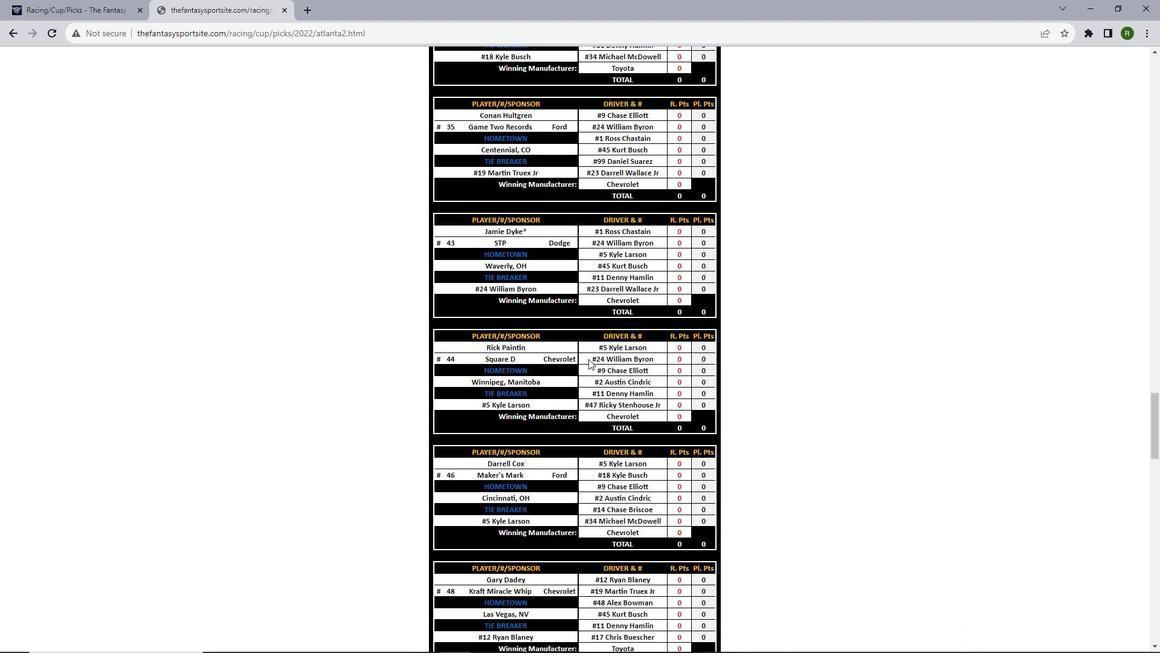 
Action: Mouse scrolled (588, 358) with delta (0, 0)
Screenshot: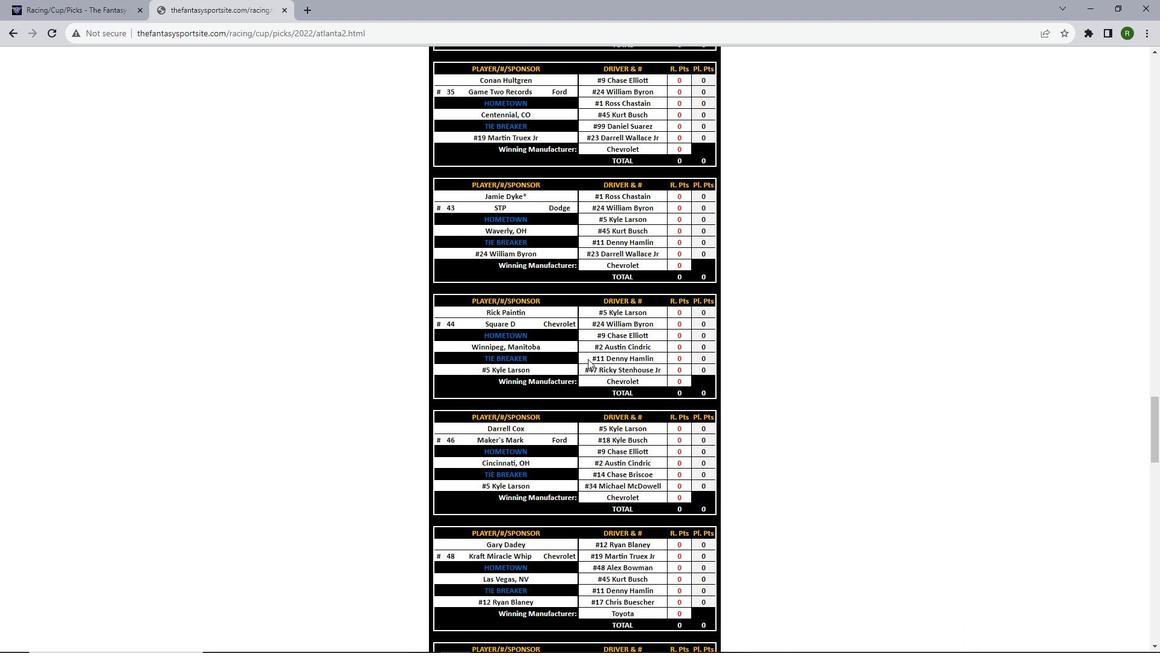 
Action: Mouse moved to (588, 359)
Screenshot: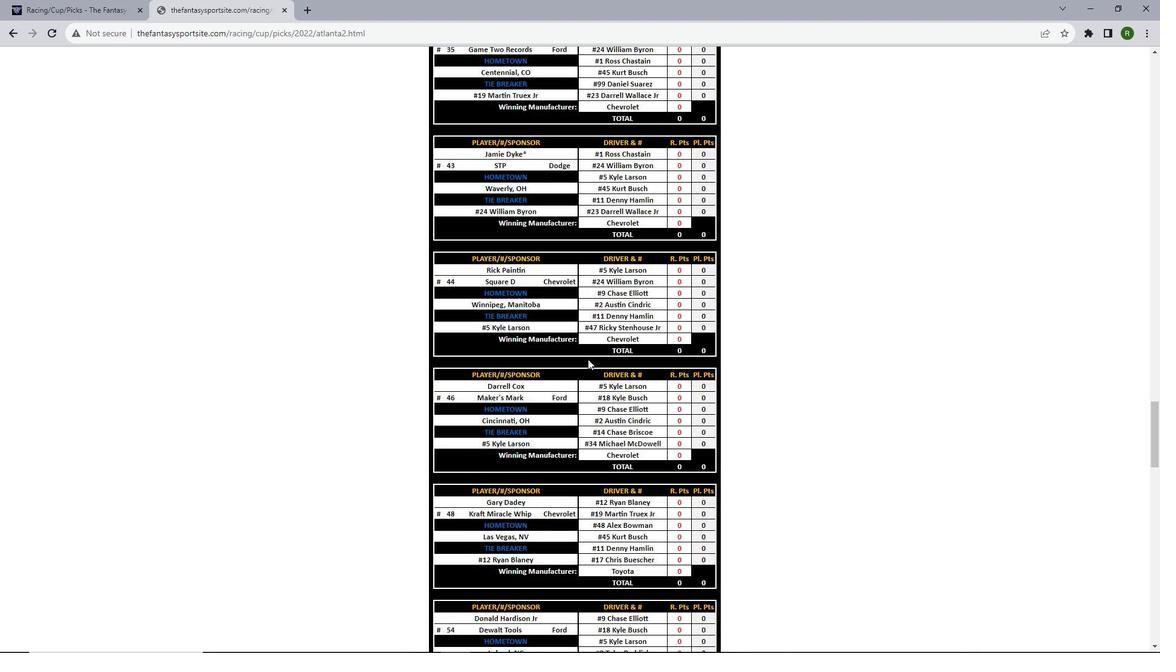 
Action: Mouse scrolled (588, 358) with delta (0, 0)
Screenshot: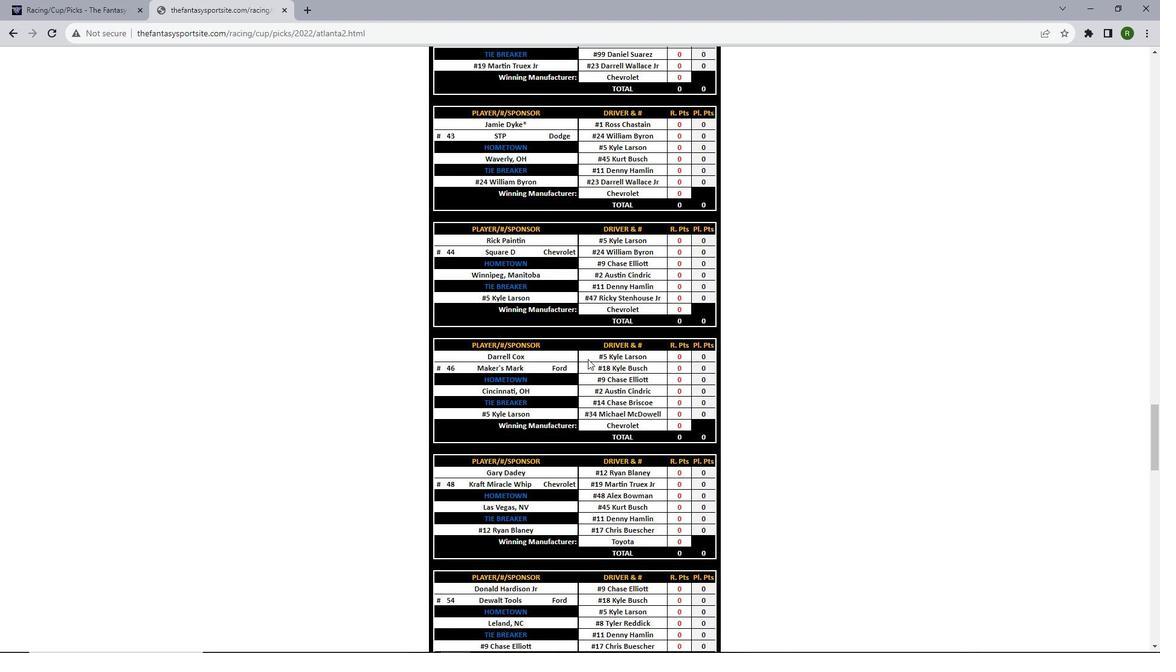 
Action: Mouse scrolled (588, 358) with delta (0, 0)
Screenshot: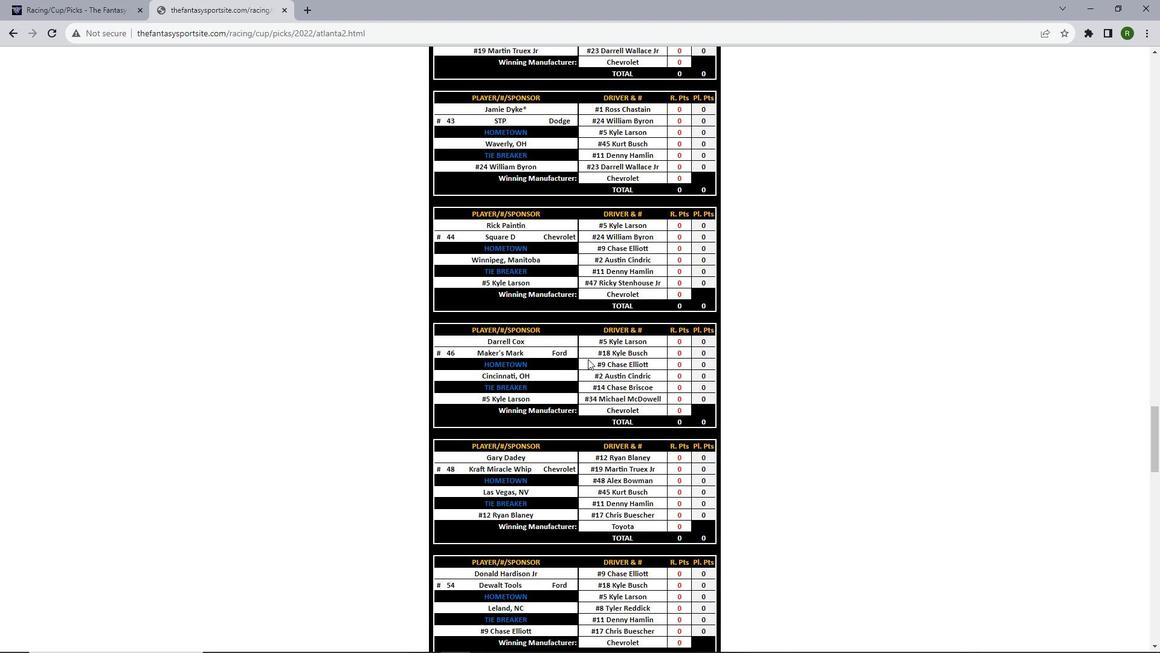
Action: Mouse scrolled (588, 358) with delta (0, 0)
Screenshot: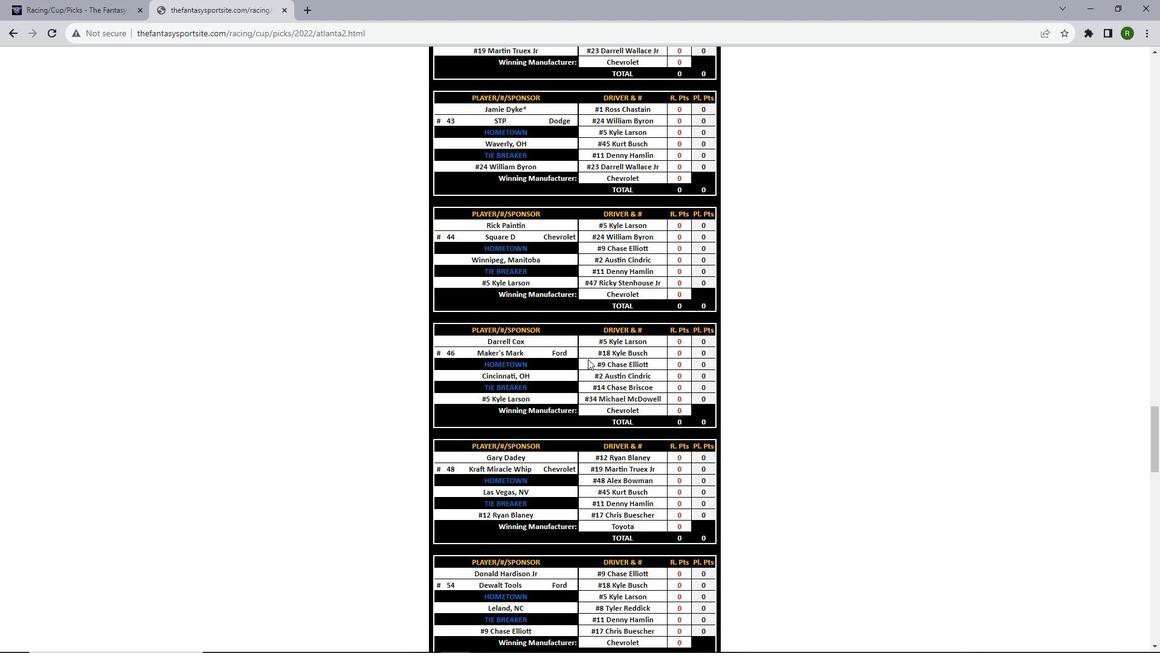 
Action: Mouse scrolled (588, 358) with delta (0, 0)
Screenshot: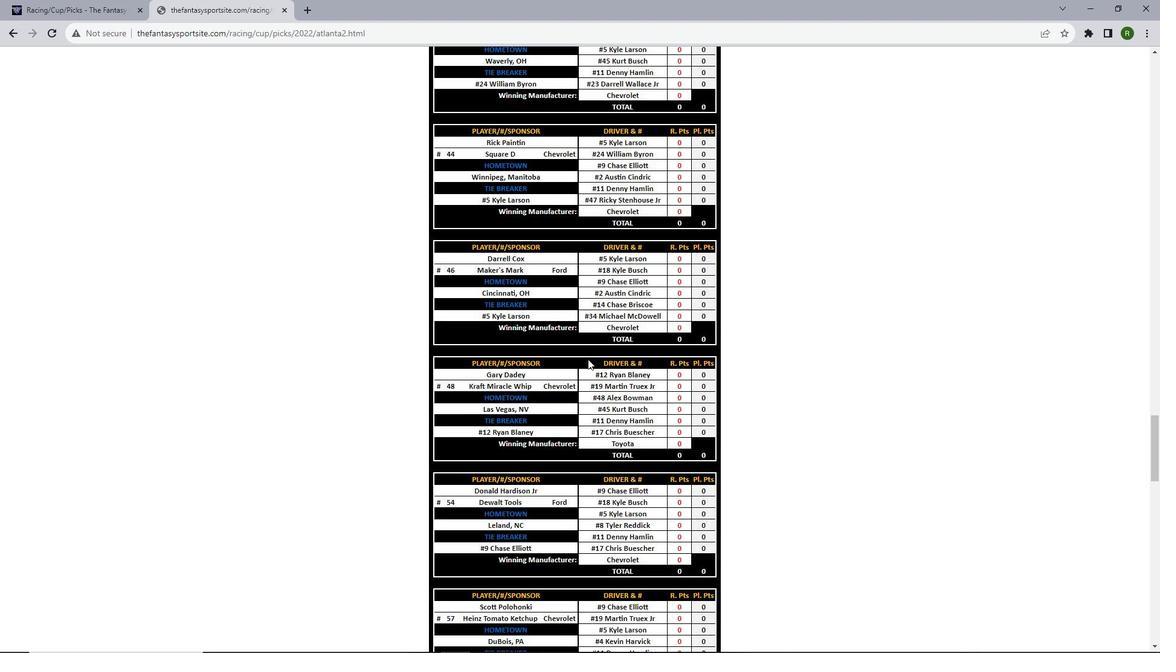 
Action: Mouse scrolled (588, 358) with delta (0, 0)
Screenshot: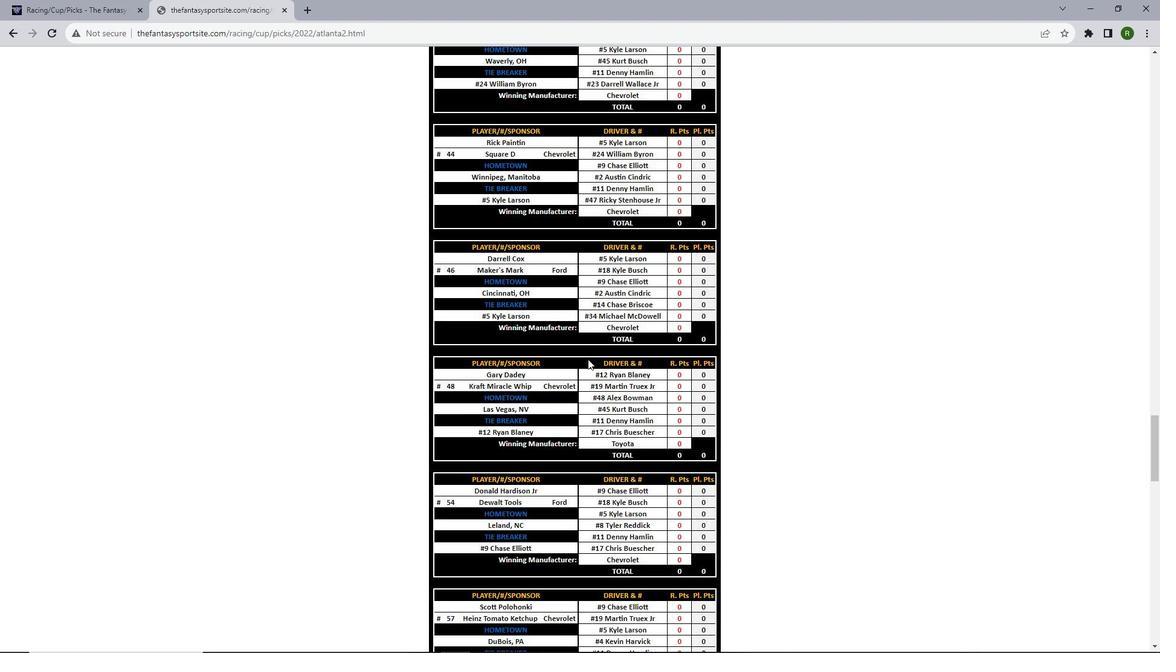 
Action: Mouse scrolled (588, 358) with delta (0, 0)
Screenshot: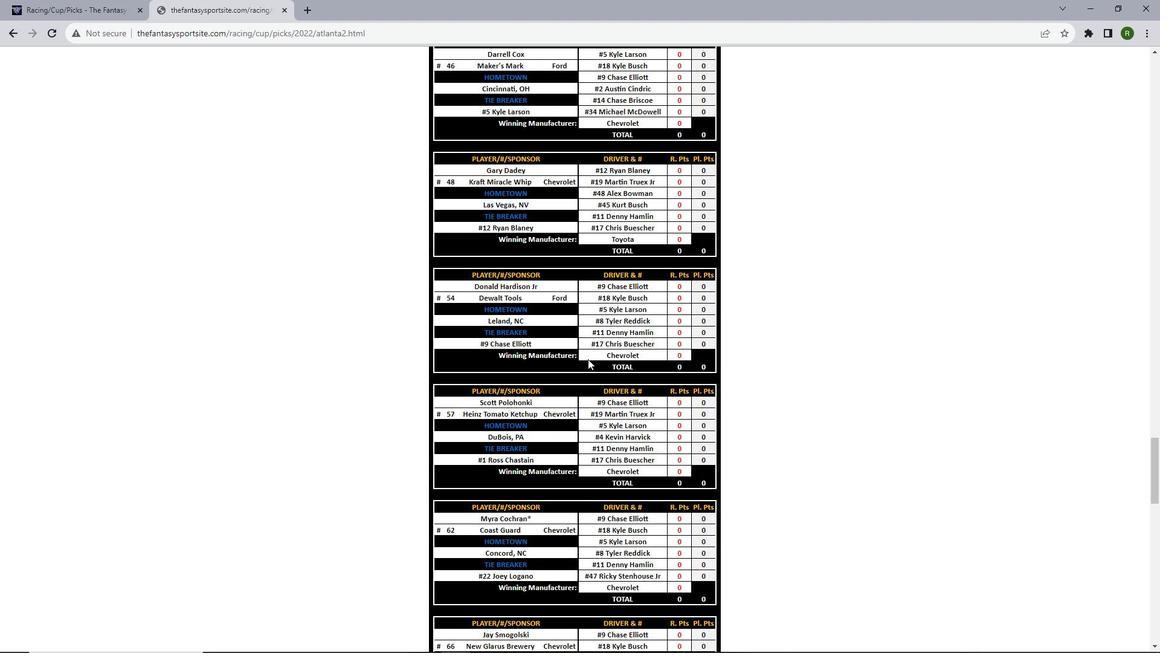 
Action: Mouse scrolled (588, 358) with delta (0, 0)
Screenshot: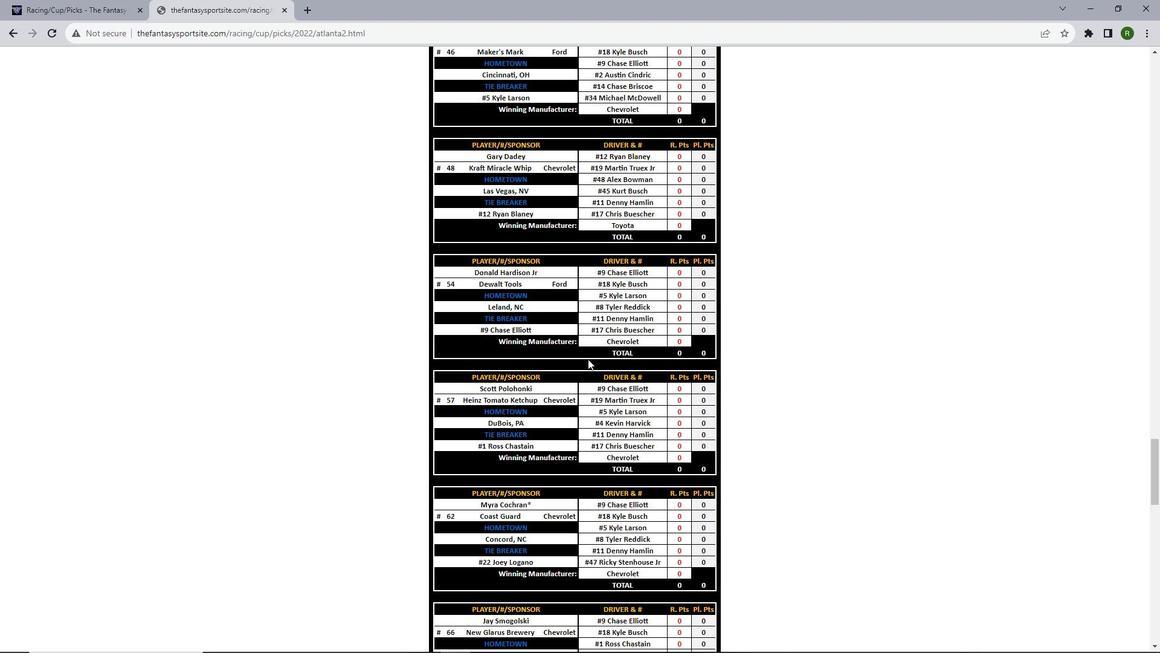 
Action: Mouse scrolled (588, 358) with delta (0, 0)
Screenshot: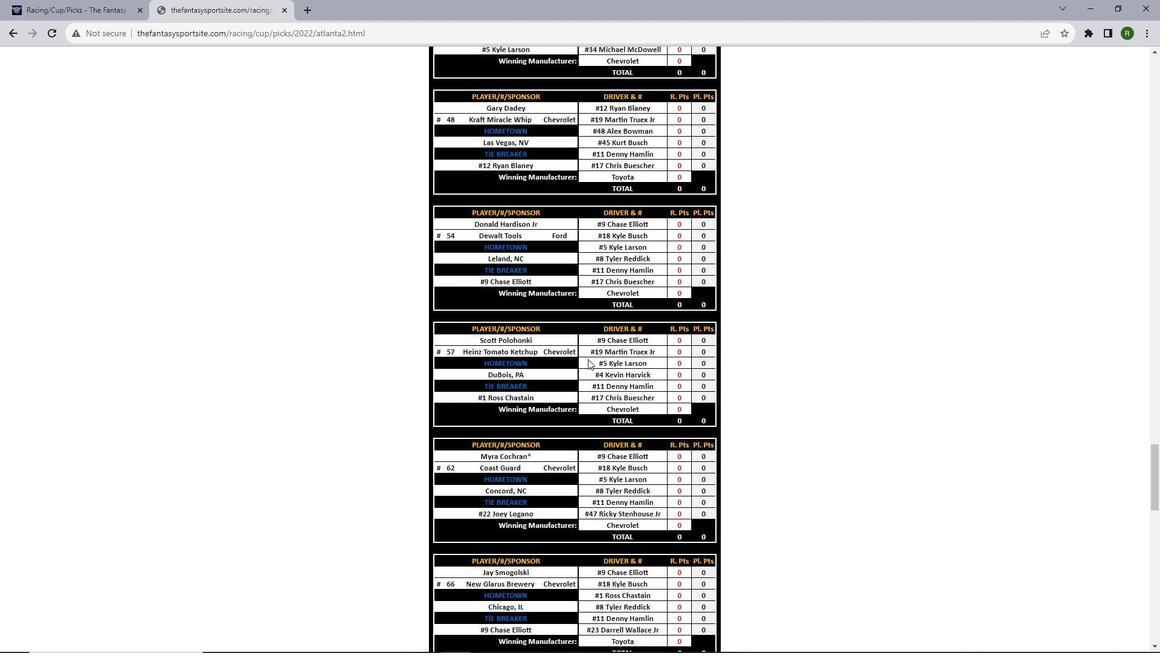 
Action: Mouse scrolled (588, 358) with delta (0, 0)
Screenshot: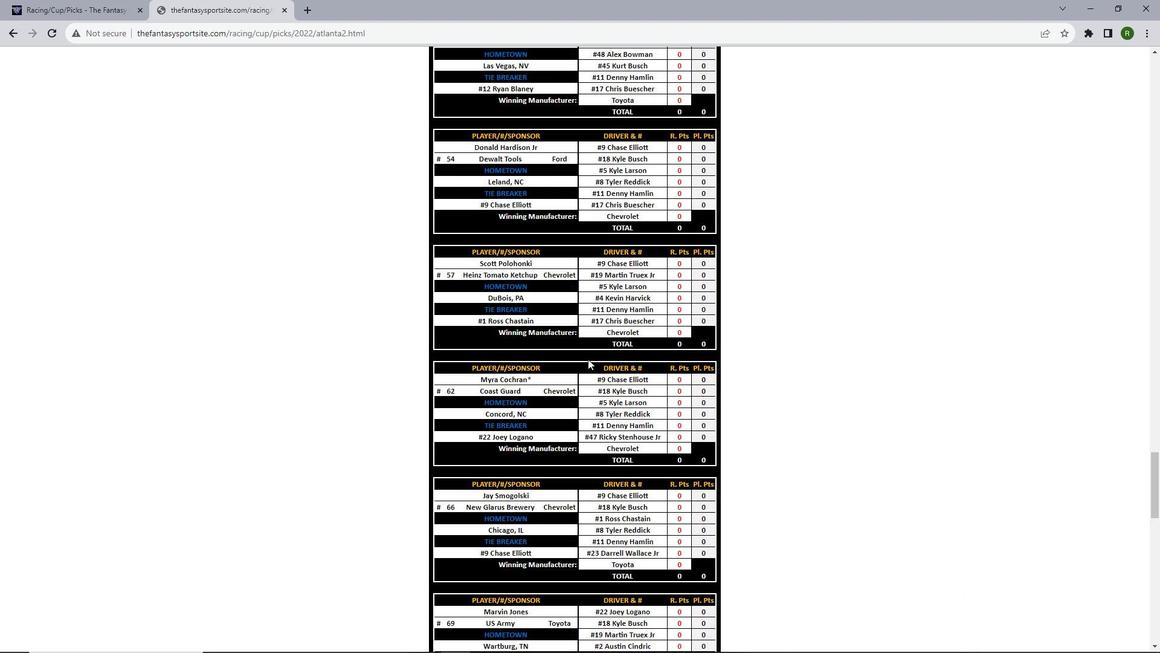 
Action: Mouse scrolled (588, 358) with delta (0, 0)
Screenshot: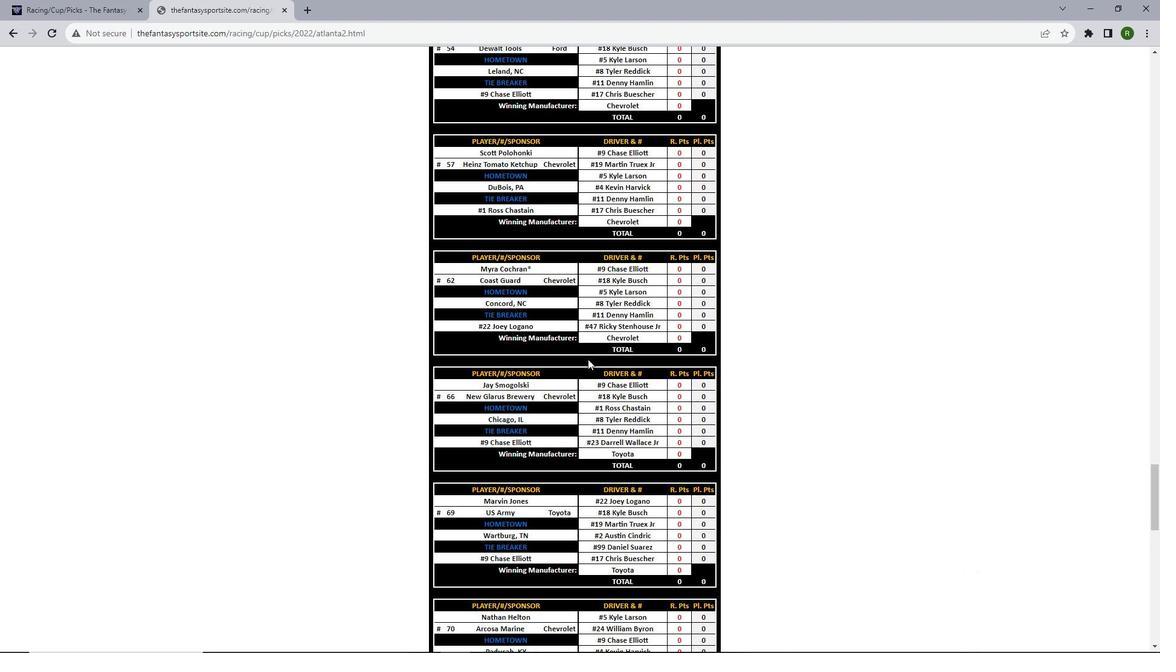 
Action: Mouse scrolled (588, 358) with delta (0, 0)
Screenshot: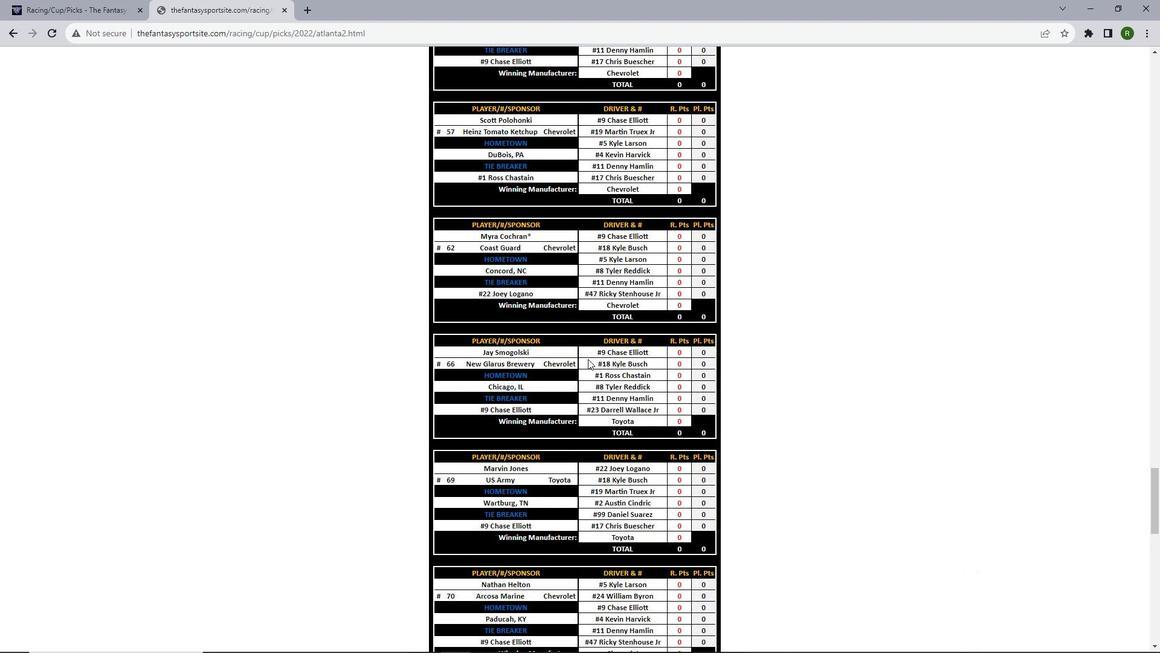 
Action: Mouse scrolled (588, 358) with delta (0, 0)
Screenshot: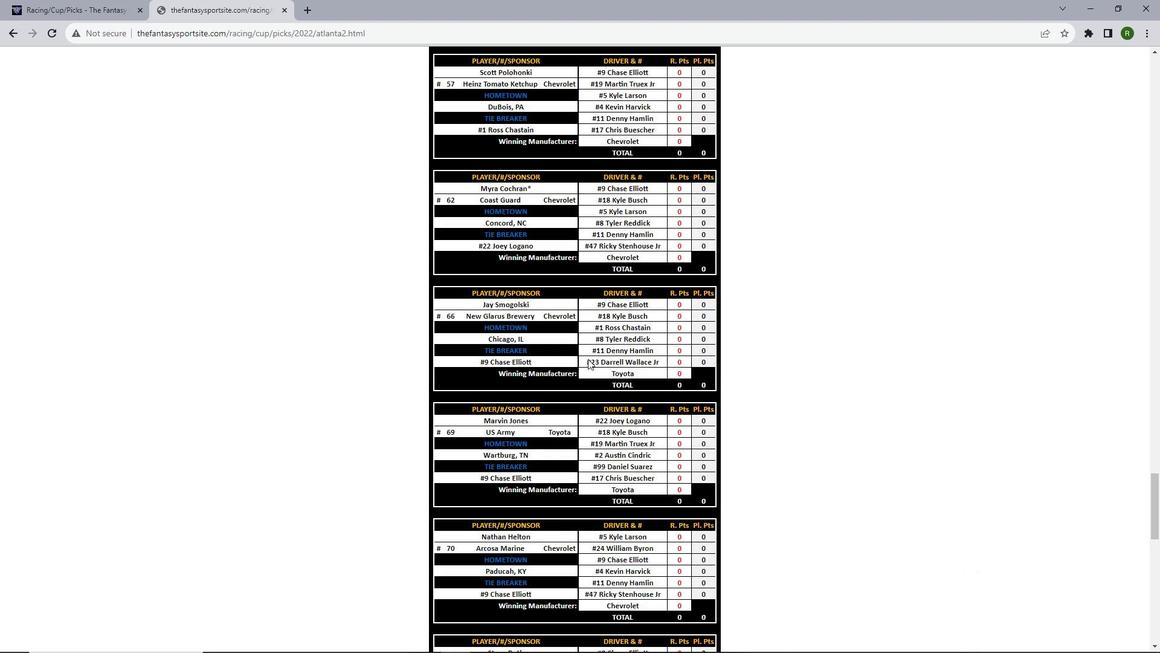 
Action: Mouse scrolled (588, 358) with delta (0, 0)
Screenshot: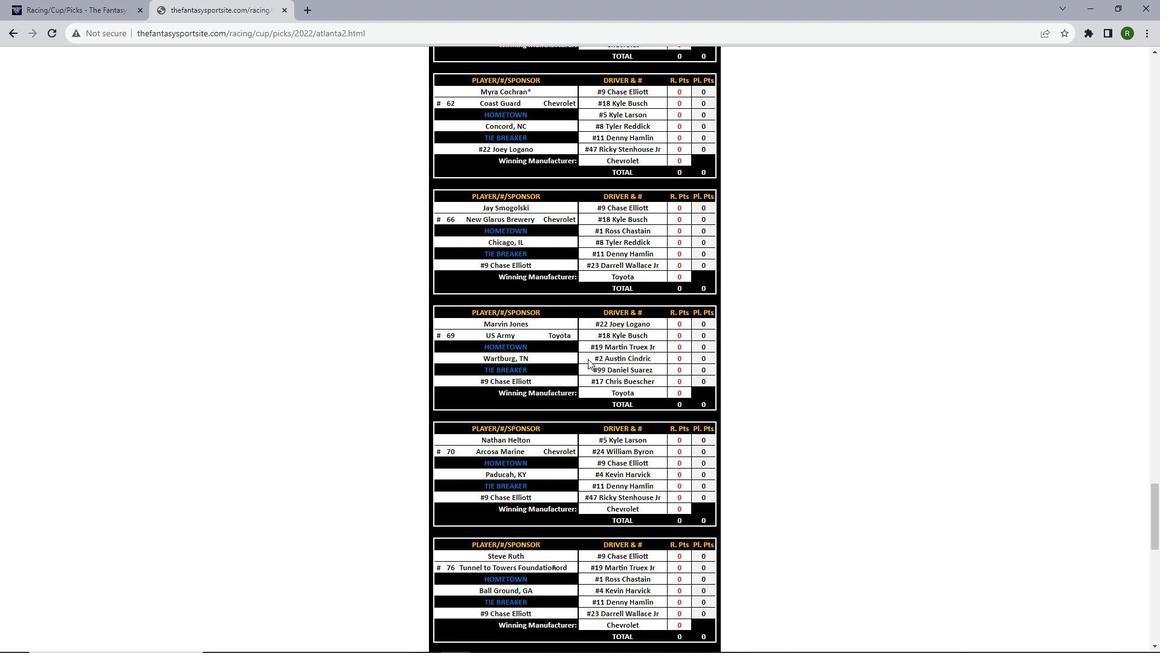 
Action: Mouse scrolled (588, 358) with delta (0, 0)
Screenshot: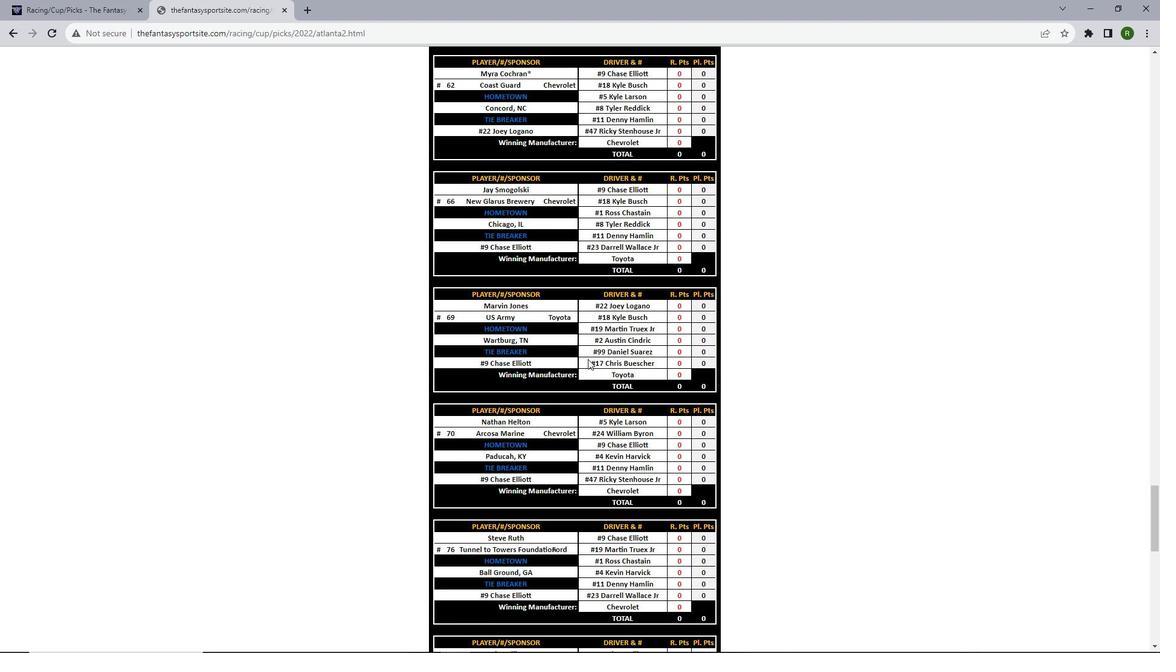 
Action: Mouse scrolled (588, 358) with delta (0, 0)
Screenshot: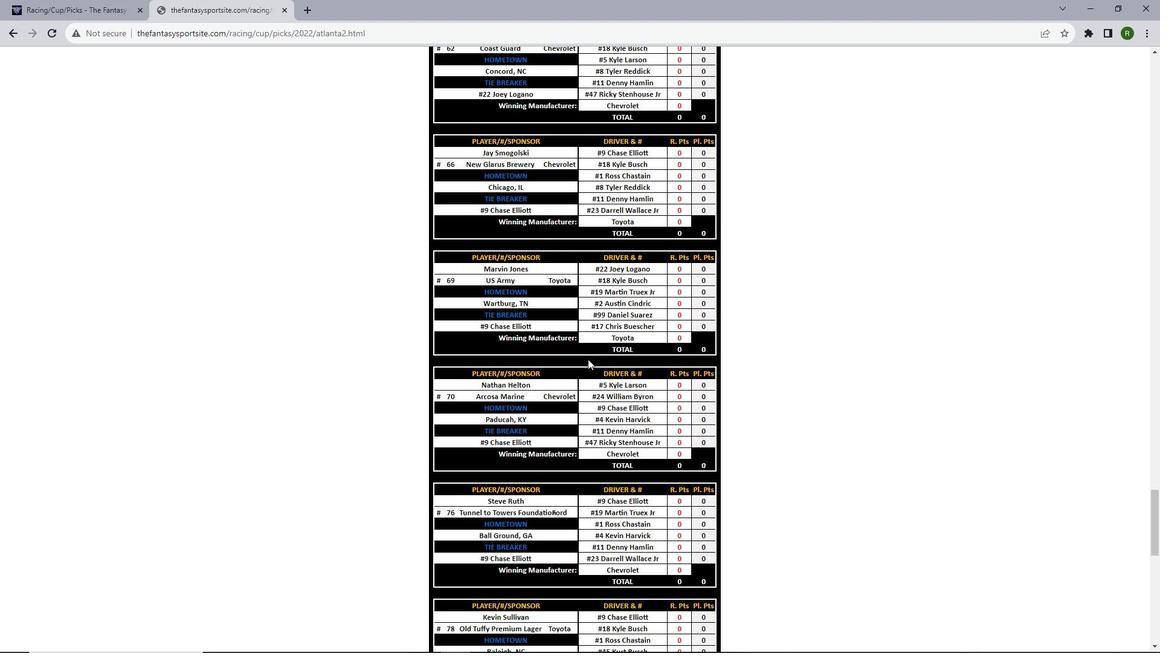 
Action: Mouse scrolled (588, 358) with delta (0, 0)
Screenshot: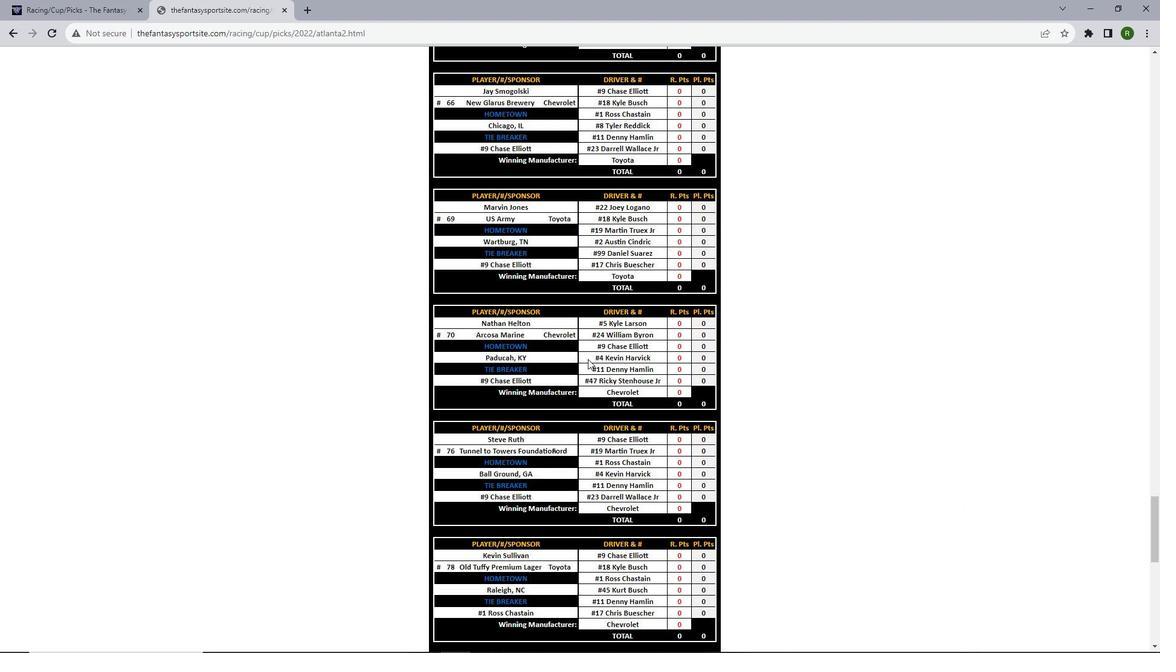 
Action: Mouse scrolled (588, 358) with delta (0, 0)
Screenshot: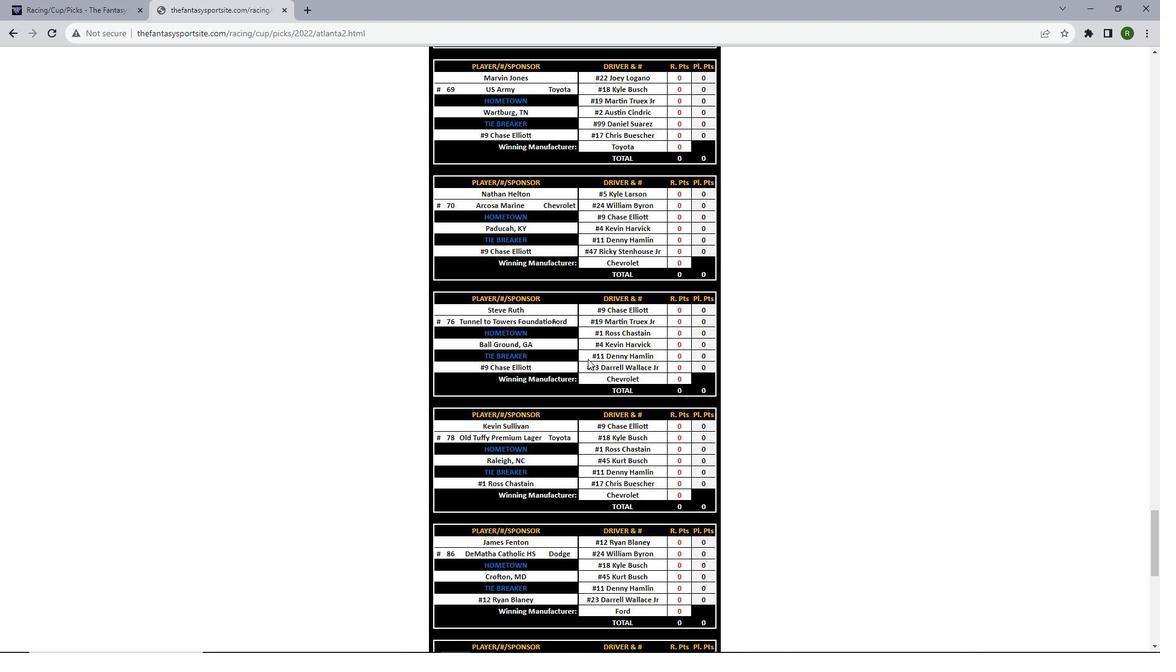 
Action: Mouse scrolled (588, 358) with delta (0, 0)
Screenshot: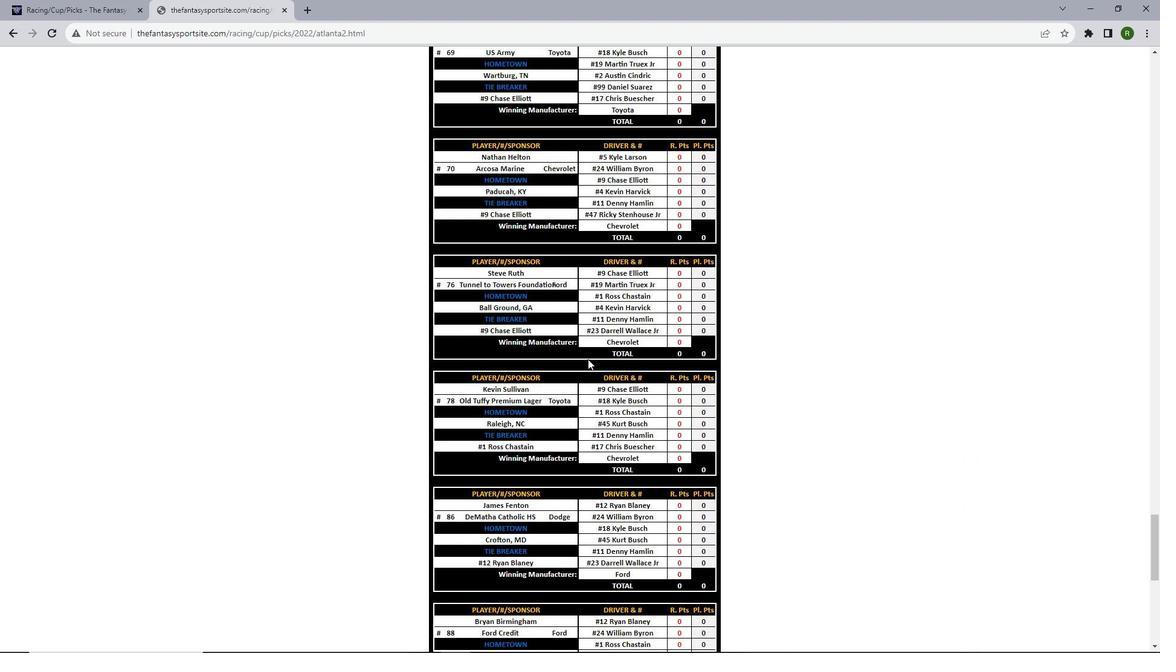 
Action: Mouse scrolled (588, 358) with delta (0, 0)
Screenshot: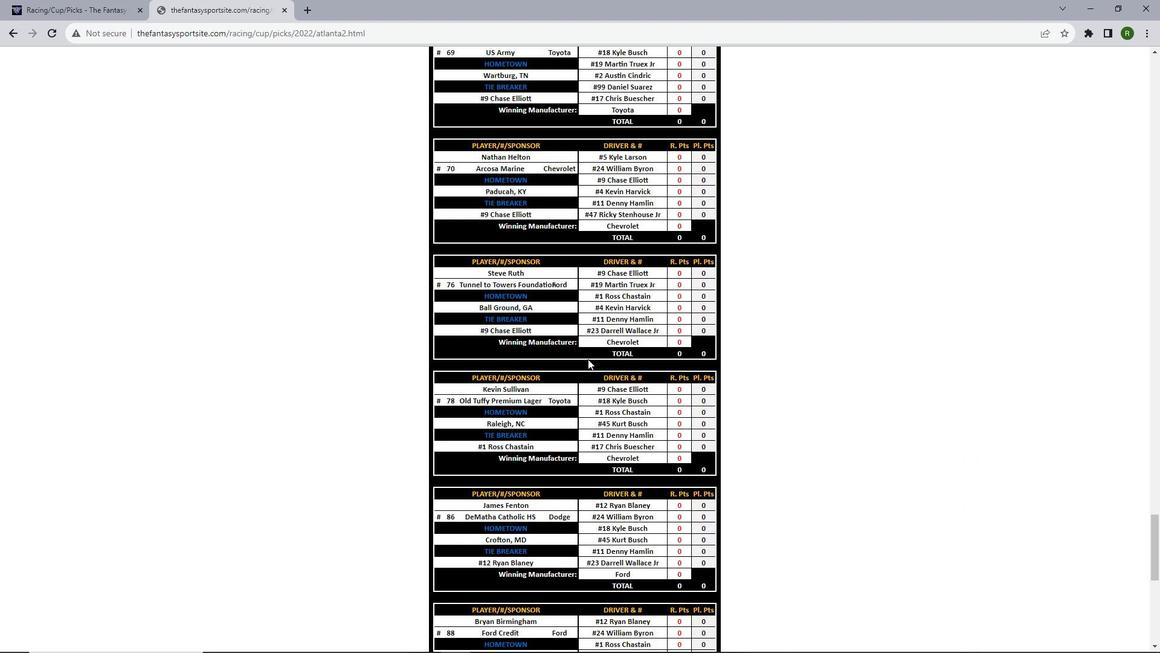 
Action: Mouse scrolled (588, 358) with delta (0, 0)
Screenshot: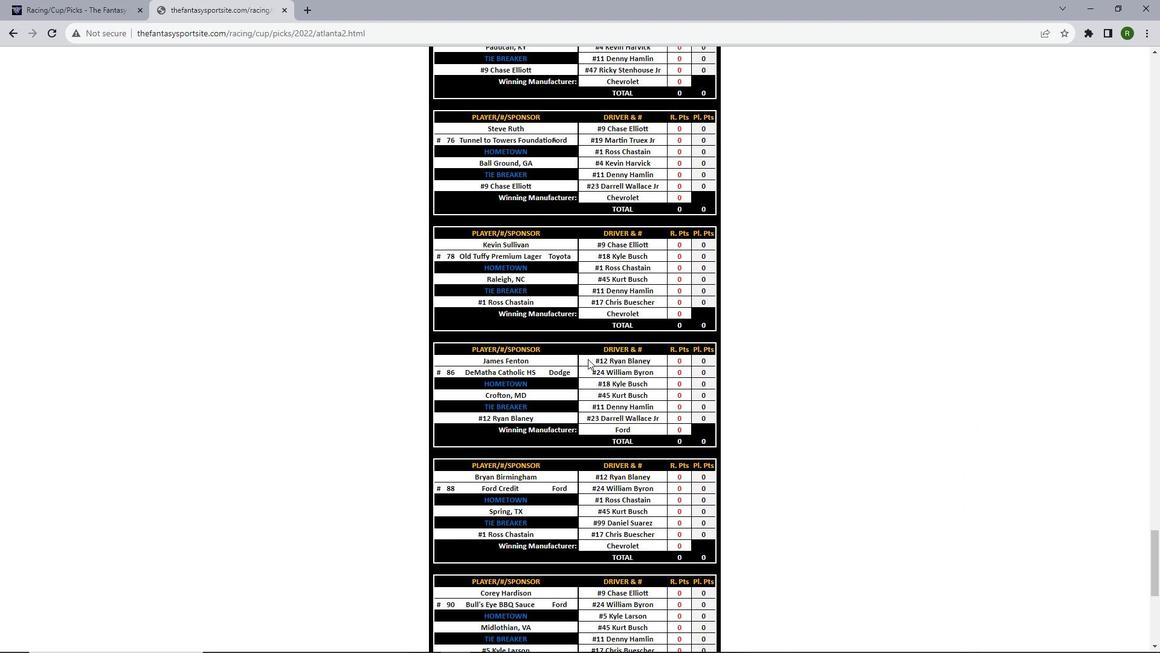 
Action: Mouse scrolled (588, 358) with delta (0, 0)
Screenshot: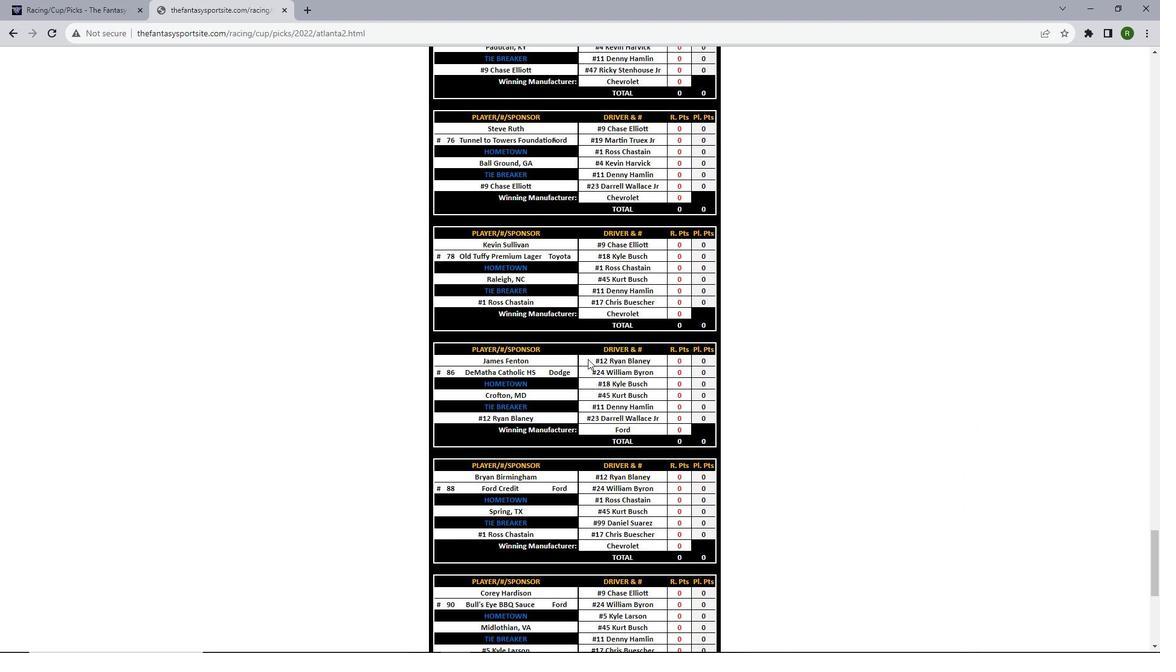 
Action: Mouse scrolled (588, 358) with delta (0, 0)
Screenshot: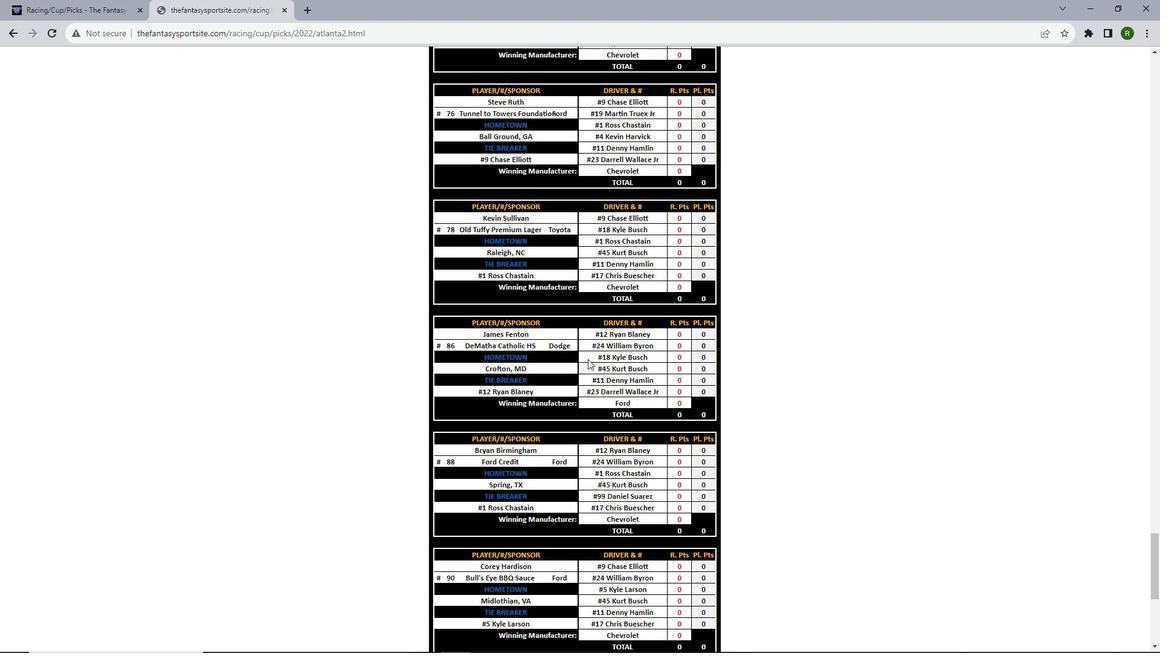 
Action: Mouse scrolled (588, 358) with delta (0, 0)
Screenshot: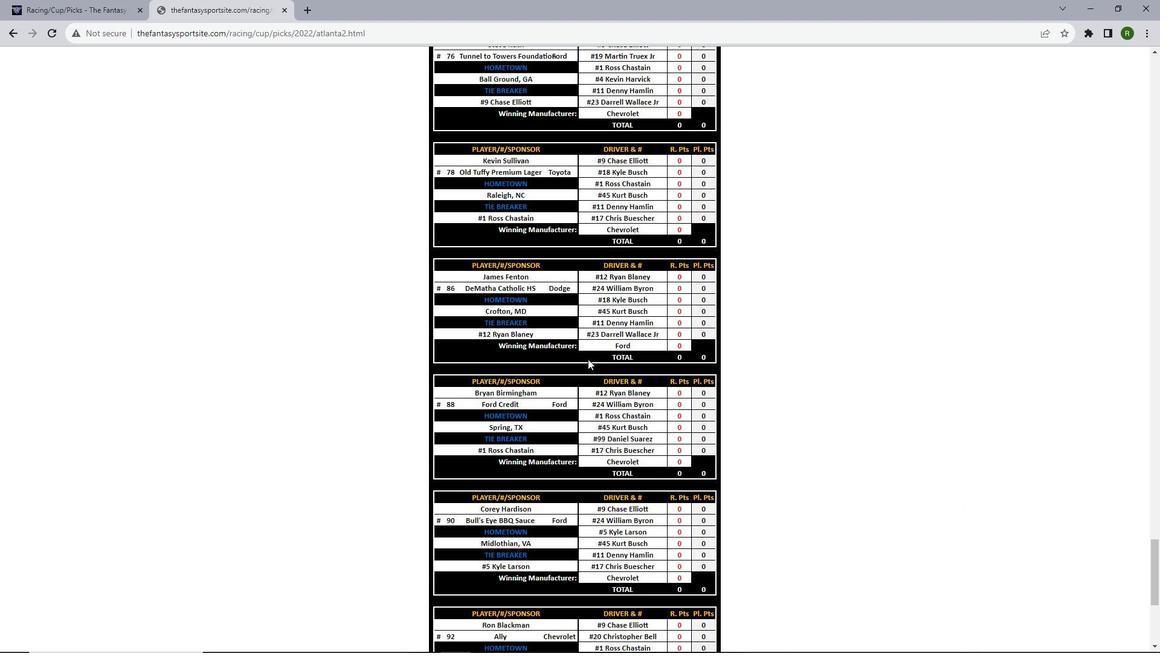 
Action: Mouse scrolled (588, 358) with delta (0, 0)
Screenshot: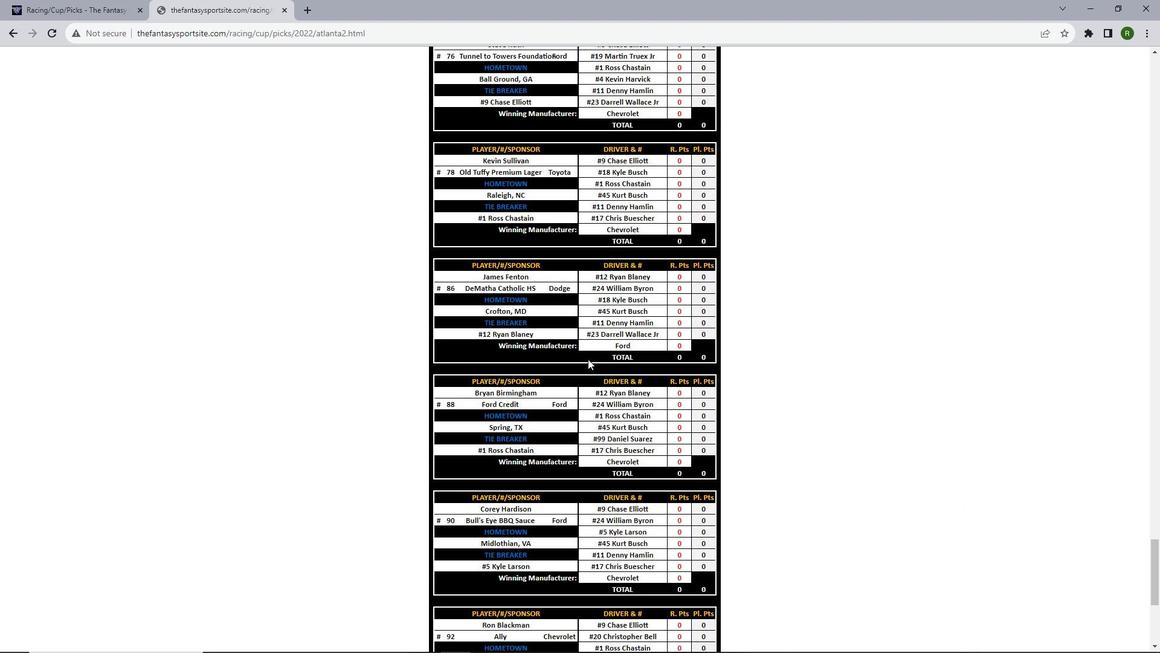 
Action: Mouse scrolled (588, 358) with delta (0, 0)
Screenshot: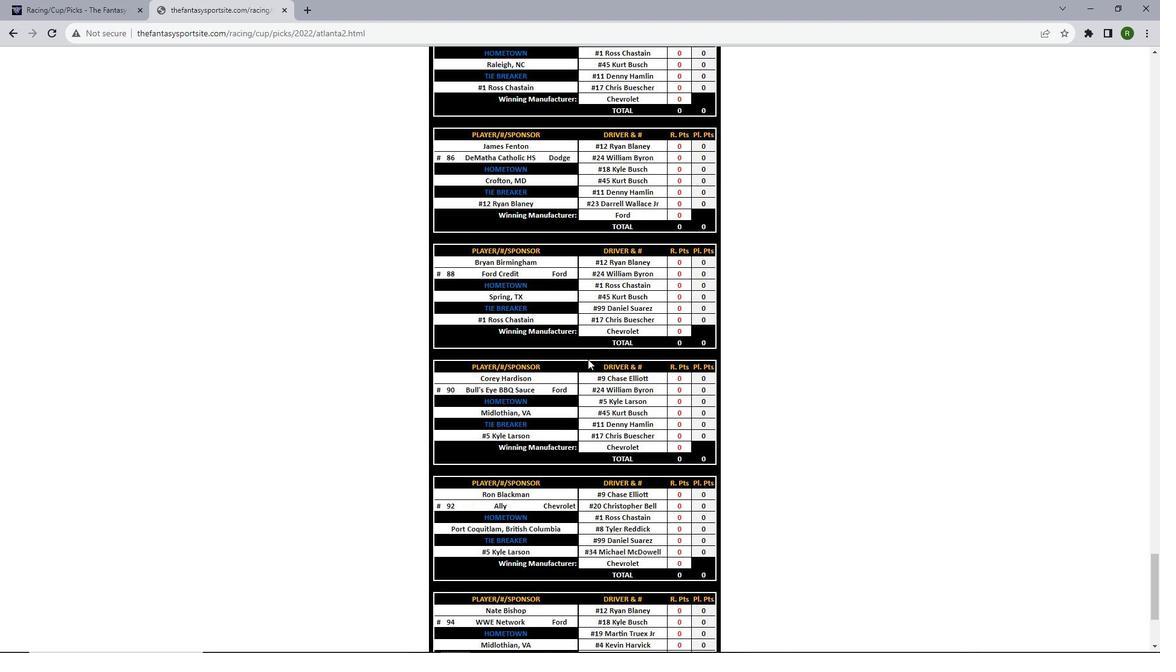 
Action: Mouse scrolled (588, 358) with delta (0, 0)
Screenshot: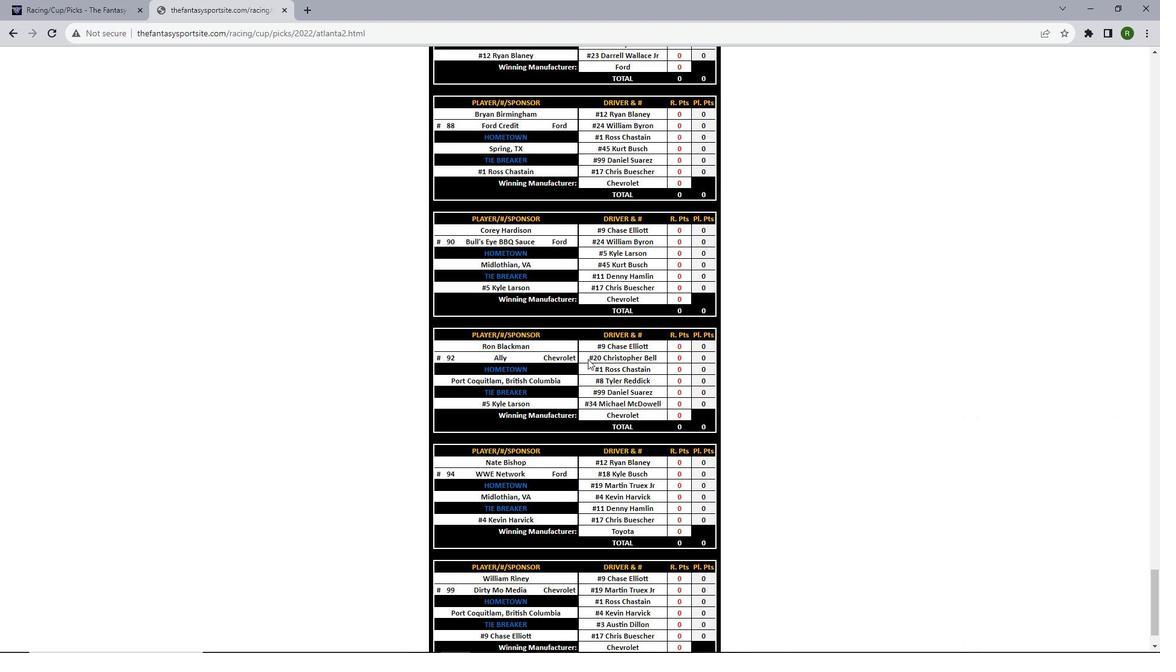 
Action: Mouse scrolled (588, 358) with delta (0, 0)
Screenshot: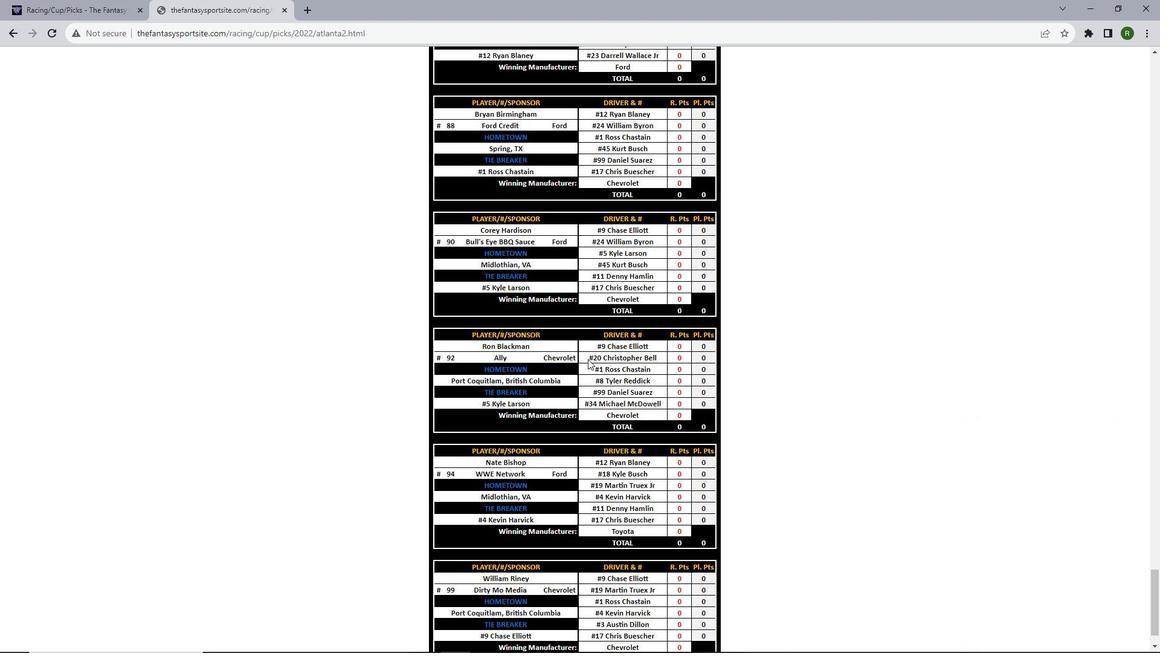 
Action: Mouse scrolled (588, 358) with delta (0, 0)
Screenshot: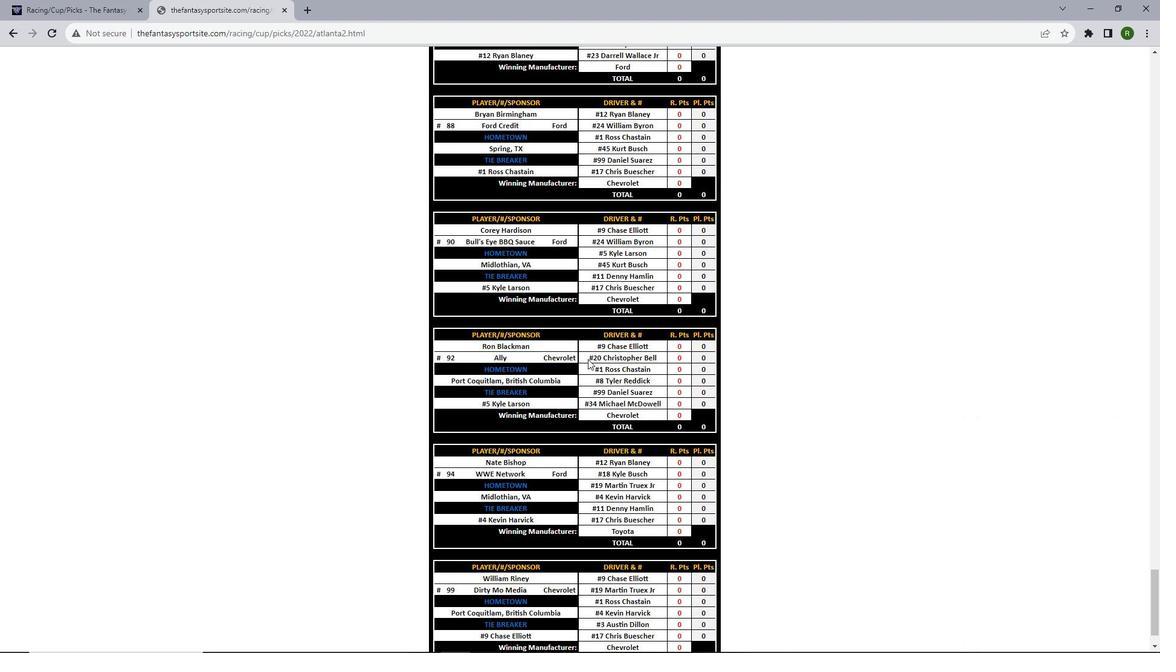 
Action: Mouse scrolled (588, 358) with delta (0, 0)
Screenshot: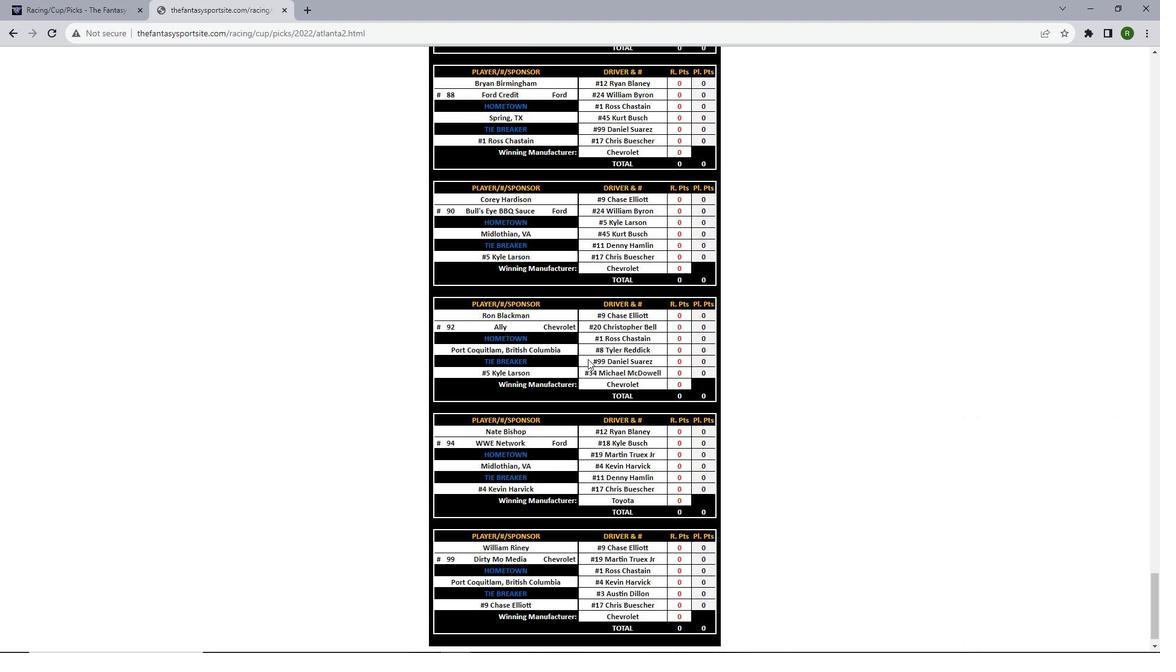 
Action: Mouse scrolled (588, 358) with delta (0, 0)
Screenshot: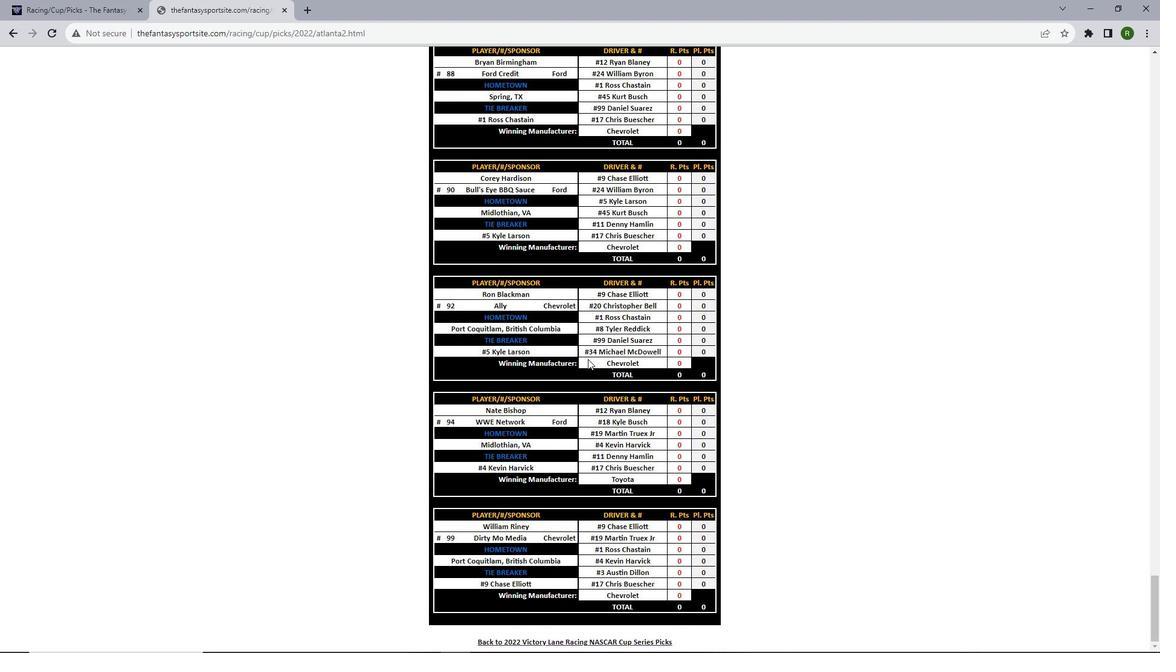 
Action: Mouse scrolled (588, 358) with delta (0, 0)
Screenshot: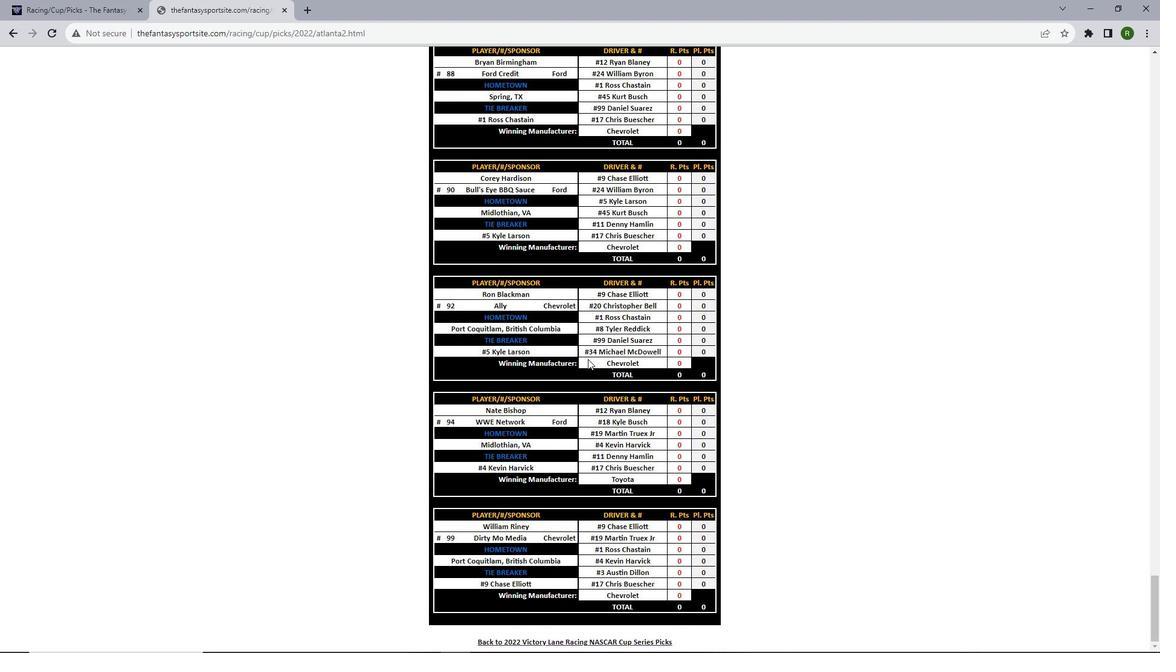 
Action: Mouse scrolled (588, 358) with delta (0, 0)
Screenshot: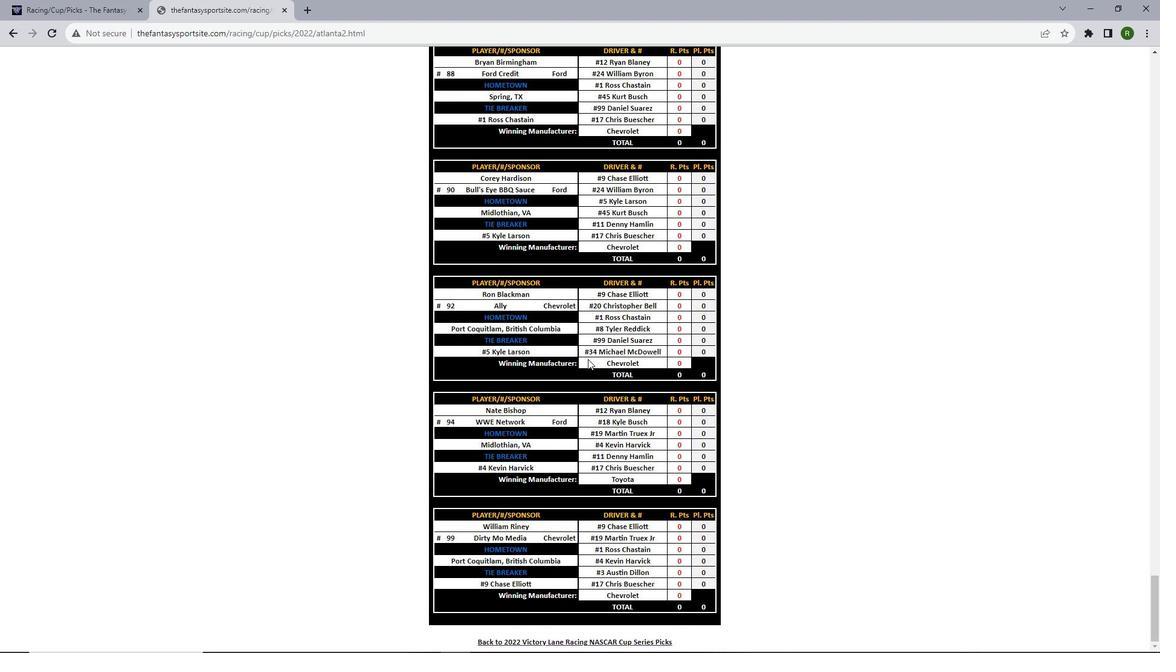 
Action: Mouse scrolled (588, 358) with delta (0, 0)
Screenshot: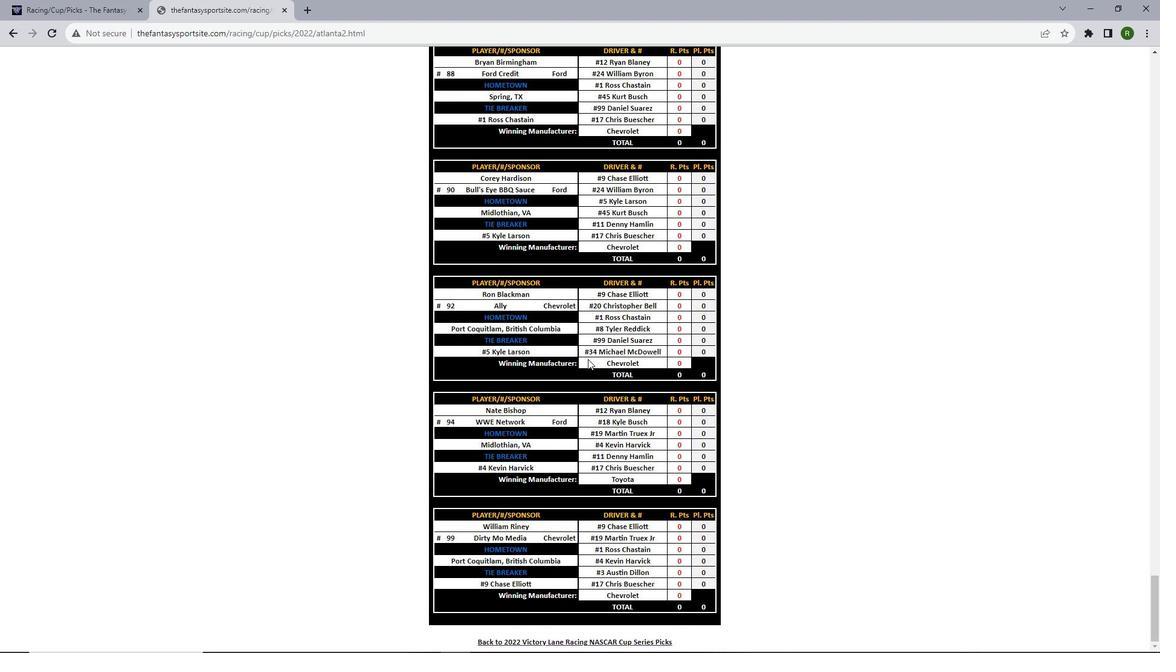 
Action: Mouse scrolled (588, 358) with delta (0, 0)
Screenshot: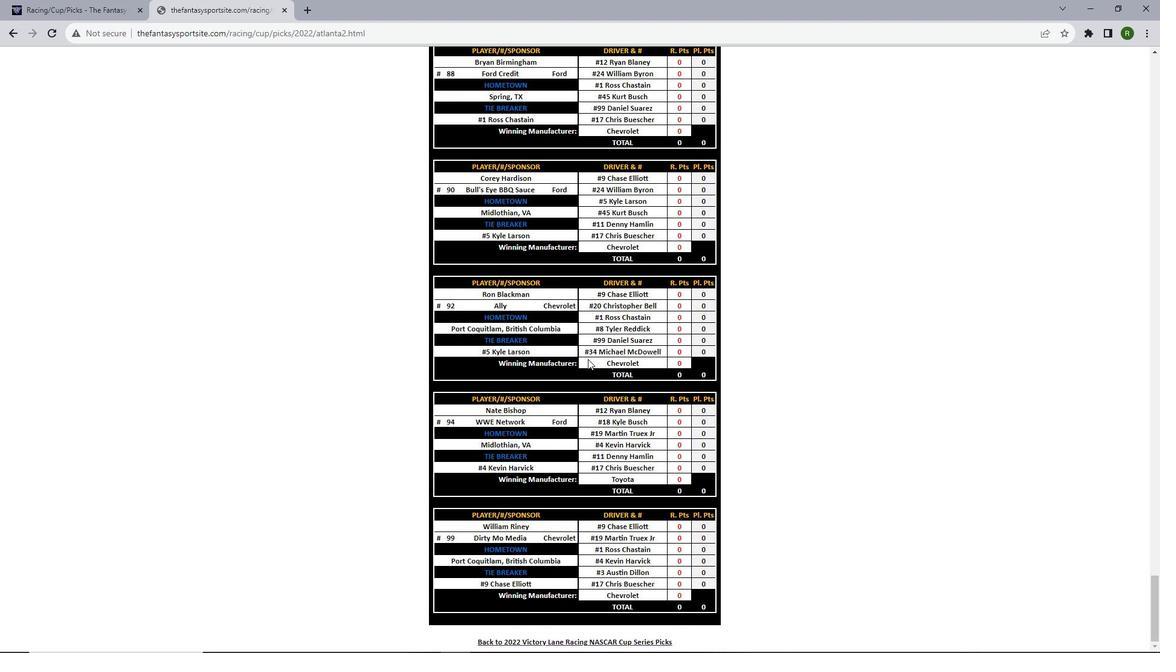 
Action: Mouse scrolled (588, 358) with delta (0, 0)
Screenshot: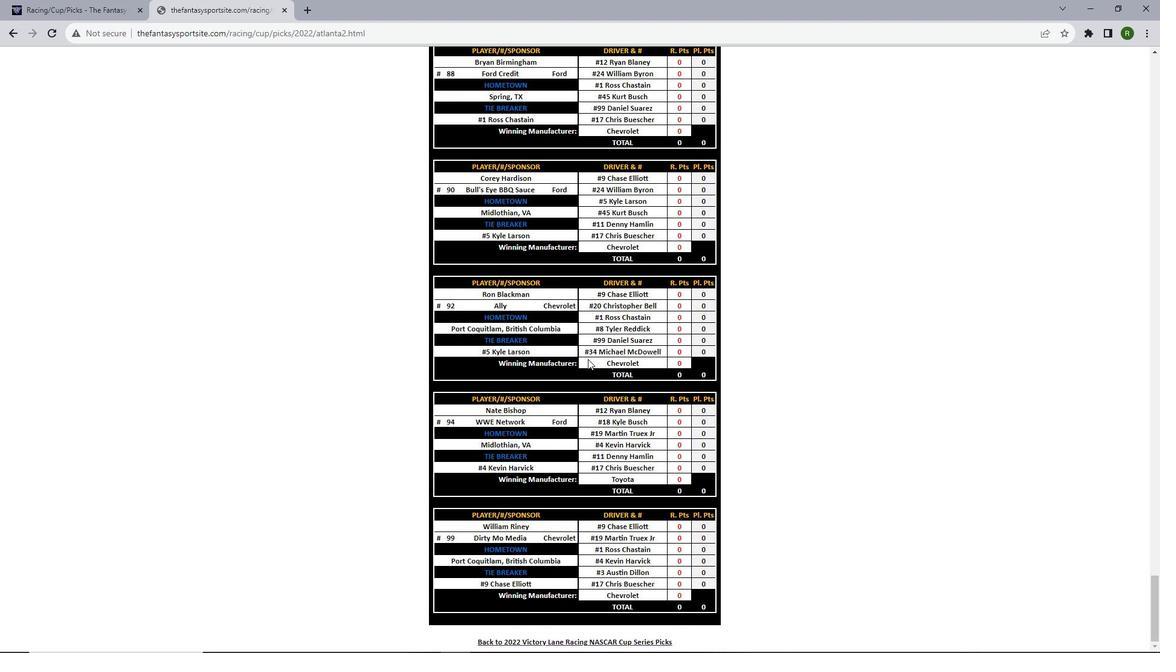 
Action: Mouse scrolled (588, 358) with delta (0, 0)
Screenshot: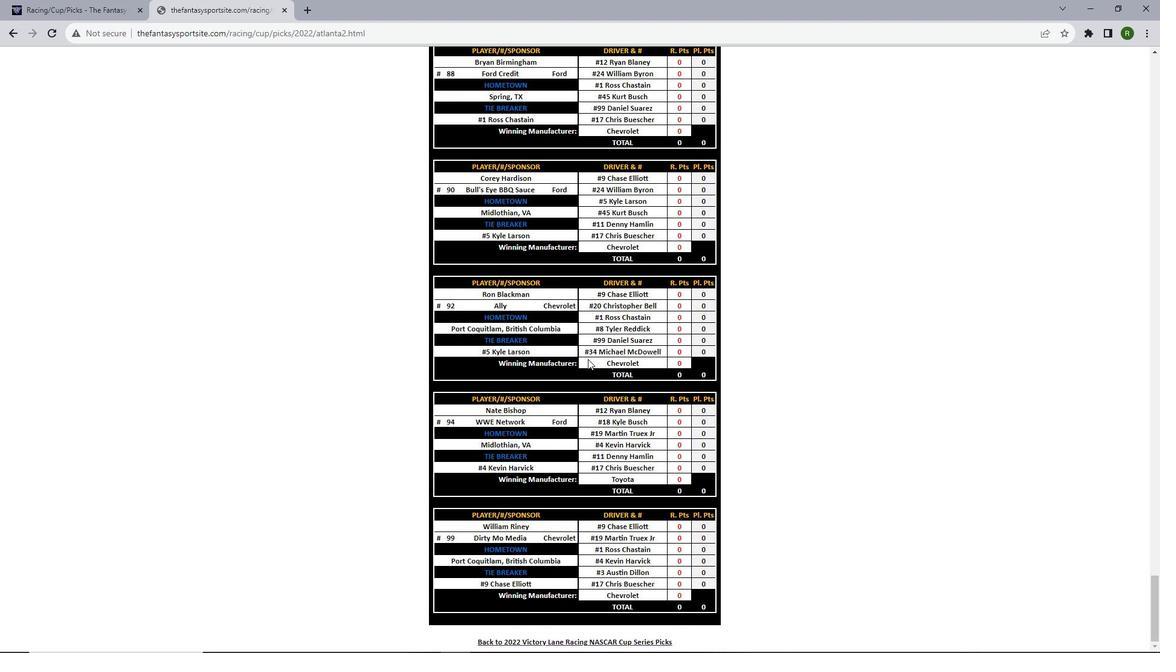 
Action: Mouse scrolled (588, 358) with delta (0, 0)
Screenshot: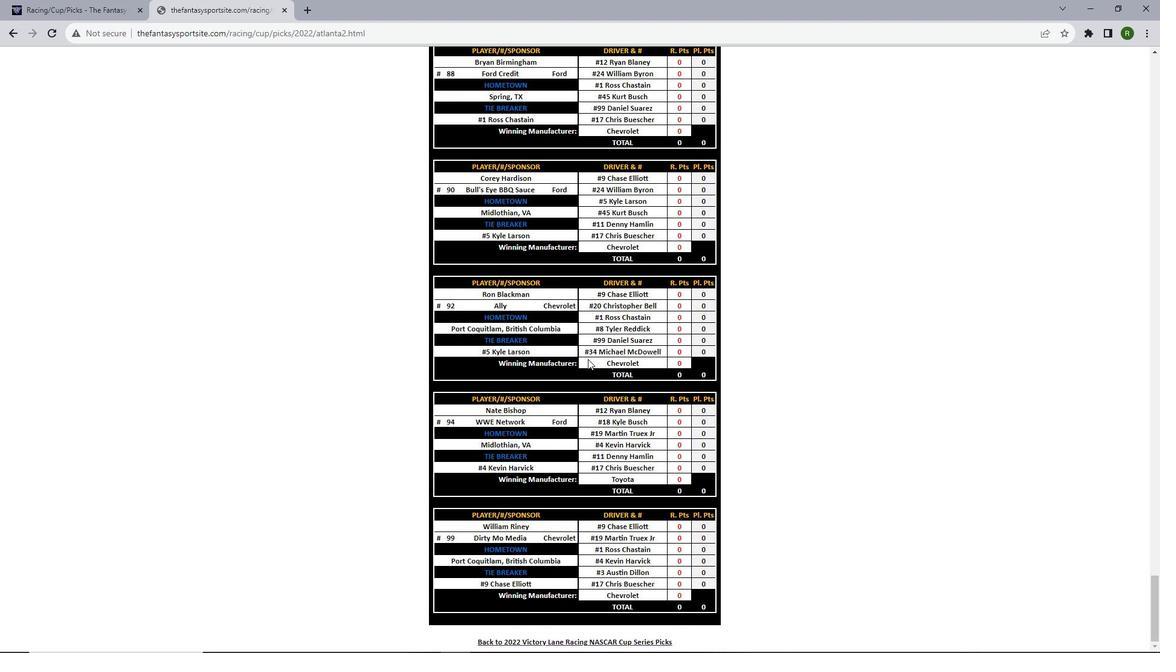 
Action: Mouse scrolled (588, 358) with delta (0, 0)
Screenshot: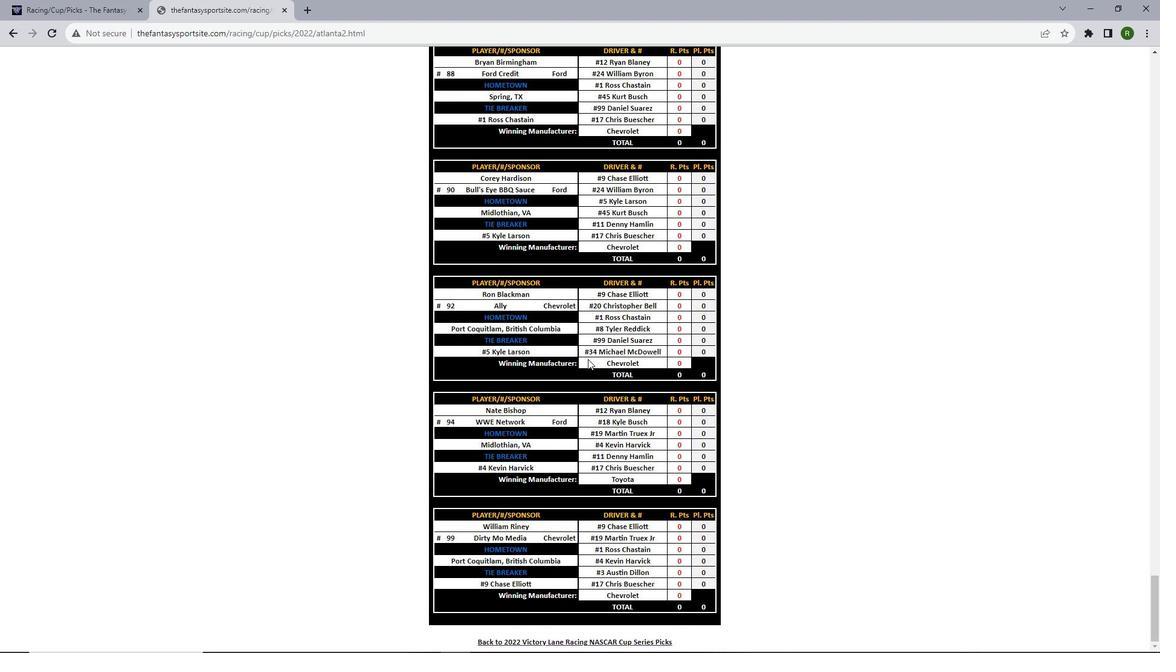 
Action: Mouse scrolled (588, 358) with delta (0, 0)
Screenshot: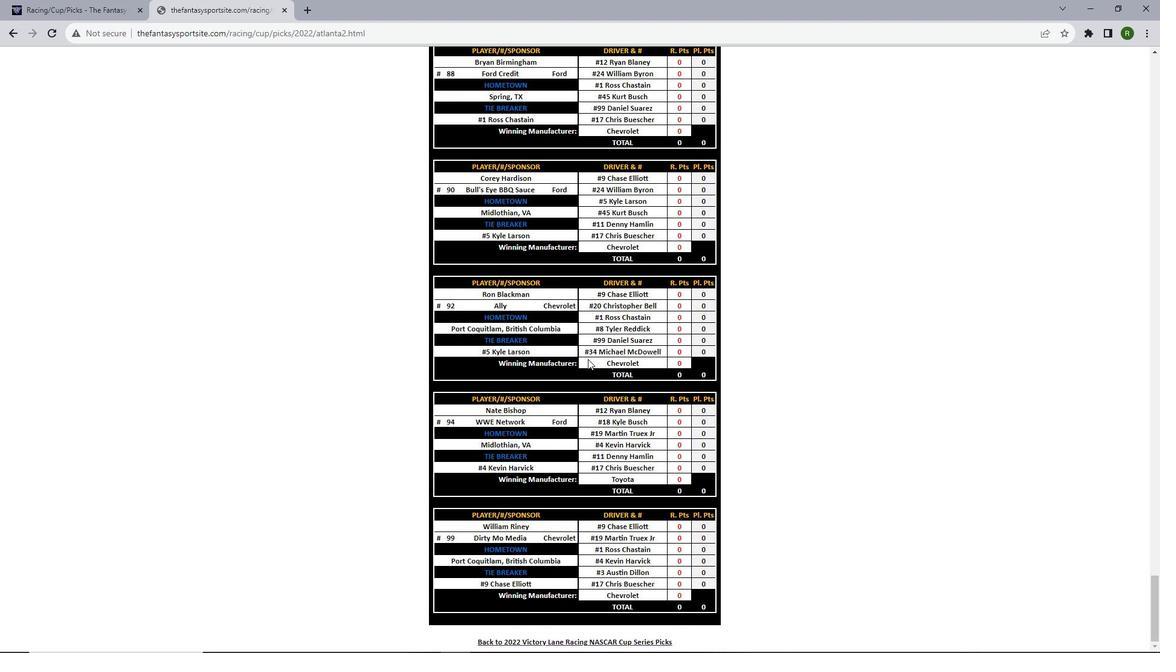 
